 Task: Create new contact,   with mail id: 'MooreSophia@benteler.com', first name: 'Sophia', Last name: 'Moore', Job Title: Project Manager, Phone number (916) 555-3456. Change life cycle stage to  'Lead' and lead status to 'New'. Add new company to the associated contact: usc.edu and type: Other. Logged in from softage.10@softage.net
Action: Mouse moved to (91, 60)
Screenshot: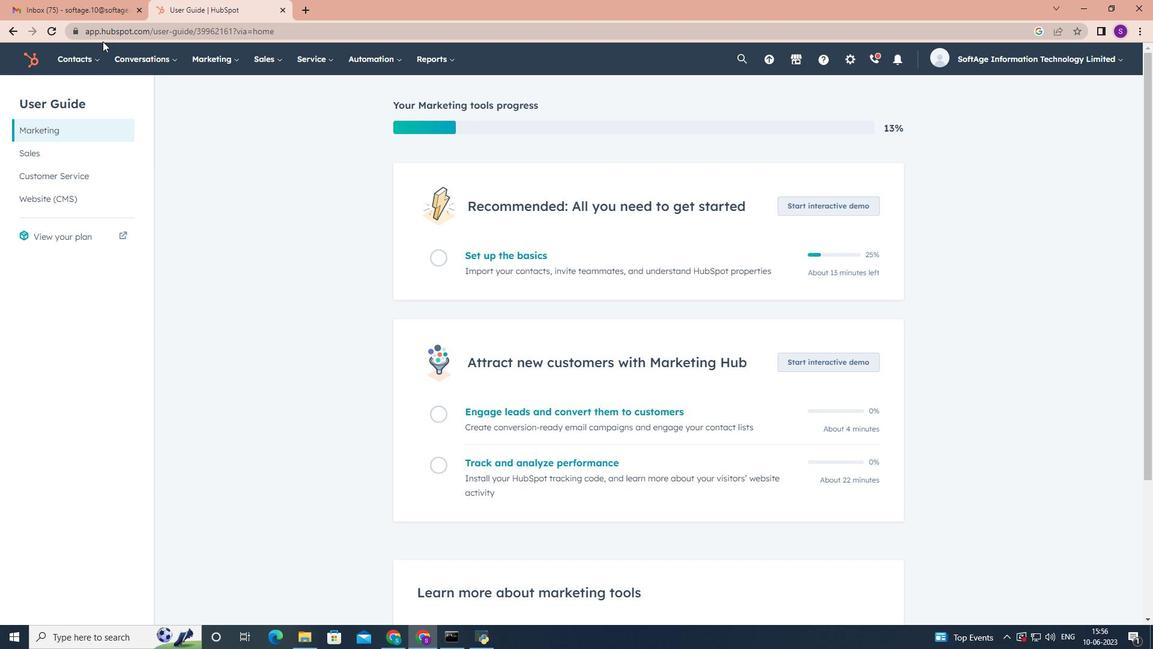 
Action: Mouse pressed left at (91, 60)
Screenshot: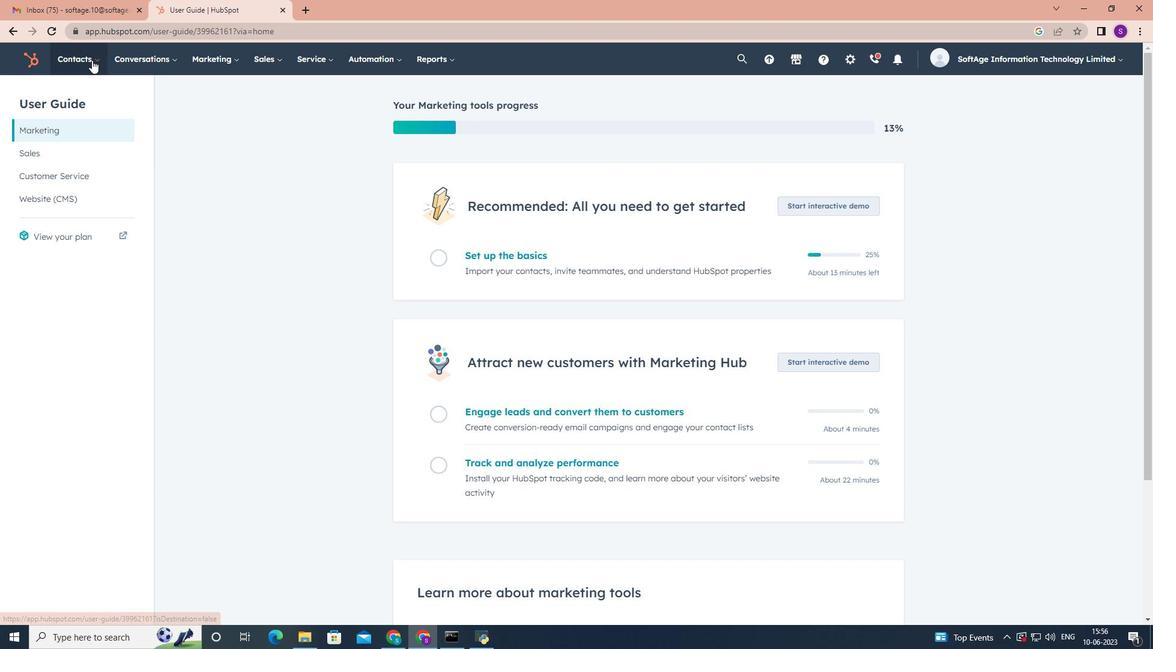 
Action: Mouse moved to (95, 87)
Screenshot: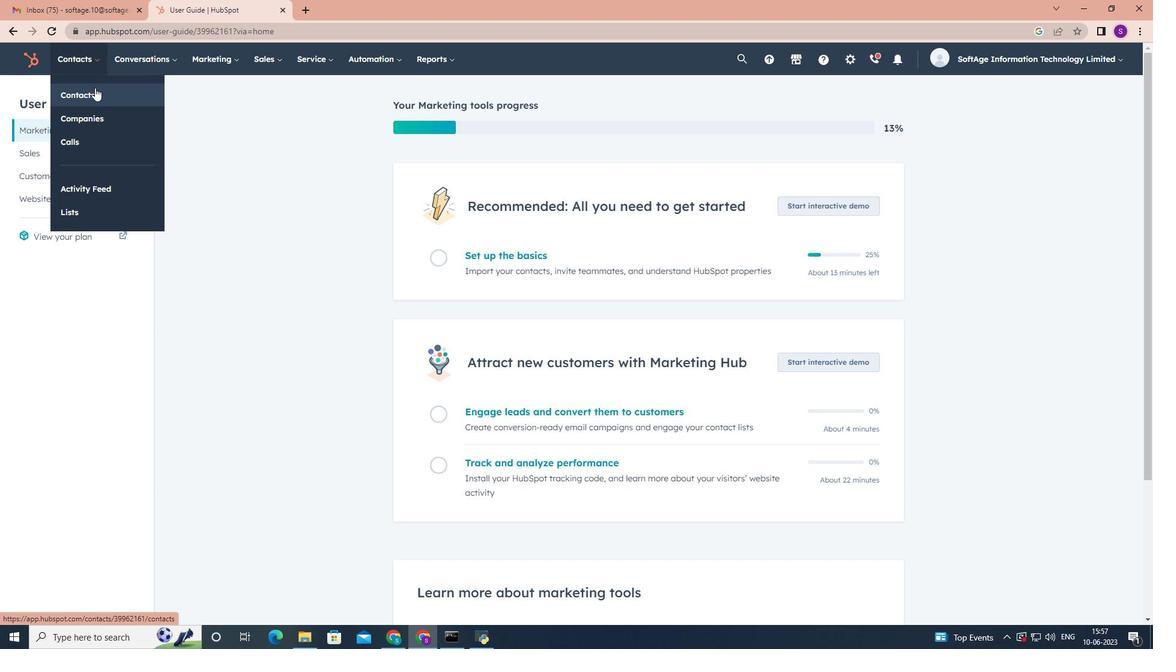 
Action: Mouse pressed left at (95, 87)
Screenshot: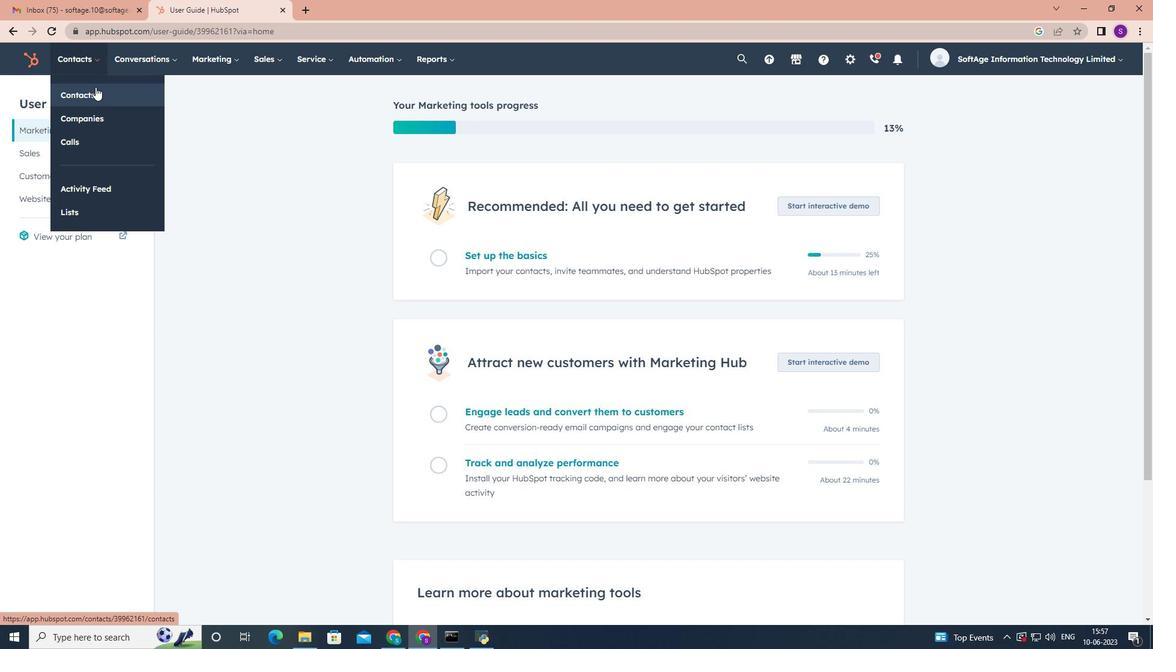 
Action: Mouse moved to (1105, 103)
Screenshot: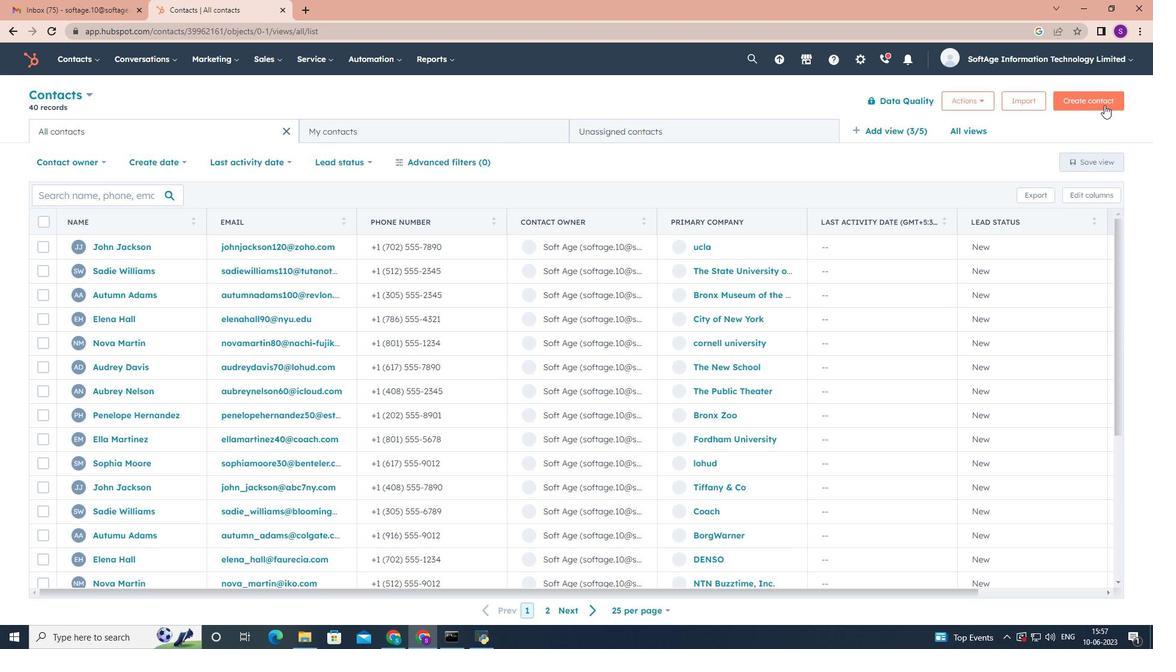 
Action: Mouse pressed left at (1105, 103)
Screenshot: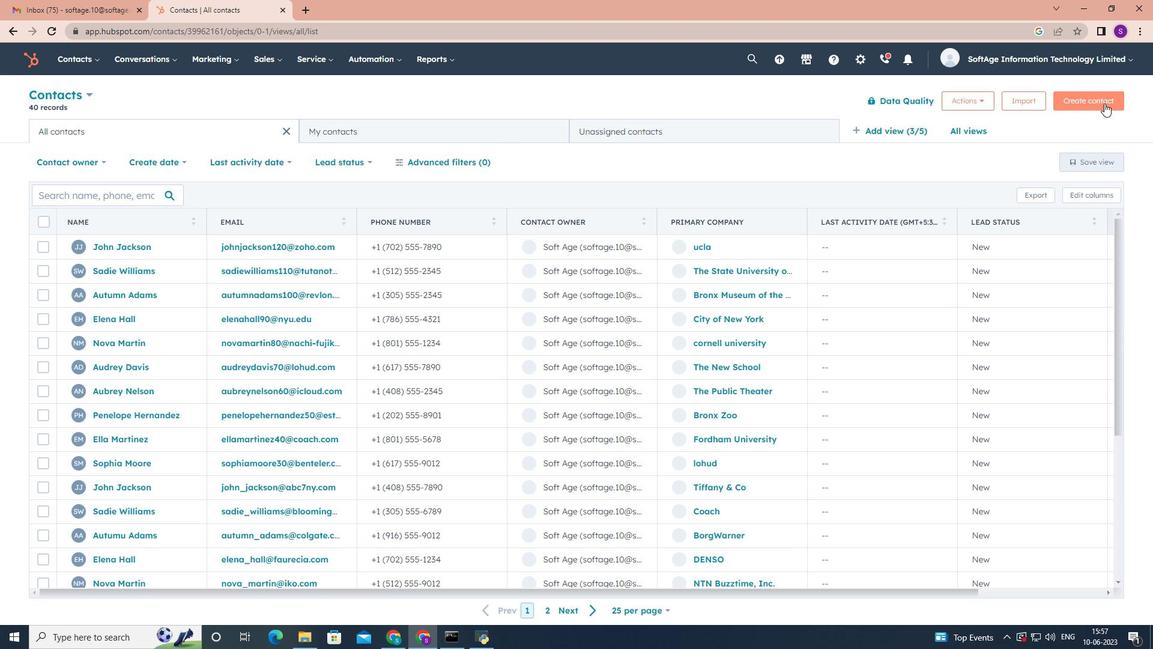 
Action: Mouse moved to (863, 155)
Screenshot: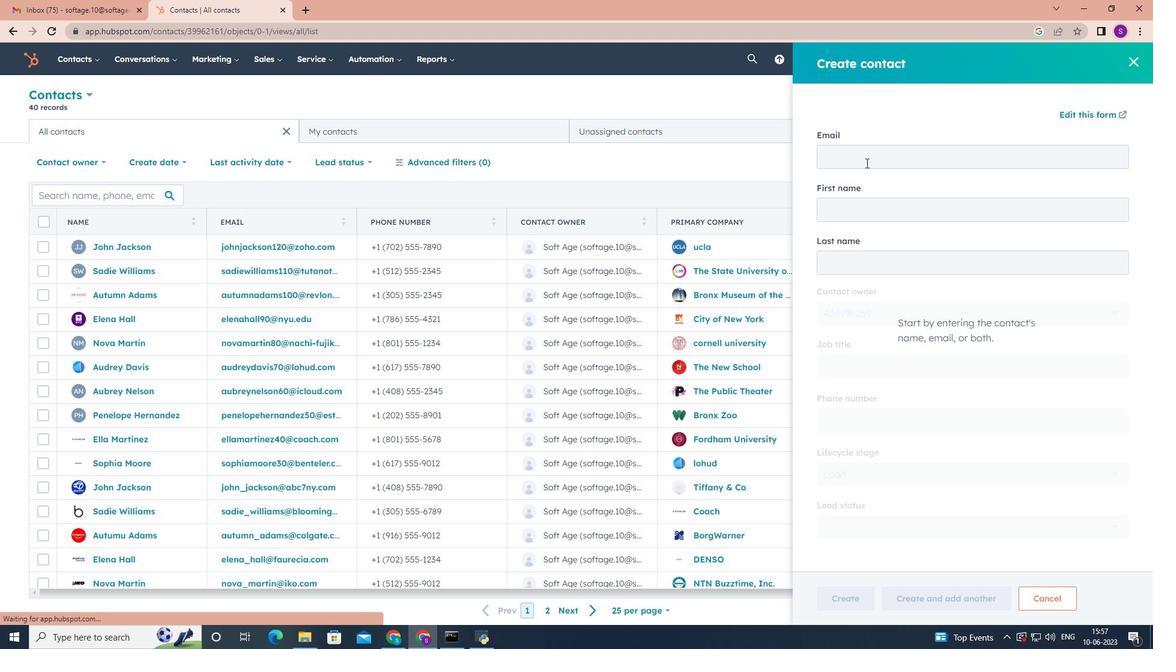 
Action: Mouse pressed left at (863, 155)
Screenshot: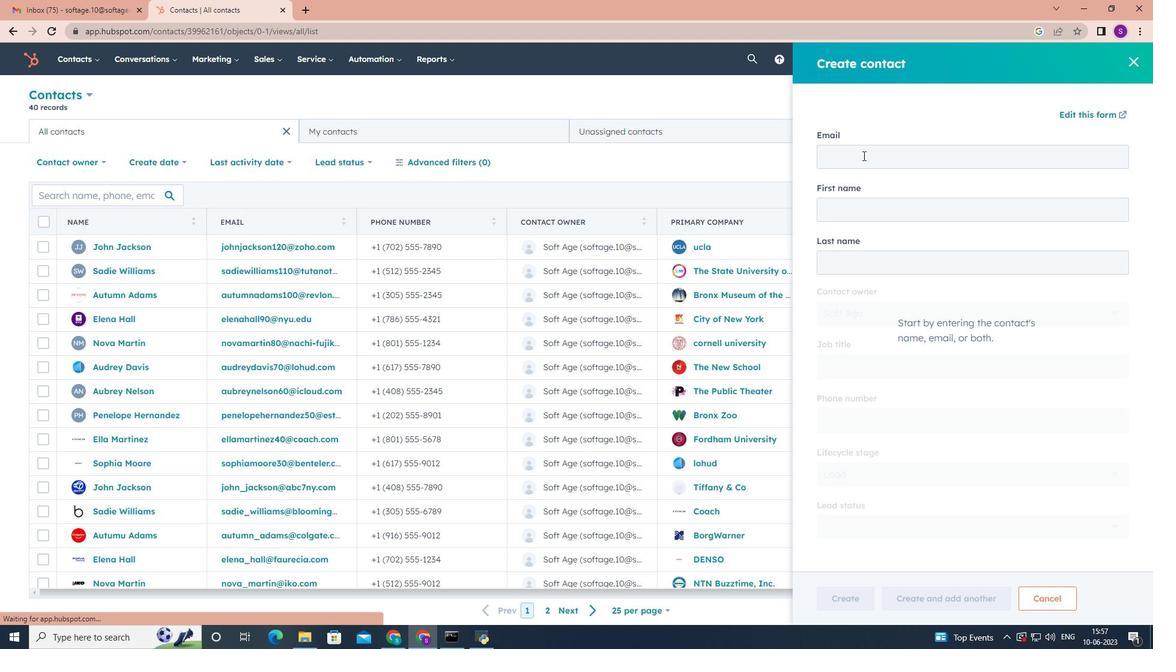 
Action: Key pressed <Key.shift>Moore<Key.shift>Sophia<Key.shift>@benteler.com<Key.tab><Key.shift>Sophia<Key.tab><Key.shift><Key.shift><Key.shift><Key.shift><Key.shift><Key.shift><Key.shift><Key.shift><Key.shift>Moore<Key.tab><Key.tab><Key.shift>Project<Key.space><Key.shift>Manager<Key.tab>9165553456<Key.tab><Key.tab><Key.tab><Key.tab>
Screenshot: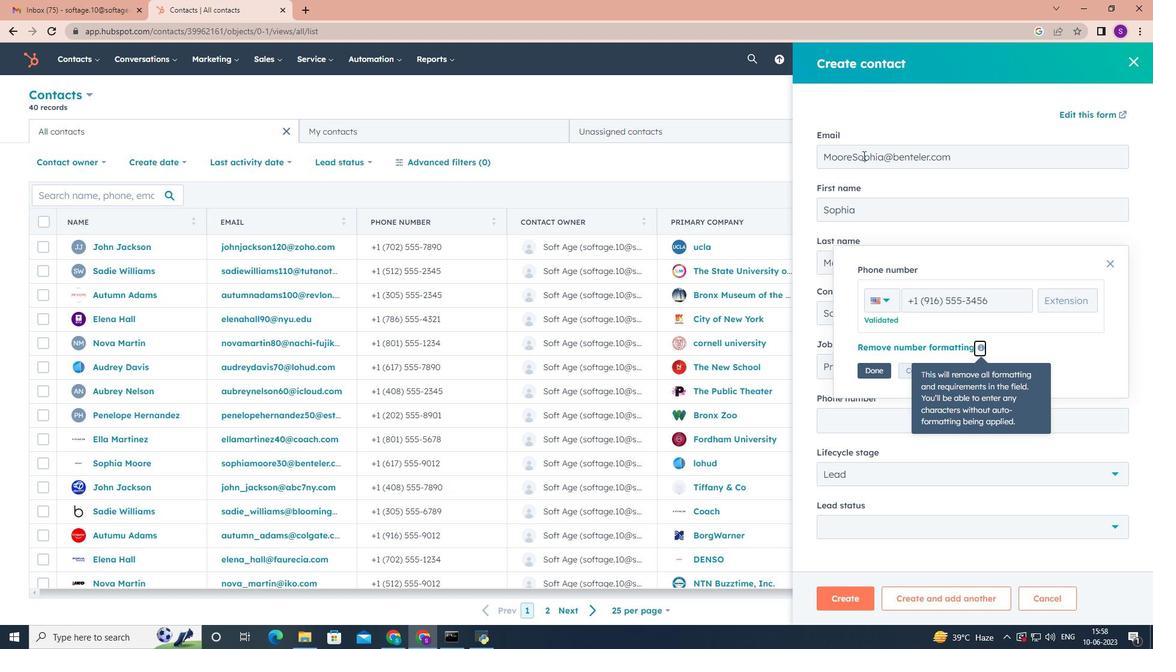 
Action: Mouse moved to (880, 371)
Screenshot: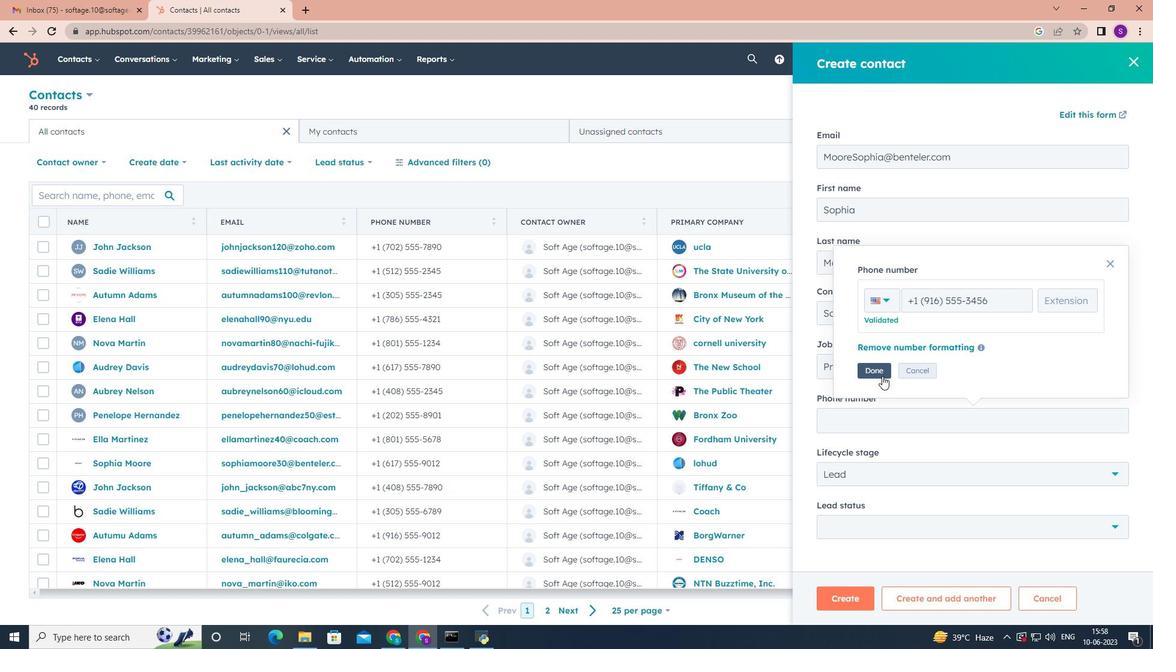 
Action: Mouse pressed left at (880, 371)
Screenshot: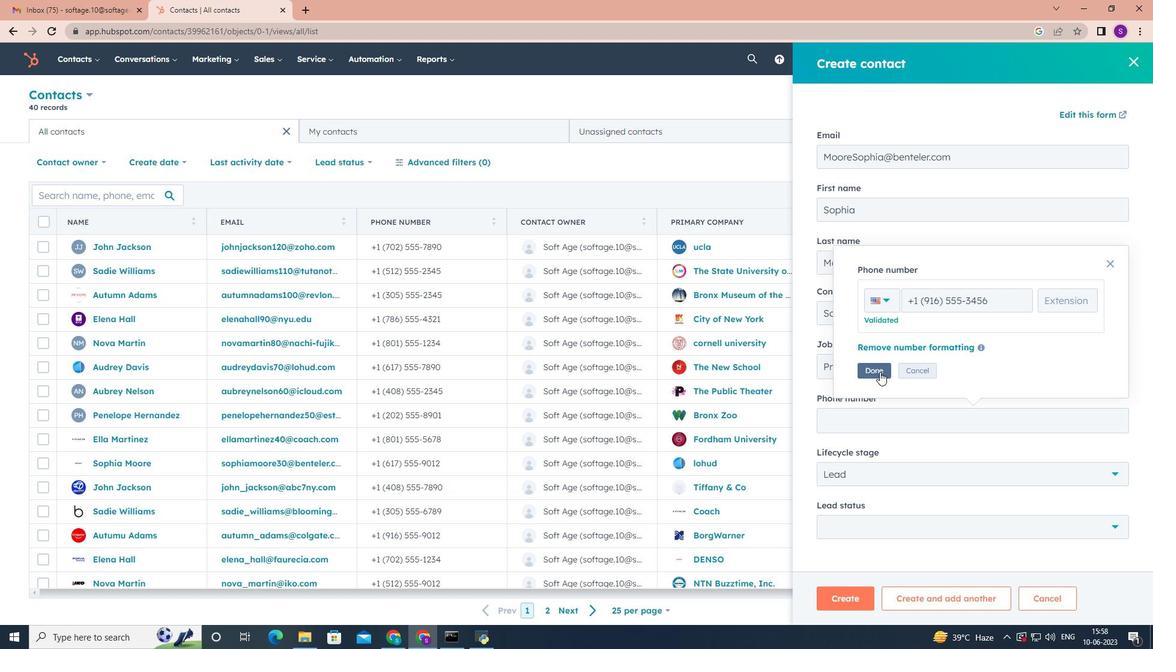 
Action: Mouse moved to (888, 371)
Screenshot: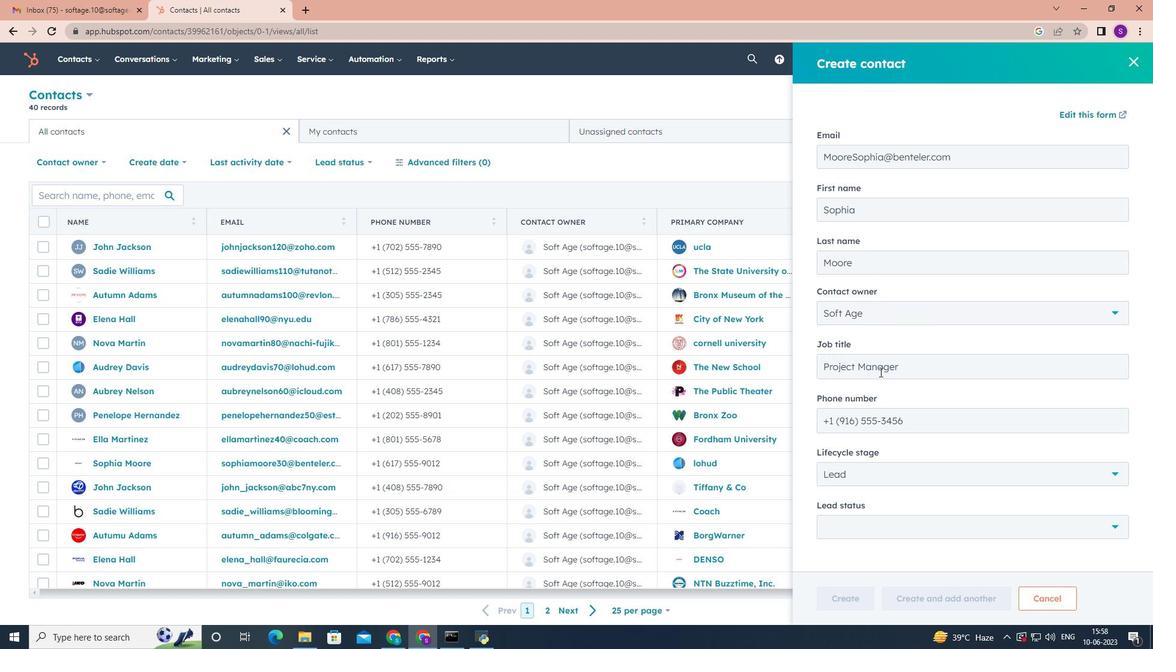 
Action: Mouse scrolled (888, 370) with delta (0, 0)
Screenshot: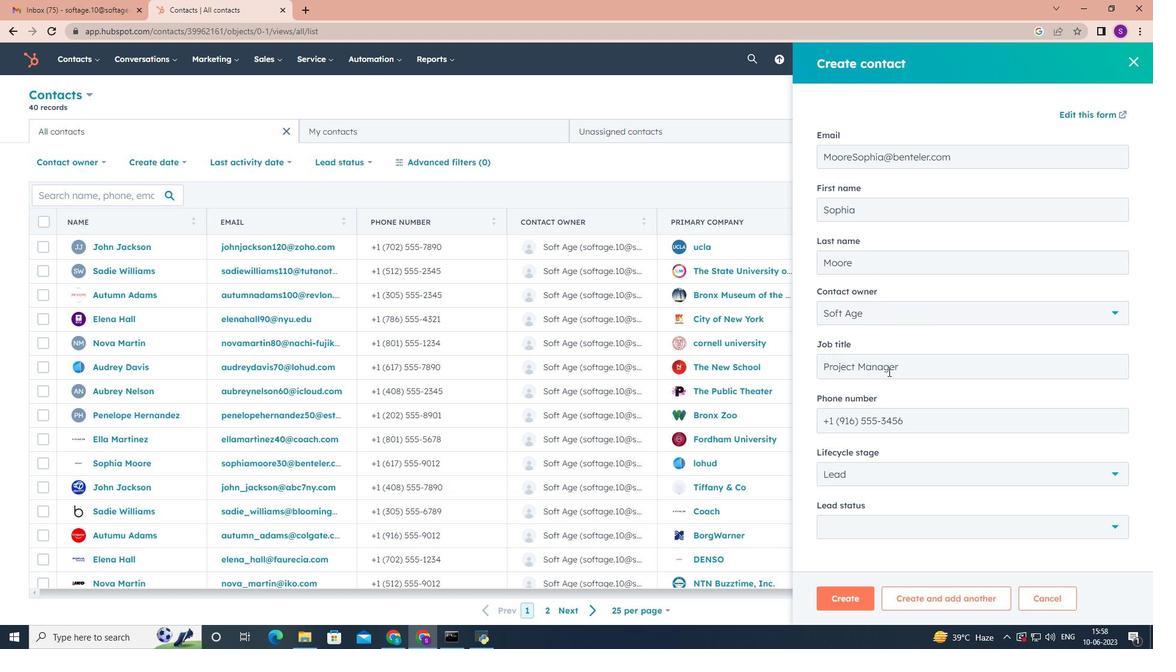 
Action: Mouse scrolled (888, 370) with delta (0, 0)
Screenshot: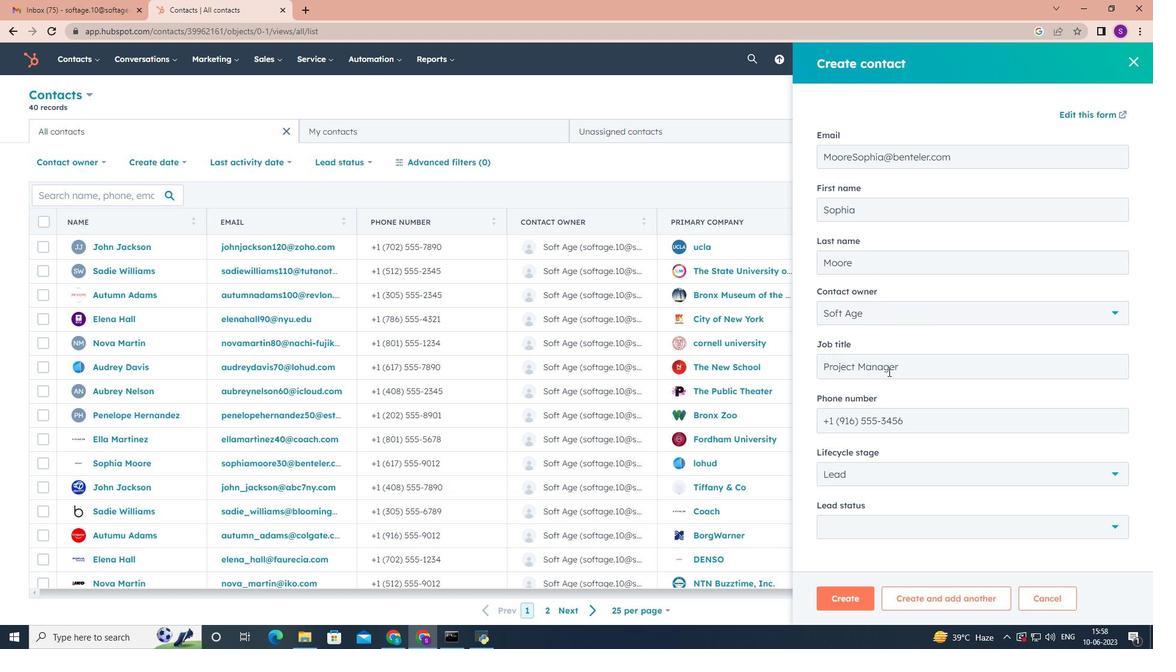 
Action: Mouse scrolled (888, 370) with delta (0, 0)
Screenshot: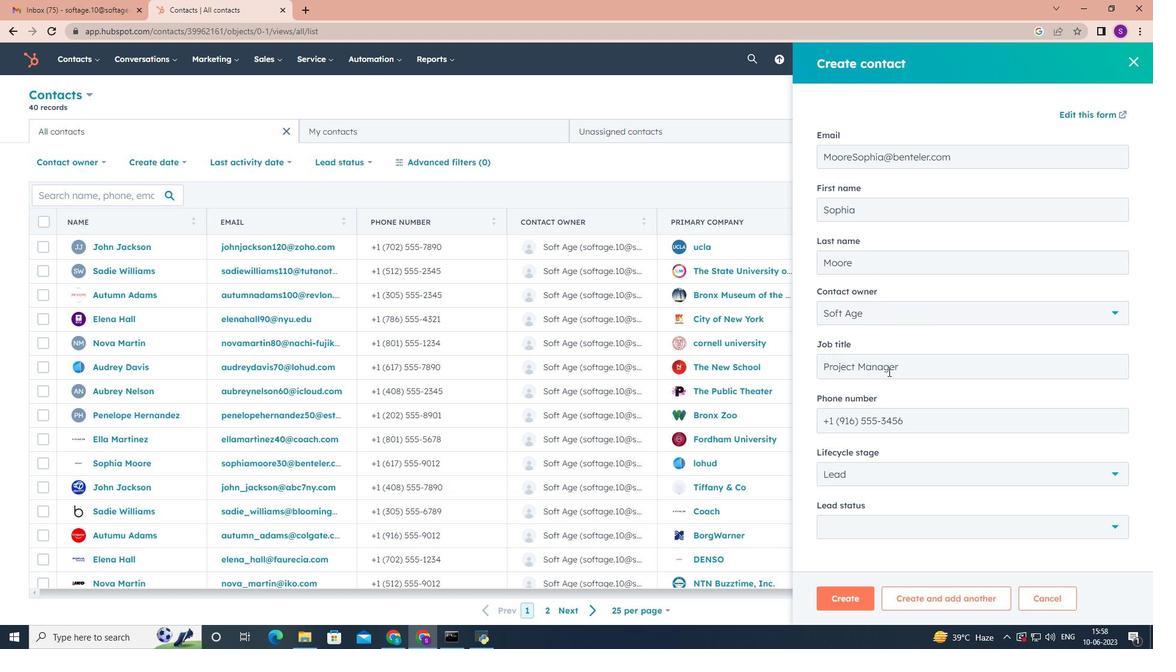
Action: Mouse moved to (1084, 485)
Screenshot: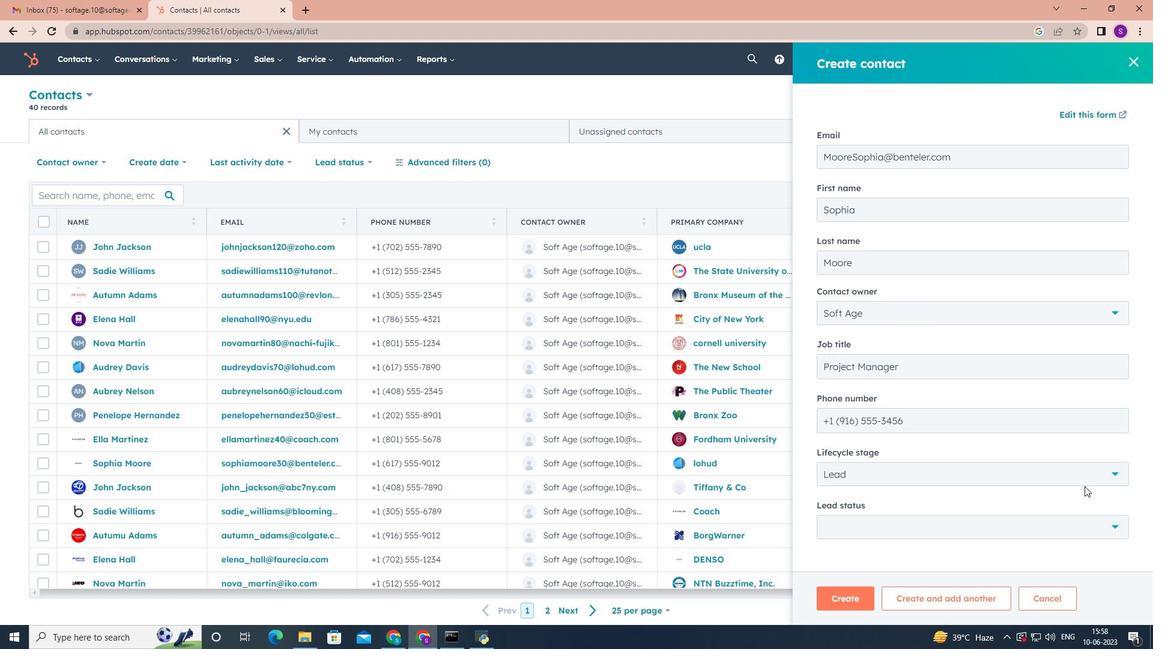 
Action: Mouse pressed left at (1084, 485)
Screenshot: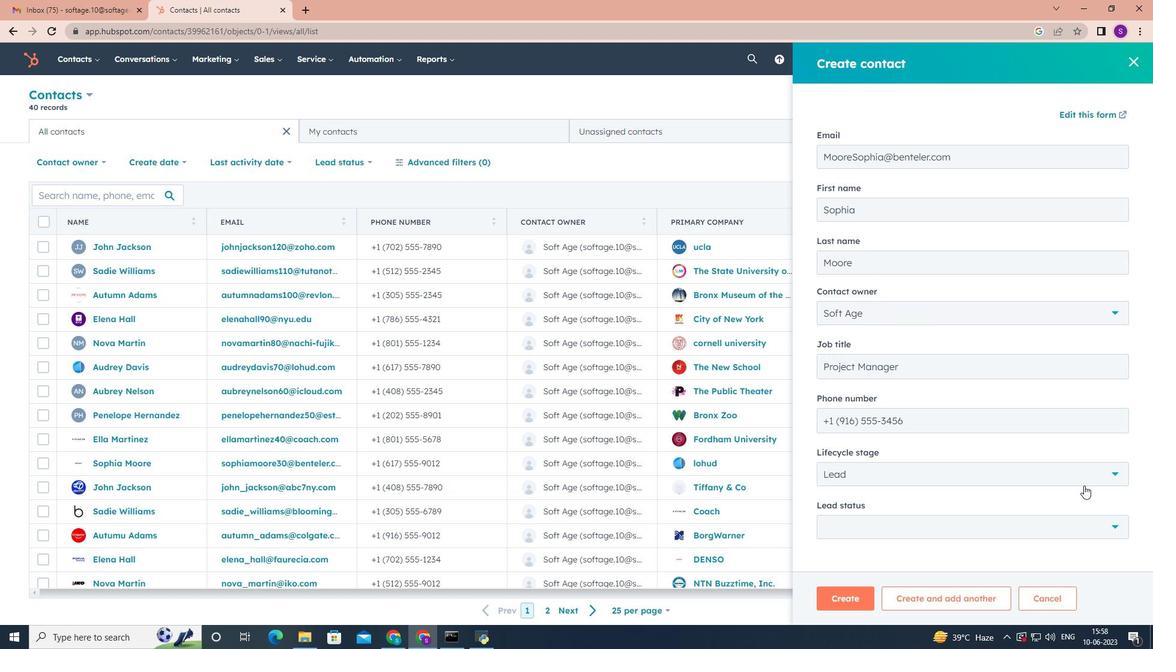 
Action: Mouse moved to (876, 369)
Screenshot: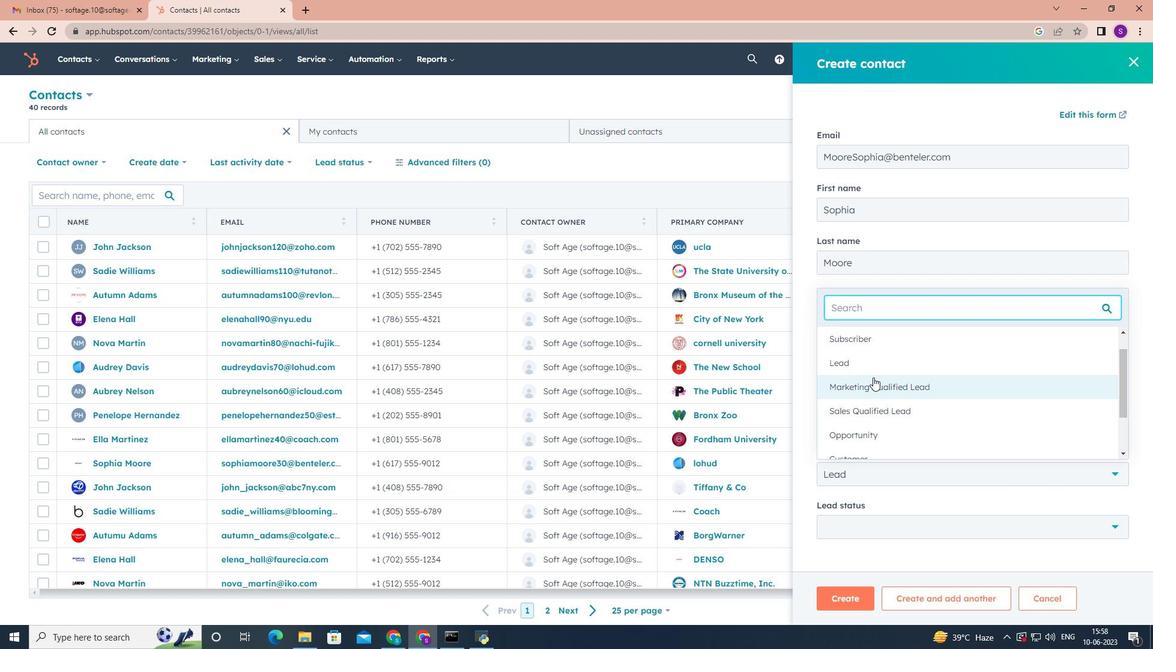 
Action: Mouse pressed left at (876, 369)
Screenshot: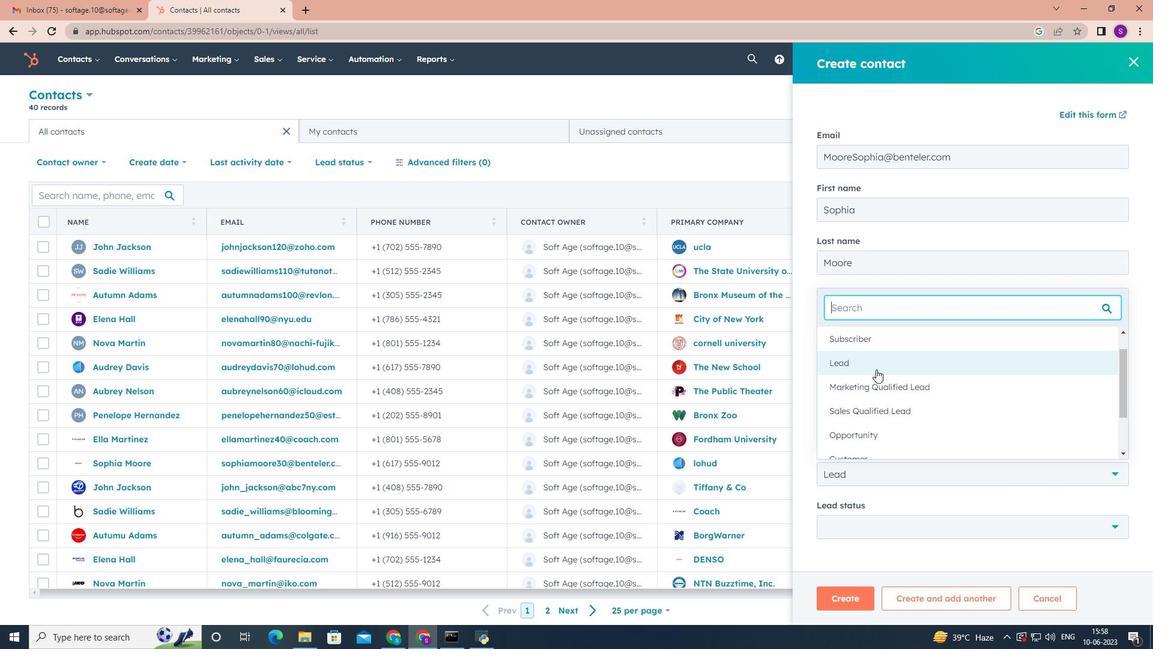 
Action: Mouse moved to (1114, 531)
Screenshot: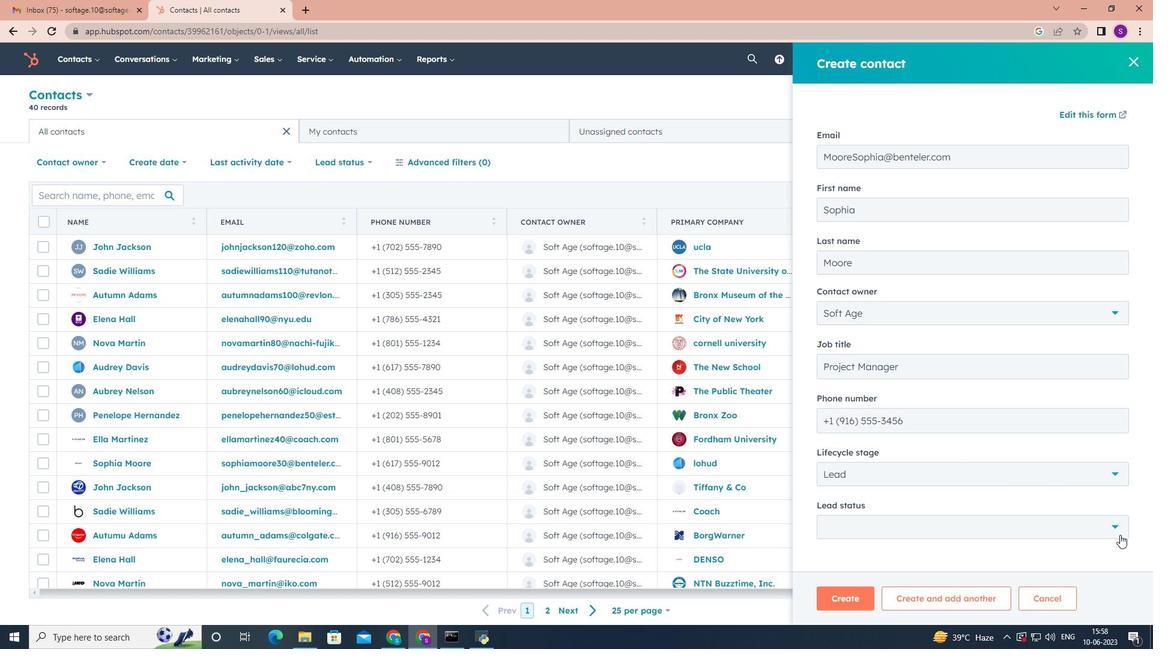 
Action: Mouse pressed left at (1114, 531)
Screenshot: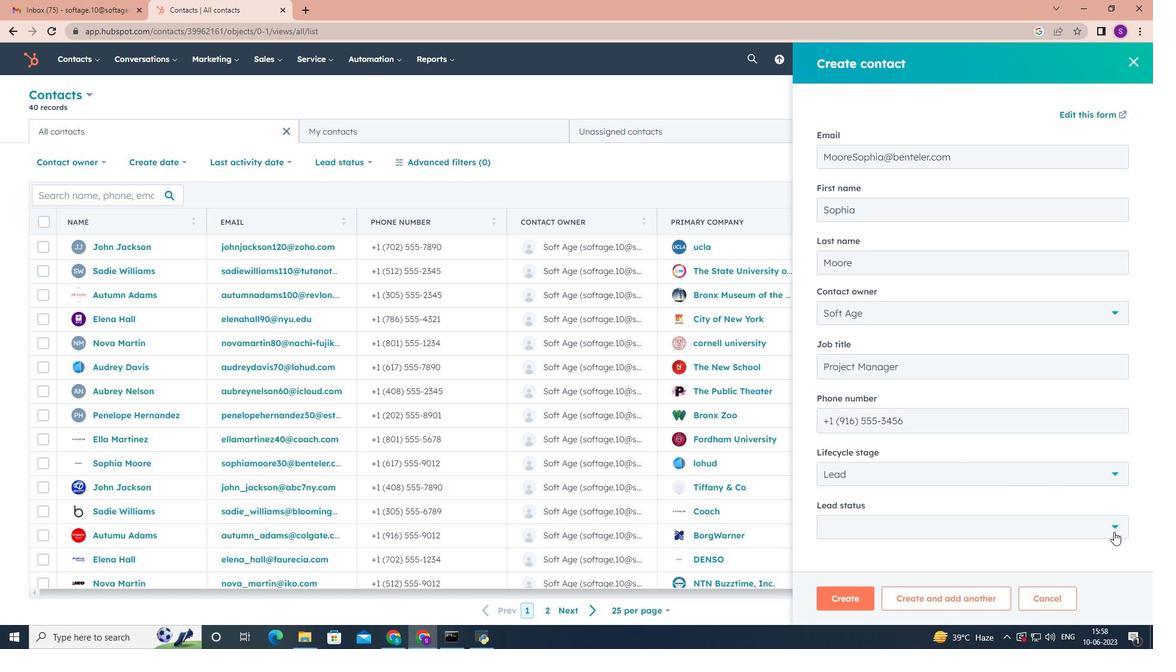 
Action: Mouse moved to (920, 419)
Screenshot: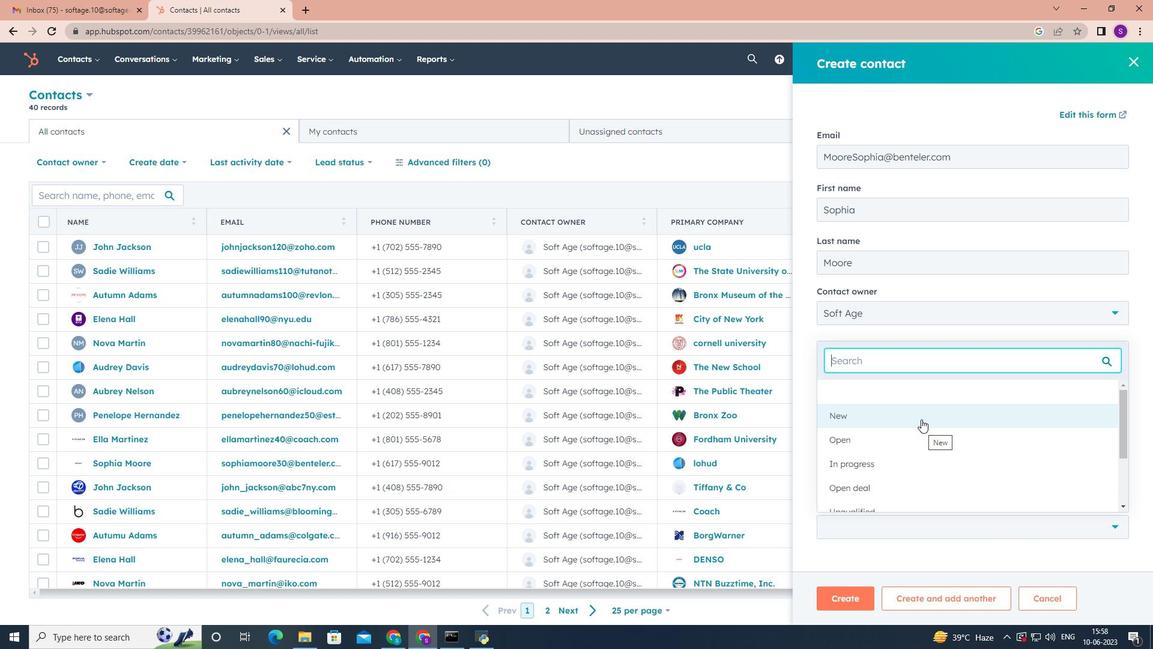
Action: Mouse pressed left at (920, 419)
Screenshot: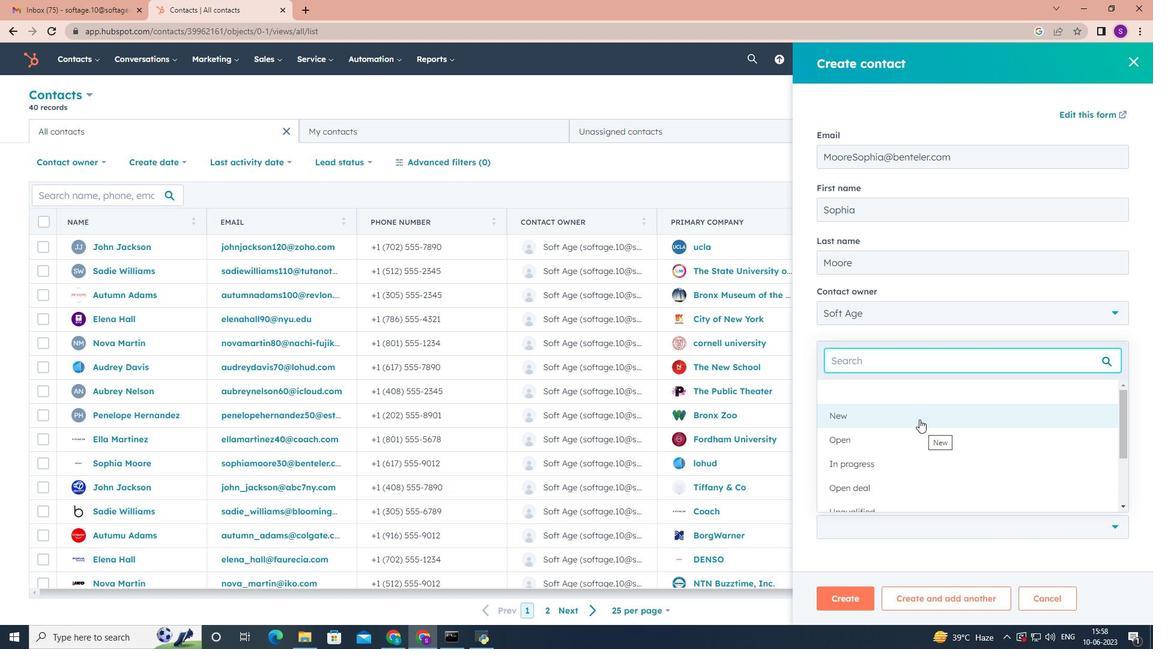 
Action: Mouse moved to (927, 444)
Screenshot: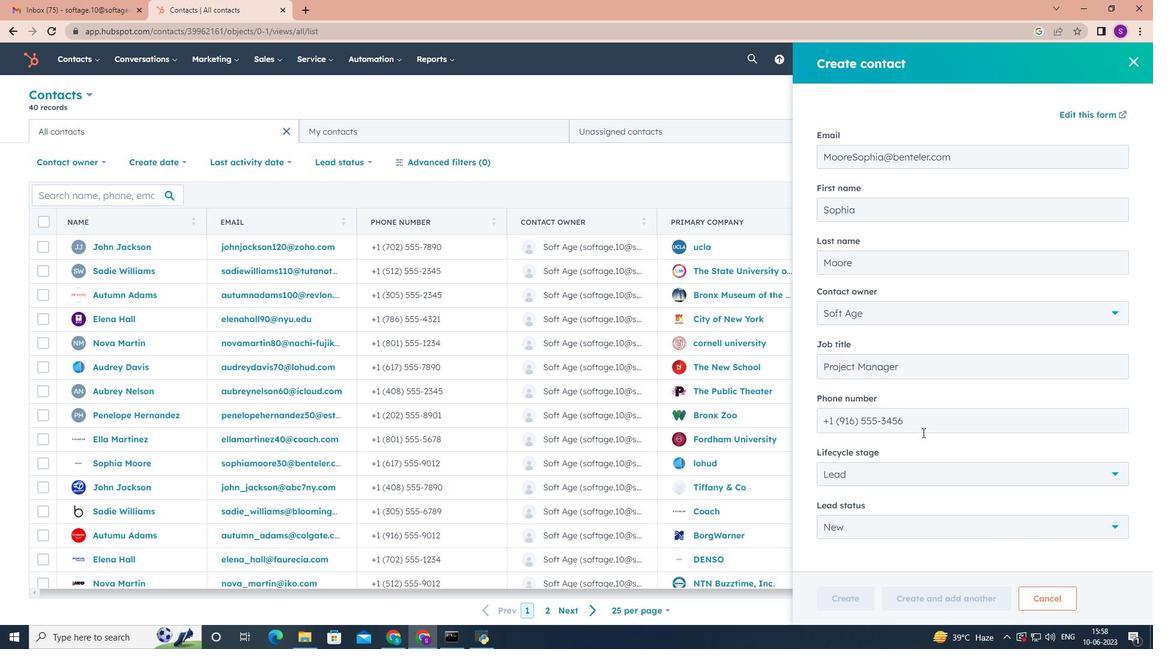 
Action: Mouse scrolled (927, 444) with delta (0, 0)
Screenshot: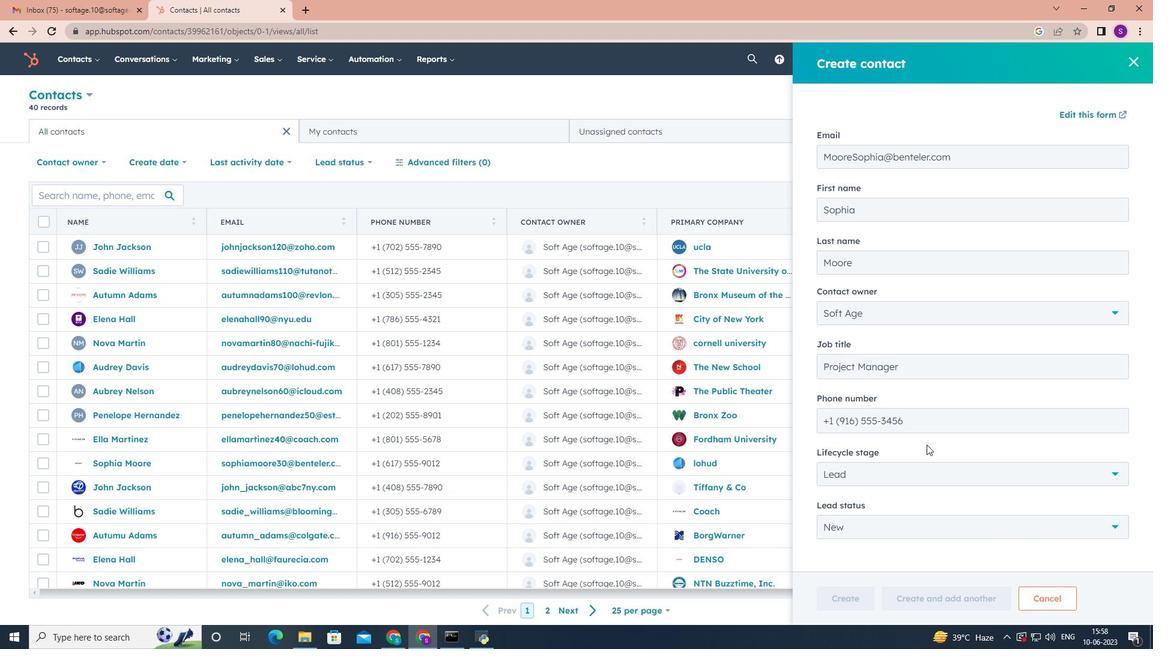 
Action: Mouse scrolled (927, 444) with delta (0, 0)
Screenshot: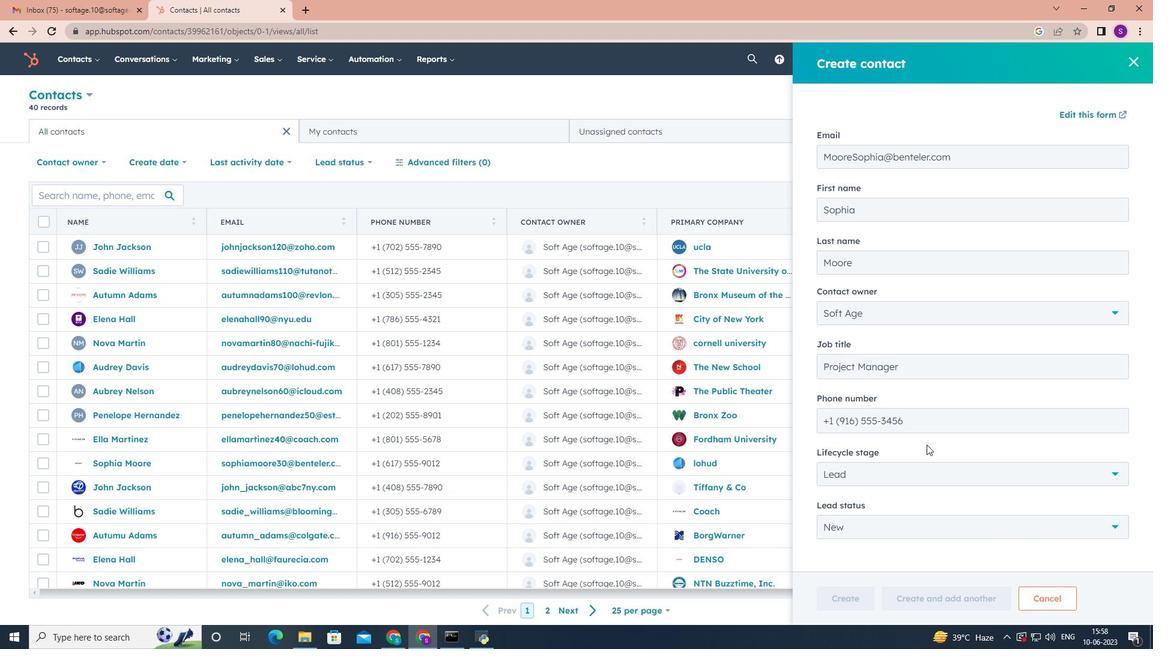 
Action: Mouse scrolled (927, 444) with delta (0, 0)
Screenshot: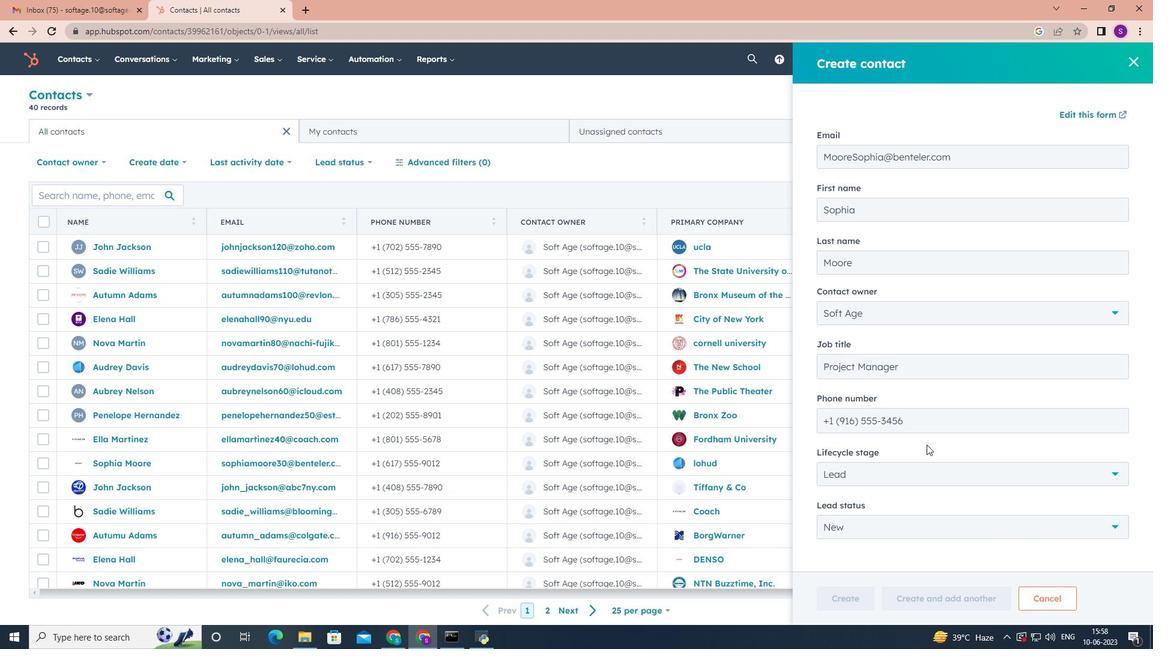 
Action: Mouse scrolled (927, 444) with delta (0, 0)
Screenshot: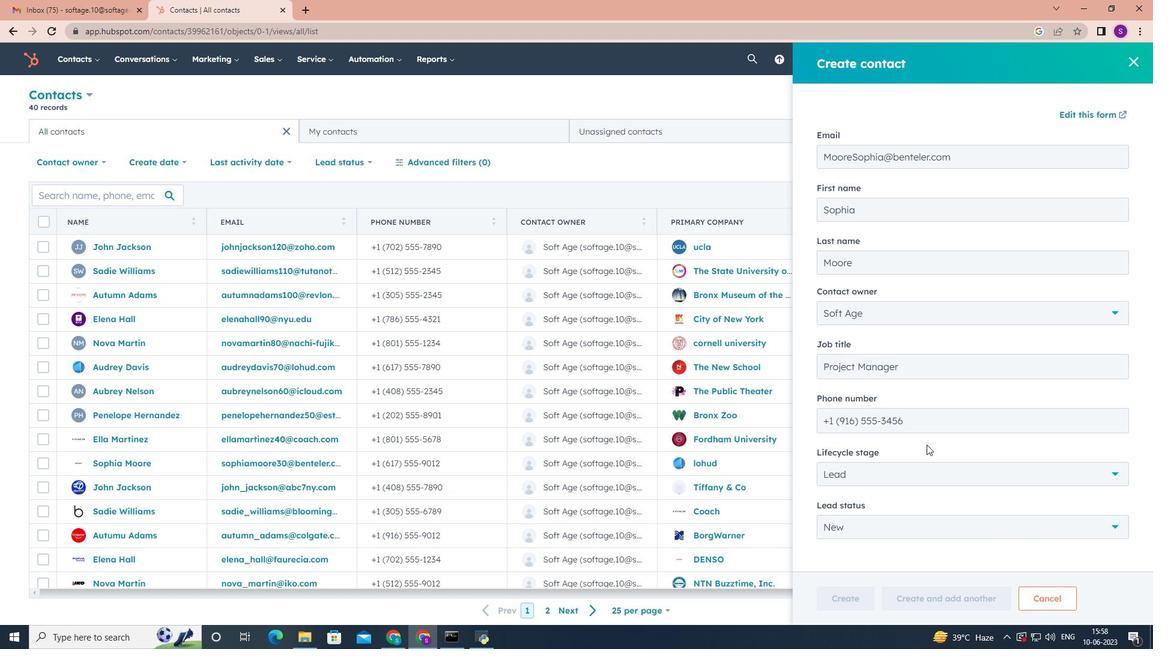 
Action: Mouse scrolled (927, 444) with delta (0, 0)
Screenshot: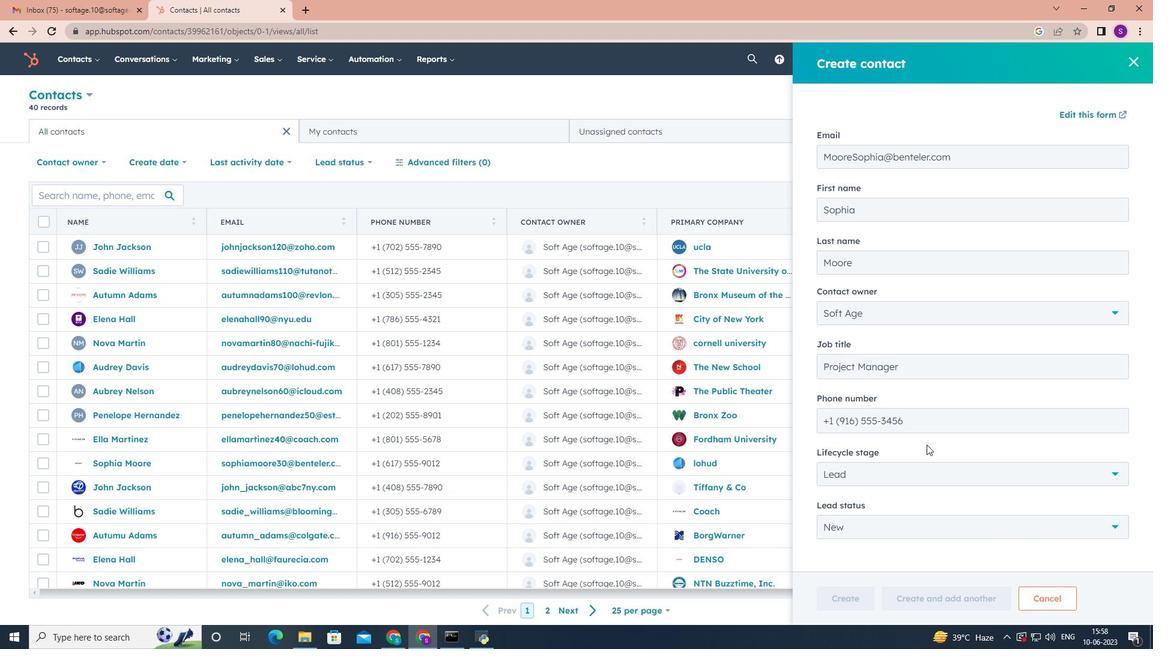 
Action: Mouse scrolled (927, 444) with delta (0, 0)
Screenshot: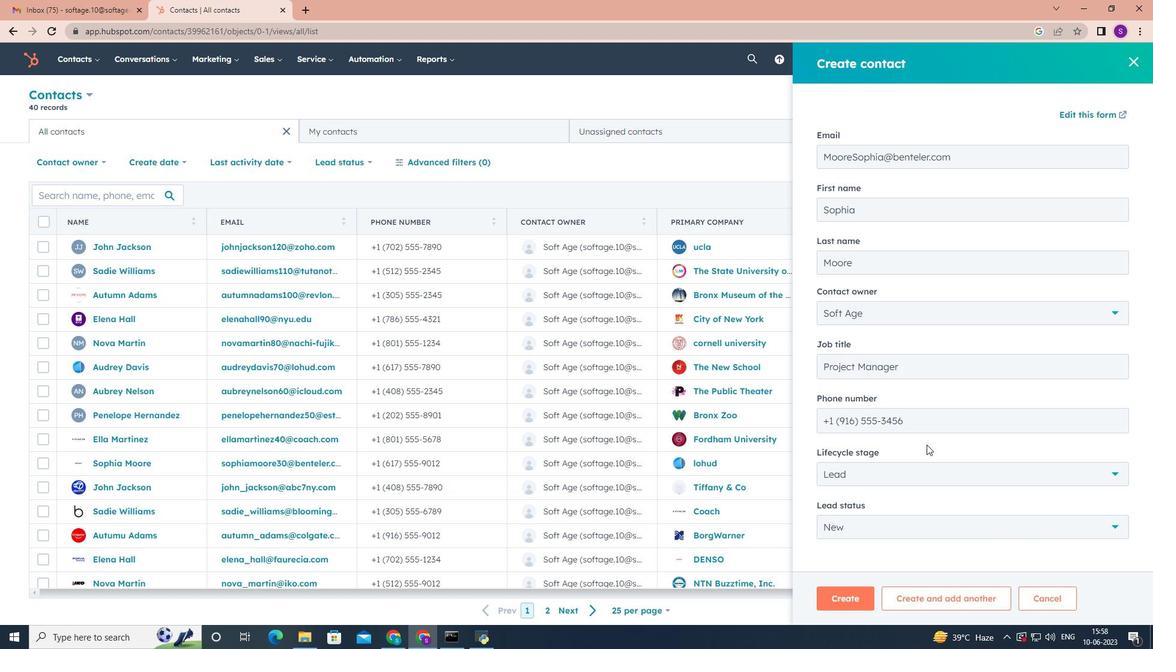 
Action: Mouse scrolled (927, 444) with delta (0, 0)
Screenshot: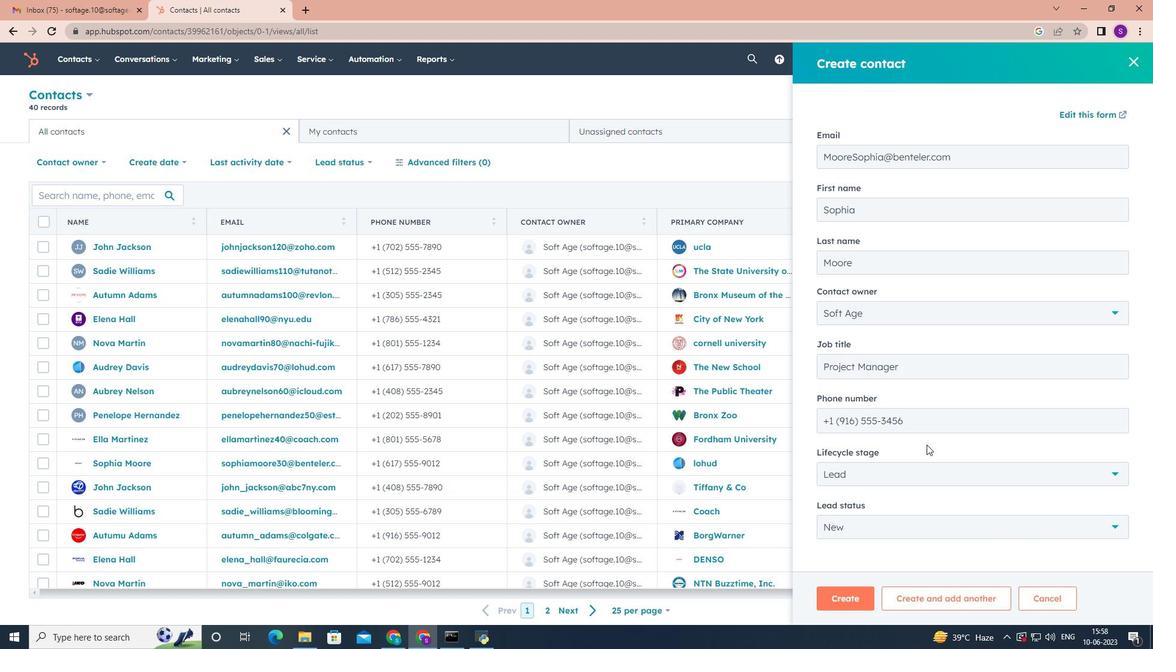 
Action: Mouse moved to (927, 448)
Screenshot: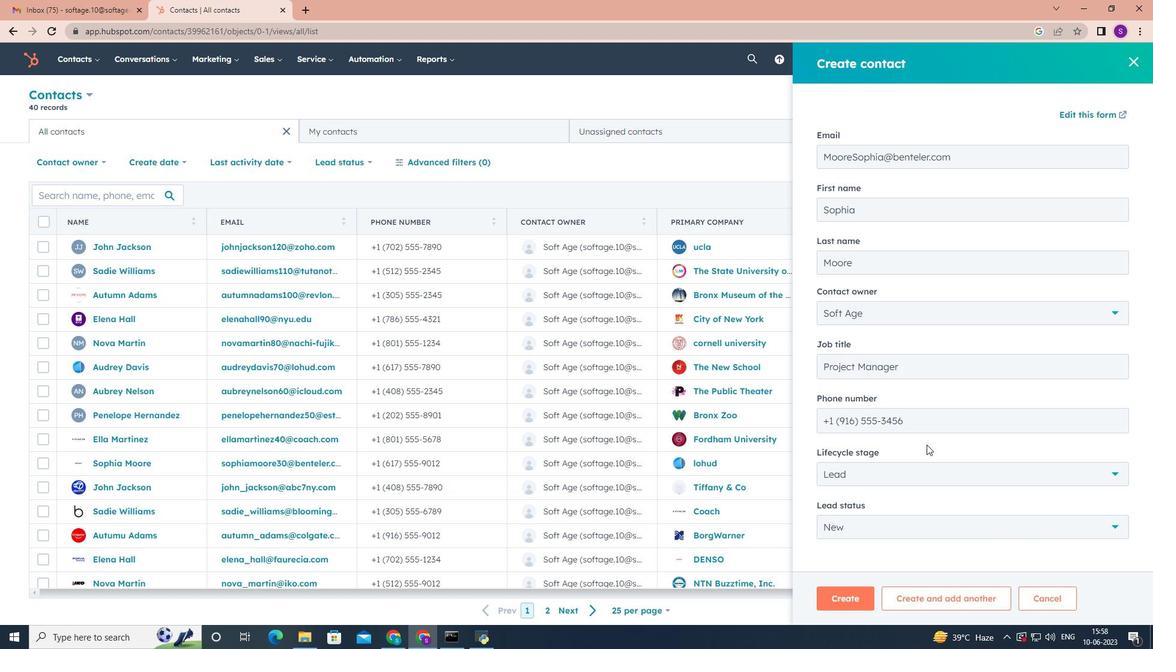 
Action: Mouse scrolled (927, 447) with delta (0, 0)
Screenshot: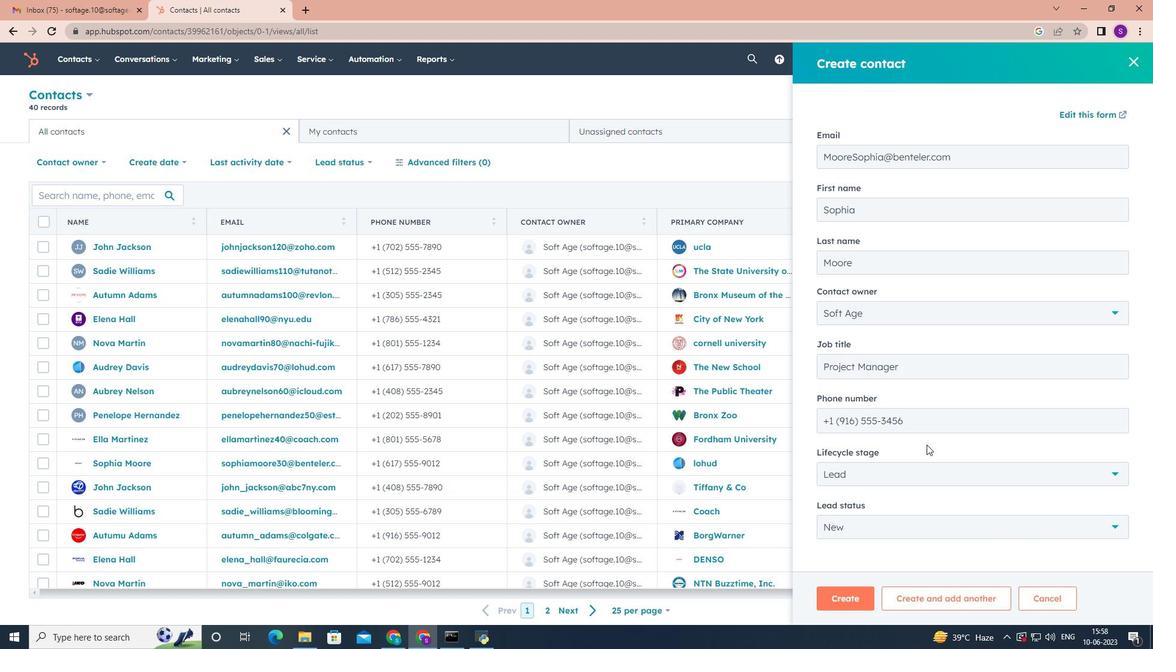 
Action: Mouse moved to (928, 451)
Screenshot: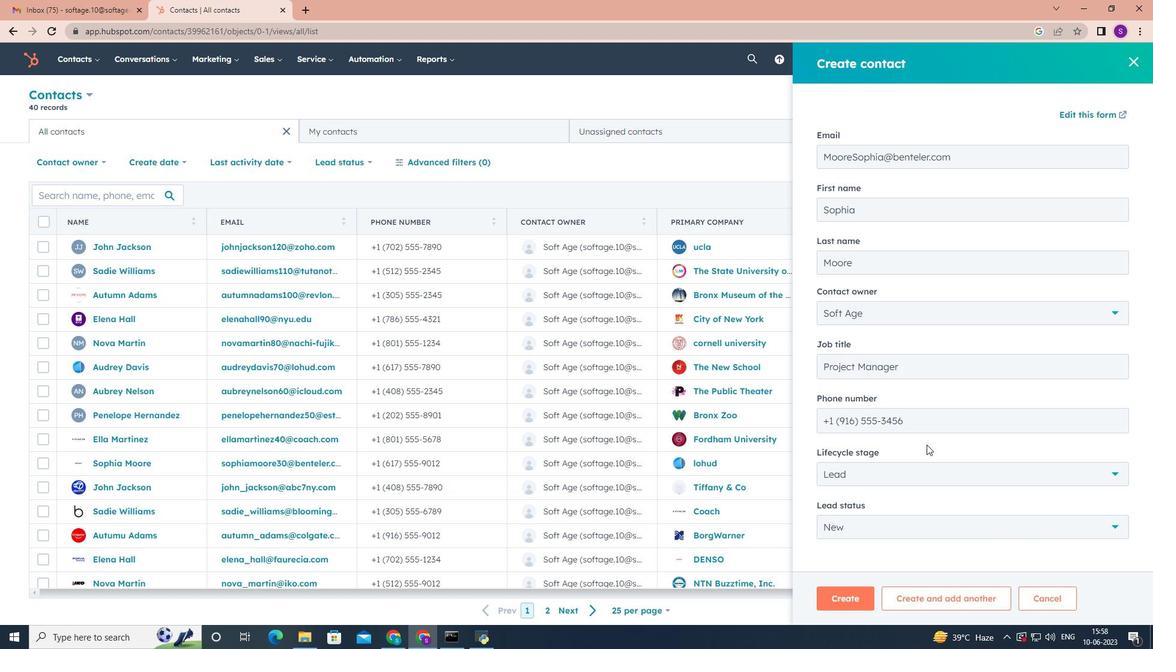 
Action: Mouse scrolled (928, 451) with delta (0, 0)
Screenshot: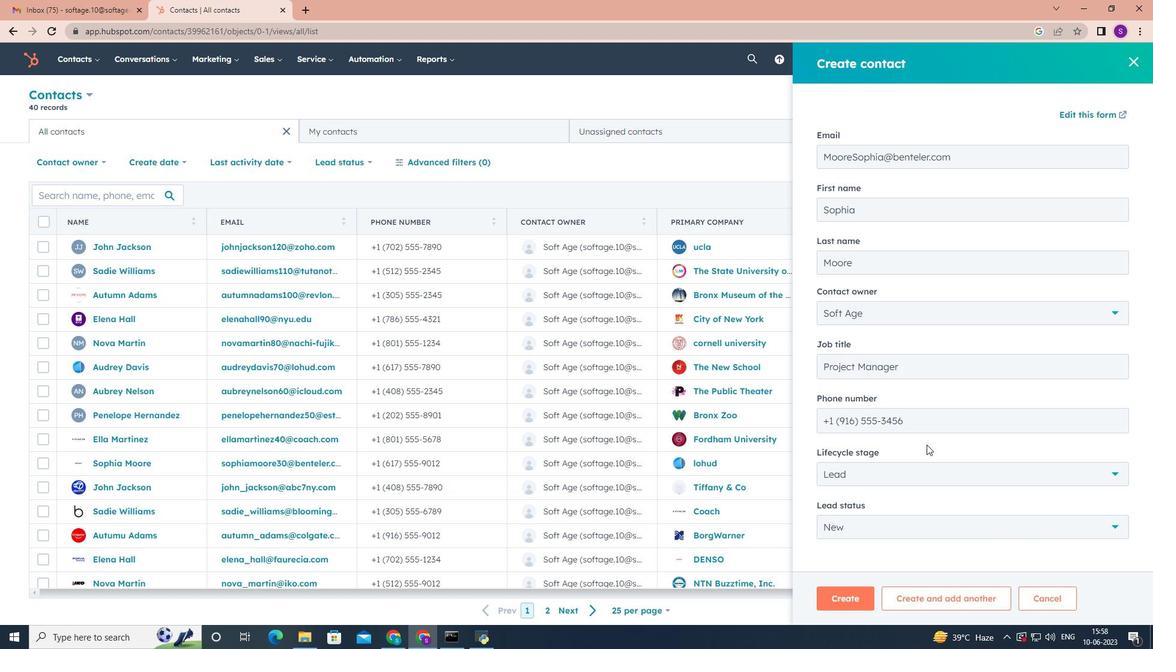 
Action: Mouse moved to (851, 608)
Screenshot: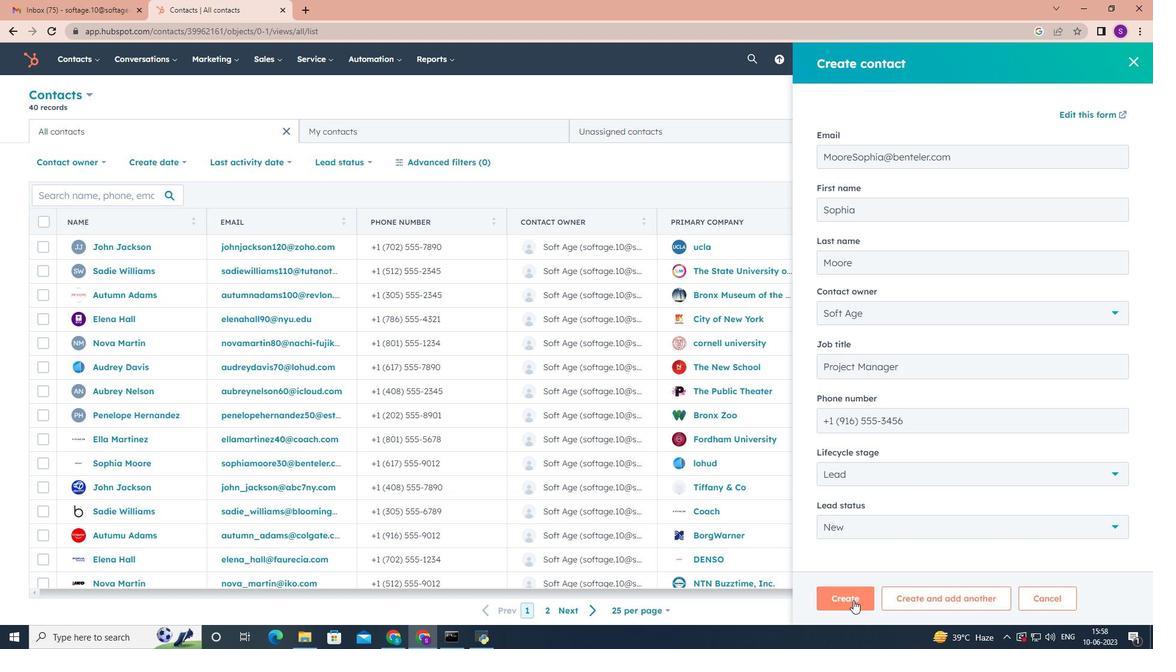 
Action: Mouse pressed left at (851, 608)
Screenshot: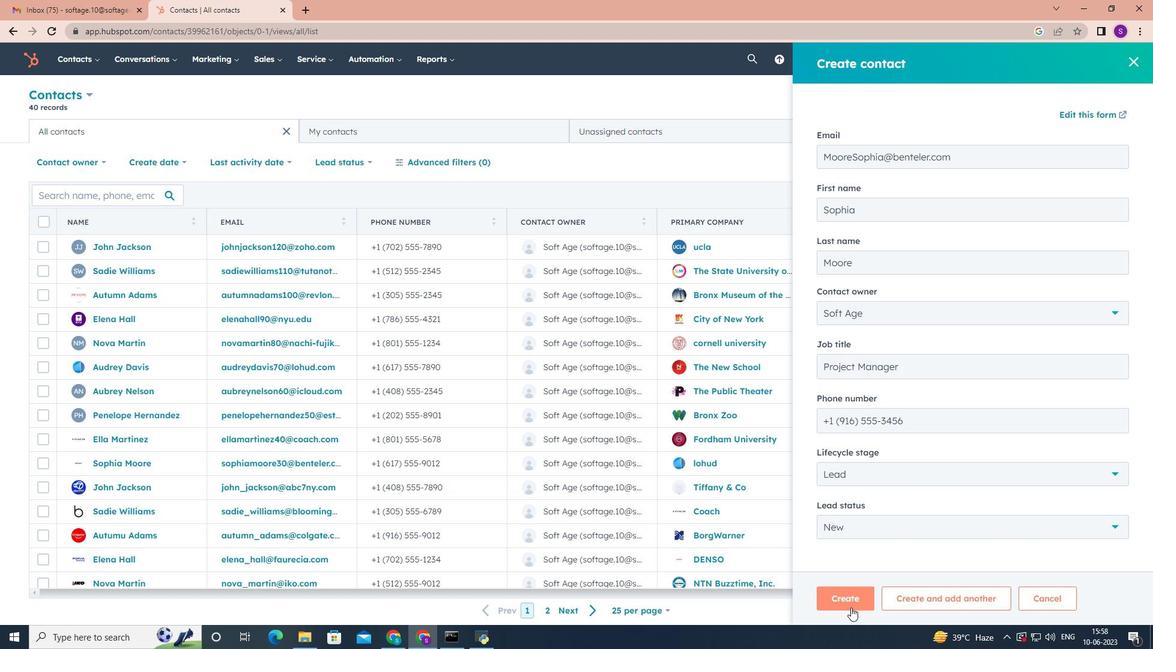 
Action: Mouse moved to (807, 388)
Screenshot: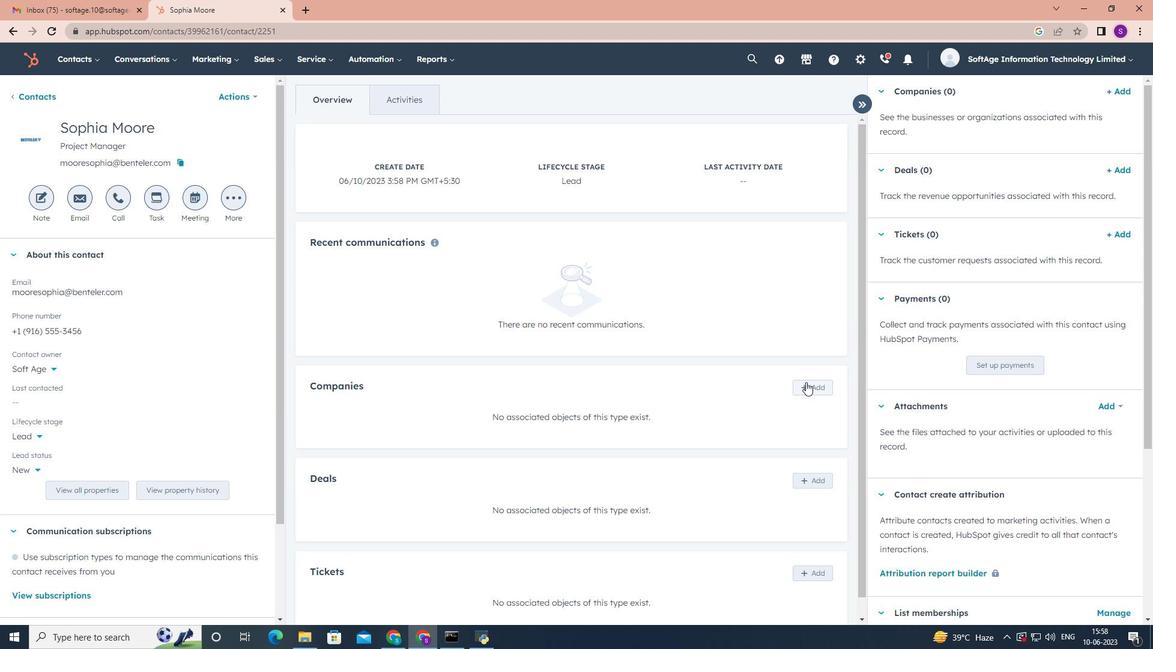 
Action: Mouse pressed left at (807, 388)
Screenshot: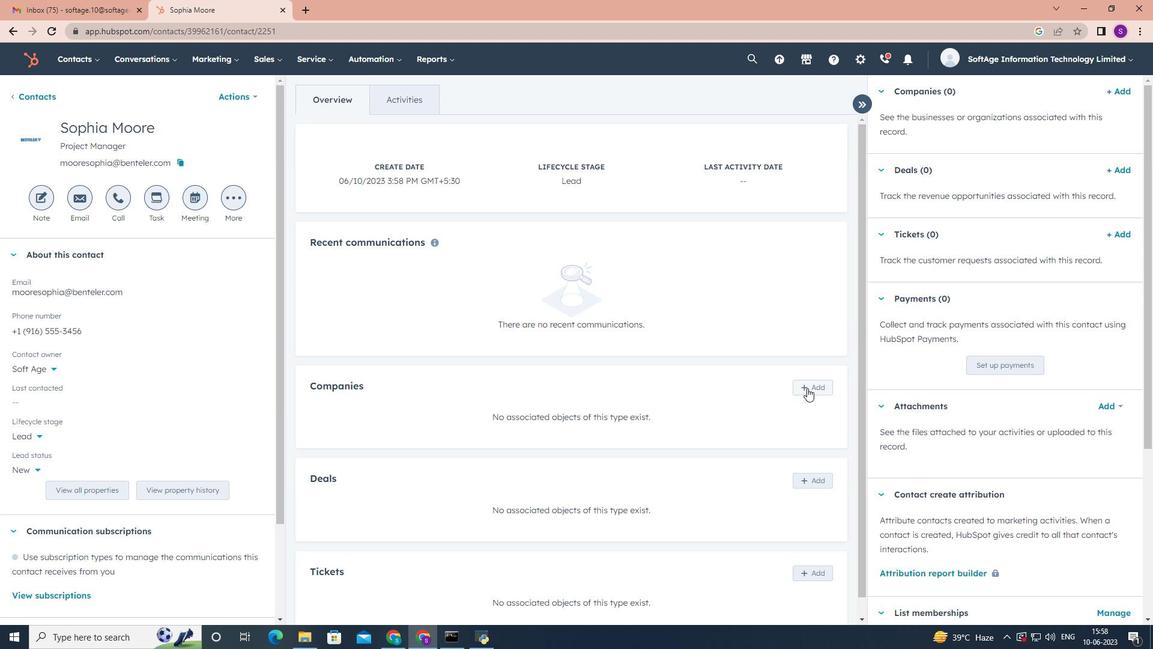 
Action: Mouse moved to (924, 123)
Screenshot: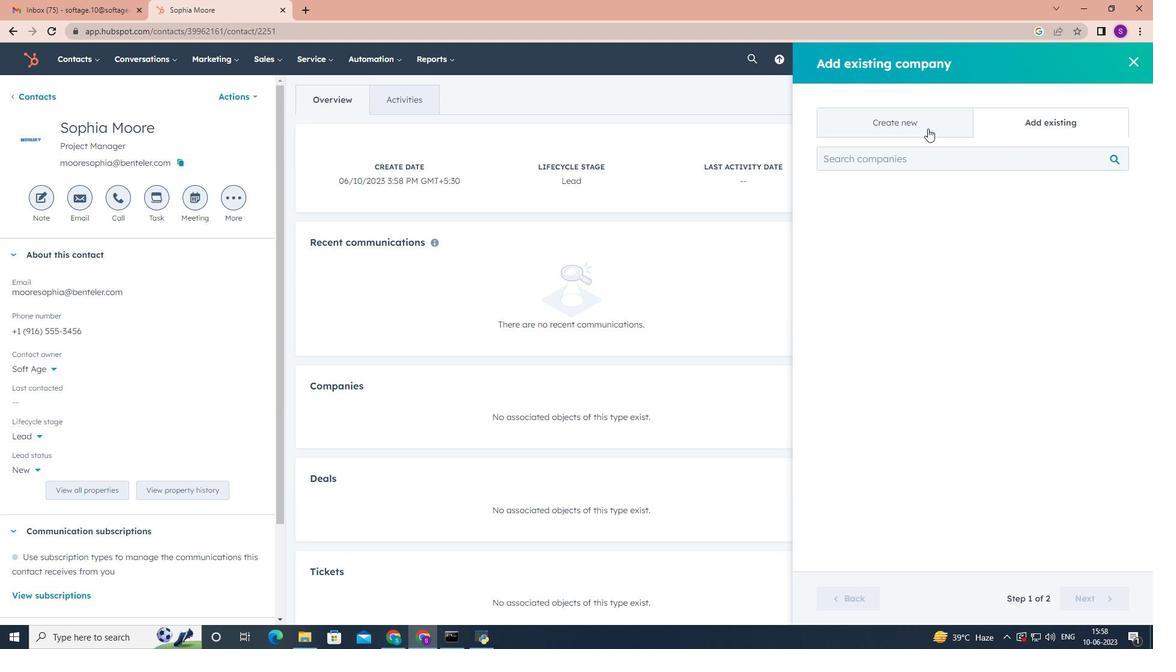 
Action: Mouse pressed left at (924, 123)
Screenshot: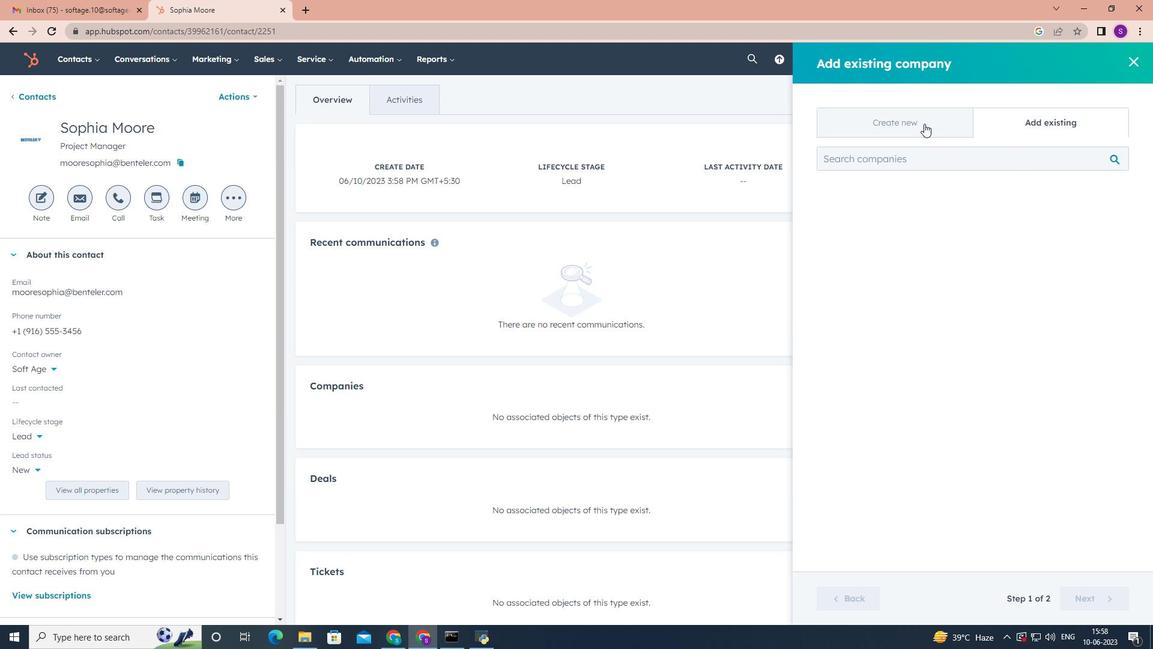 
Action: Mouse moved to (932, 189)
Screenshot: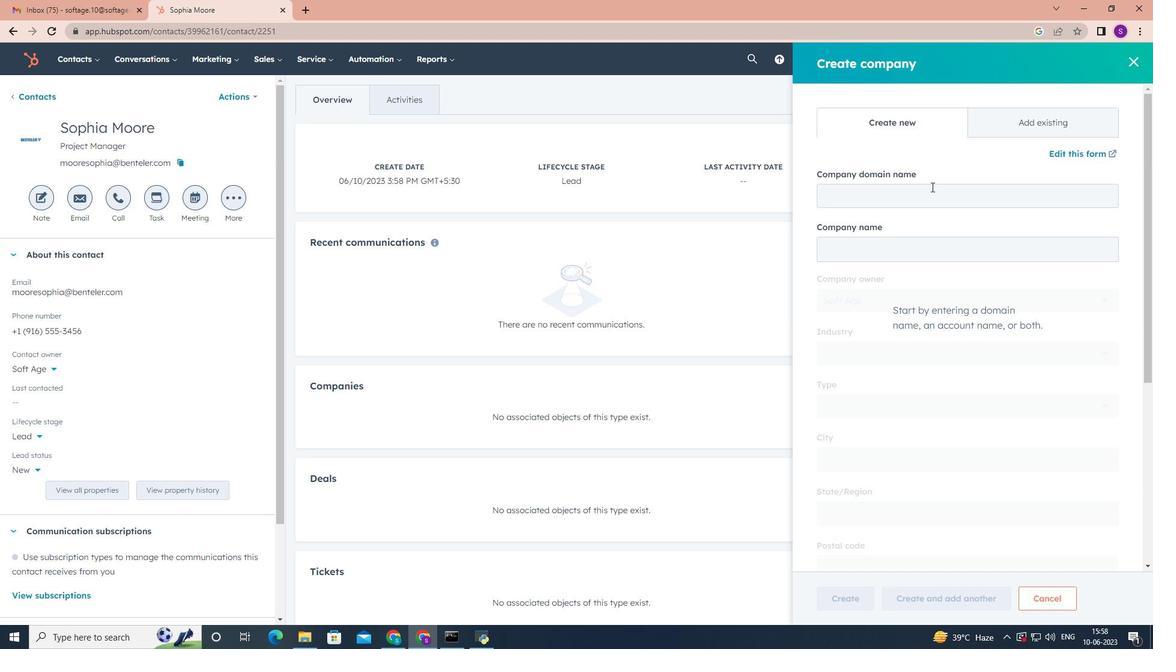 
Action: Mouse pressed left at (932, 189)
Screenshot: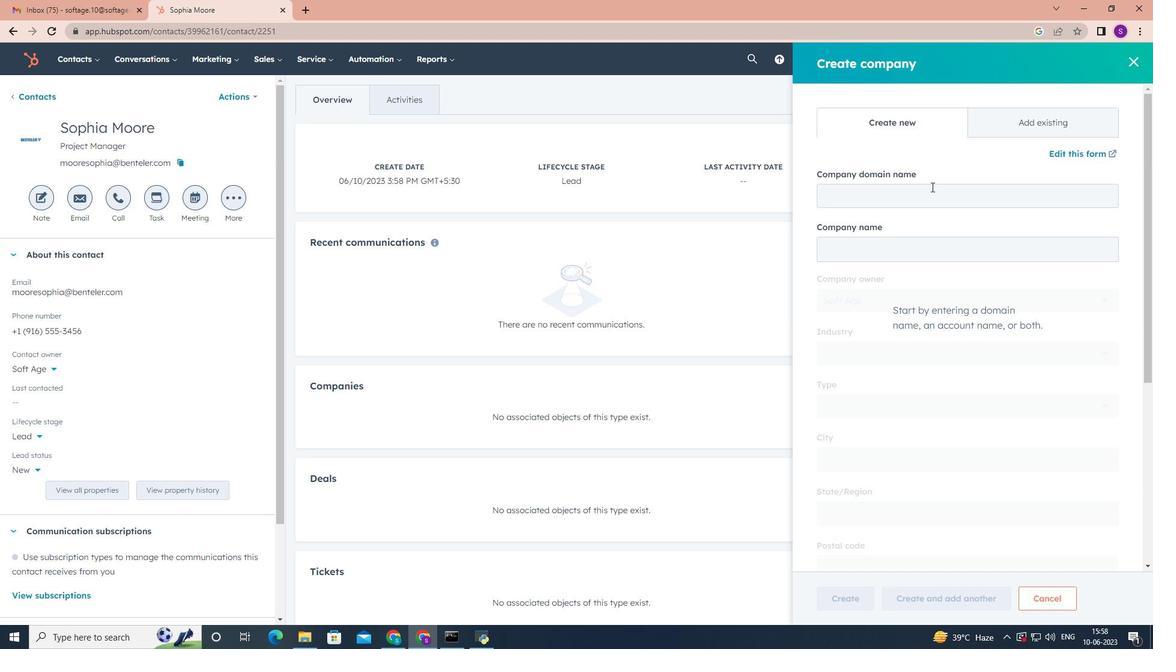 
Action: Key pressed <Key.shift><Key.shift><Key.shift><Key.shift><Key.shift><Key.shift><Key.shift><Key.shift><Key.shift><Key.shift><Key.shift><Key.shift><Key.shift><Key.shift><Key.shift><Key.shift><Key.shift><Key.shift><Key.shift><Key.shift><Key.shift><Key.shift><Key.shift><Key.shift><Key.shift><Key.shift><Key.shift><Key.shift><Key.shift><Key.shift><Key.shift><Key.shift><Key.shift><Key.shift><Key.shift><Key.shift><Key.shift><Key.shift><Key.shift><Key.shift><Key.shift><Key.shift><Key.shift><Key.shift><Key.shift><Key.shift><Key.shift><Key.shift><Key.shift><Key.shift><Key.shift><Key.shift><Key.shift><Key.shift><Key.shift><Key.shift><Key.shift><Key.shift><Key.shift><Key.shift><Key.shift><Key.shift><Key.shift><Key.shift><Key.shift><Key.shift><Key.shift>usc.edu
Screenshot: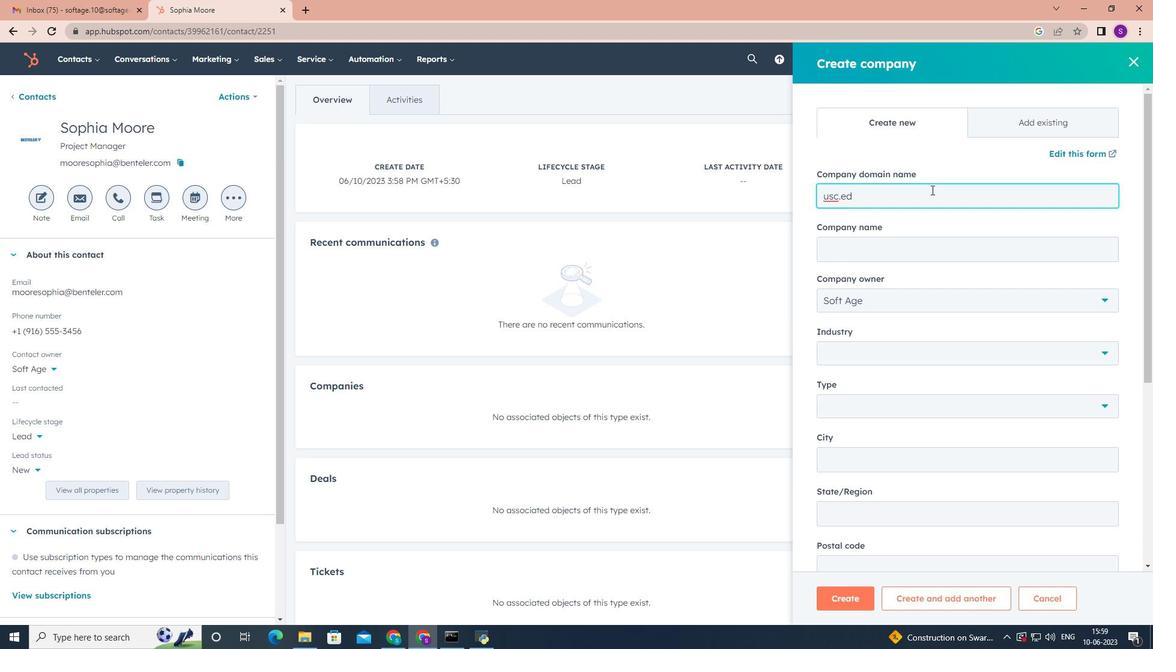 
Action: Mouse scrolled (932, 189) with delta (0, 0)
Screenshot: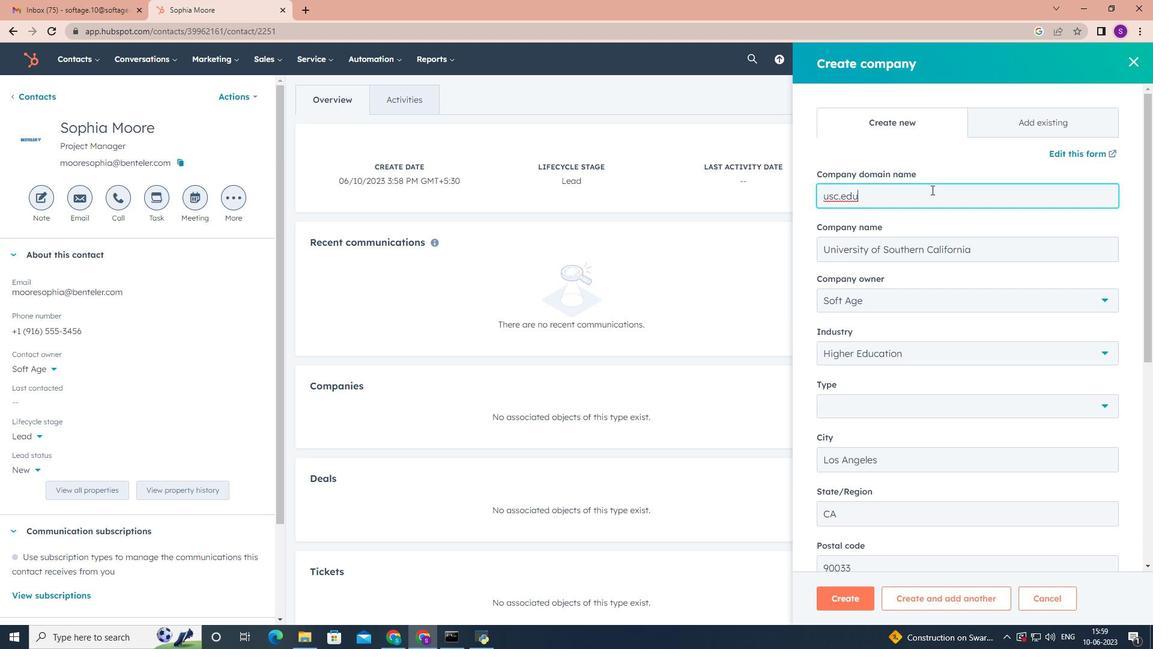 
Action: Mouse scrolled (932, 189) with delta (0, 0)
Screenshot: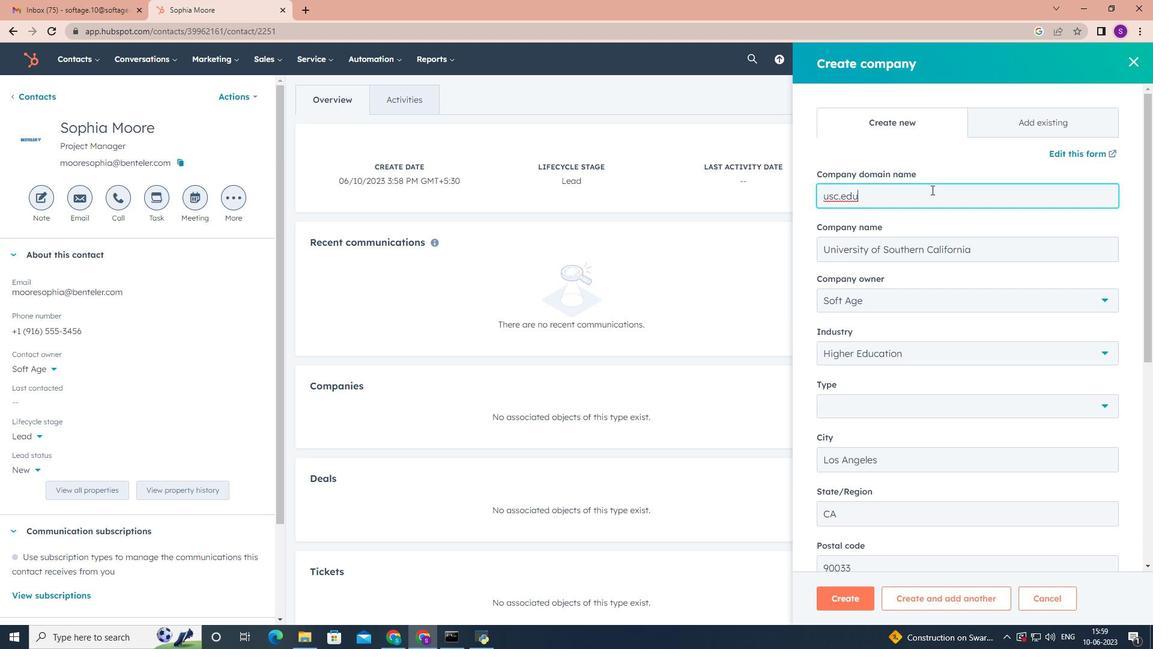 
Action: Mouse scrolled (932, 189) with delta (0, 0)
Screenshot: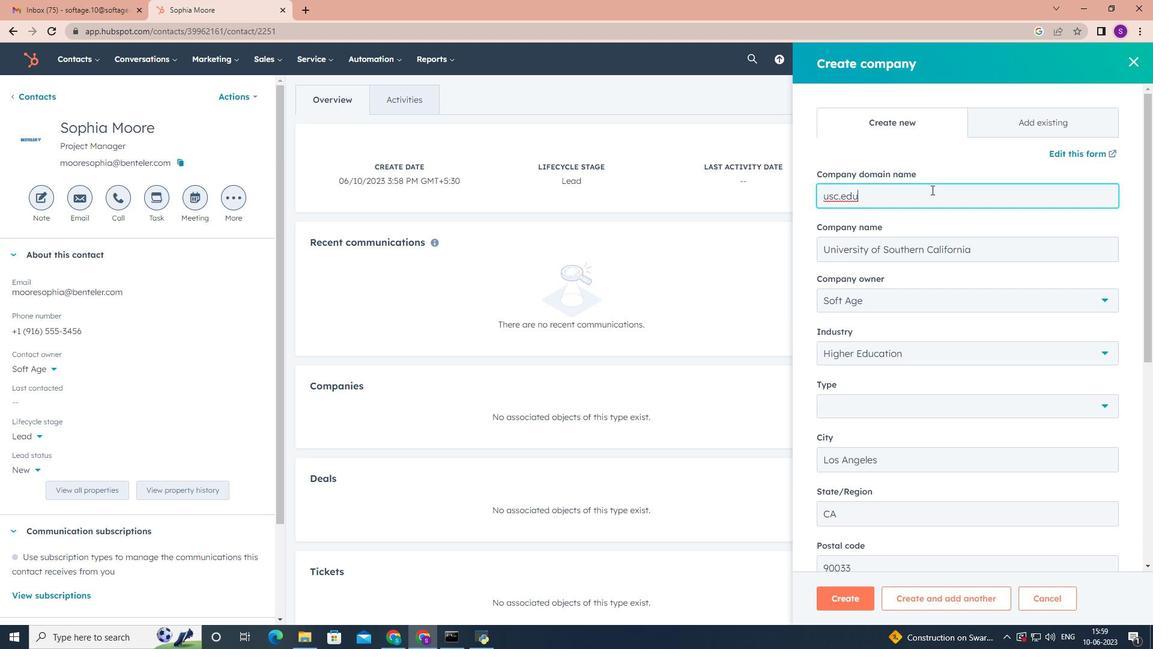 
Action: Mouse scrolled (932, 189) with delta (0, 0)
Screenshot: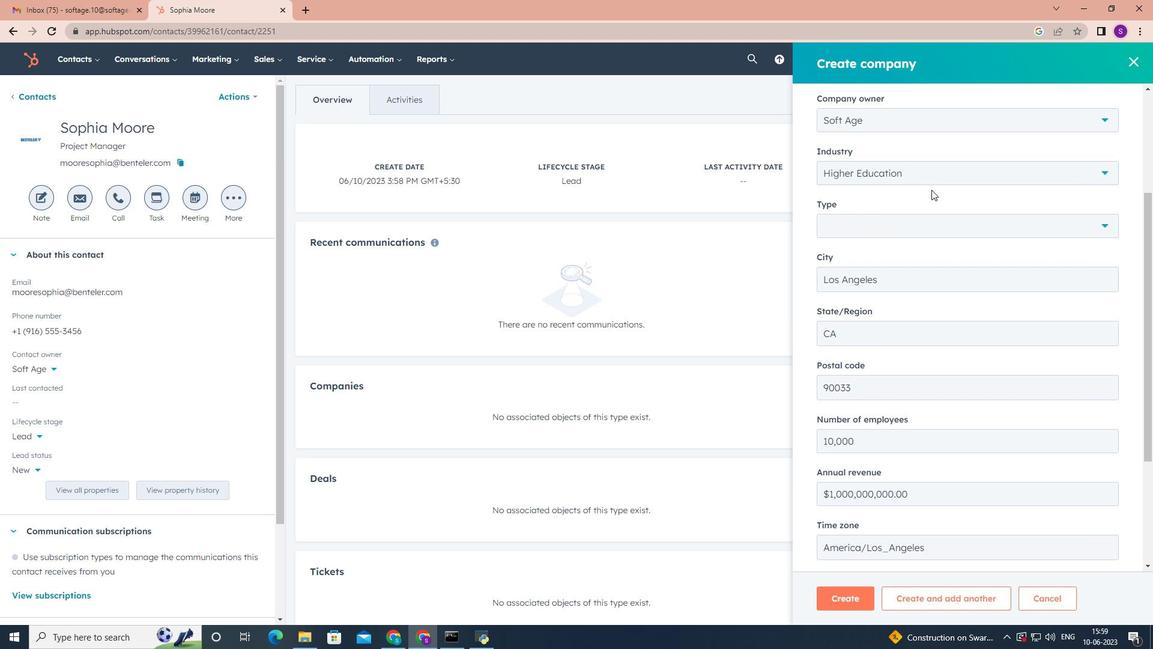 
Action: Mouse scrolled (932, 189) with delta (0, 0)
Screenshot: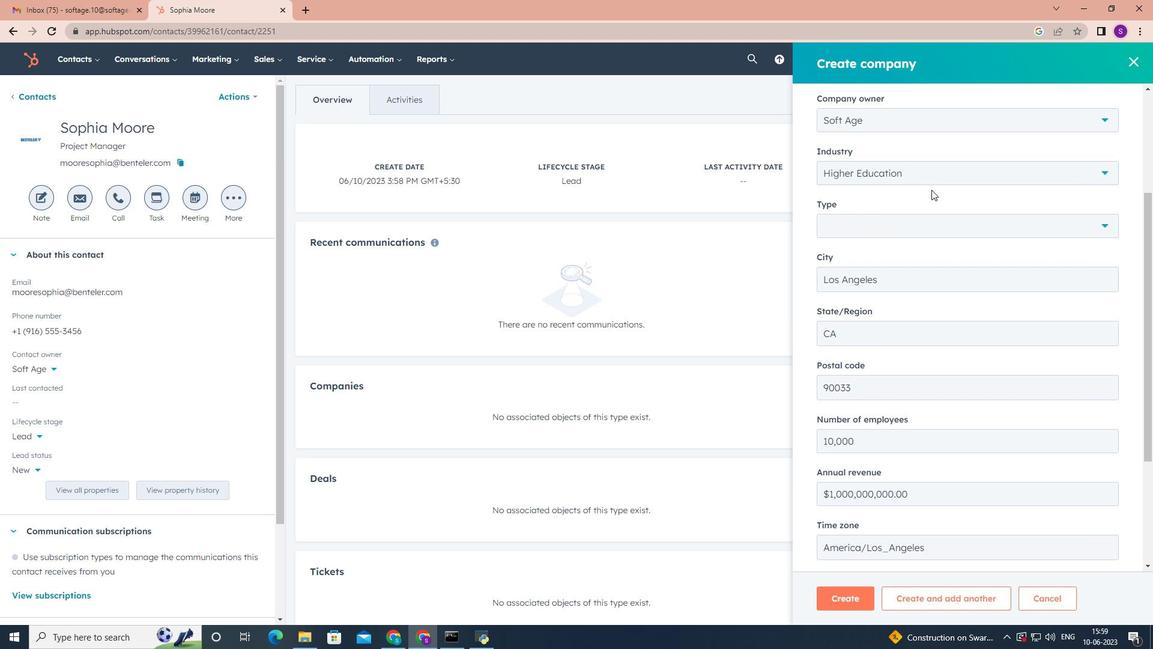 
Action: Mouse scrolled (932, 189) with delta (0, 0)
Screenshot: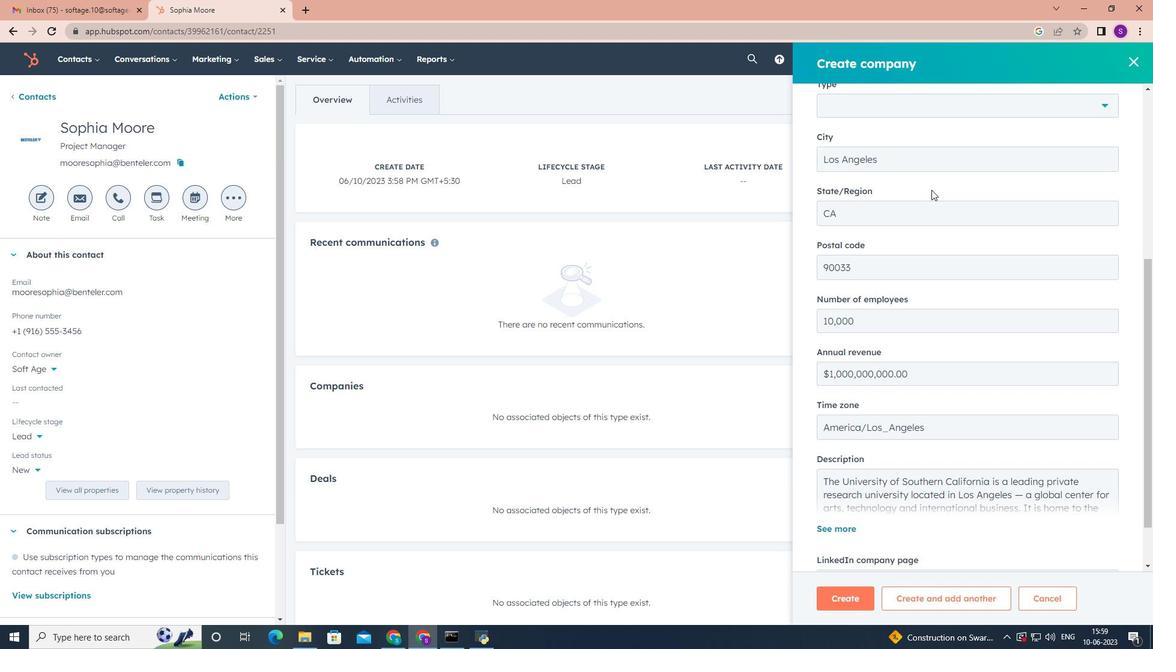 
Action: Mouse scrolled (932, 189) with delta (0, 0)
Screenshot: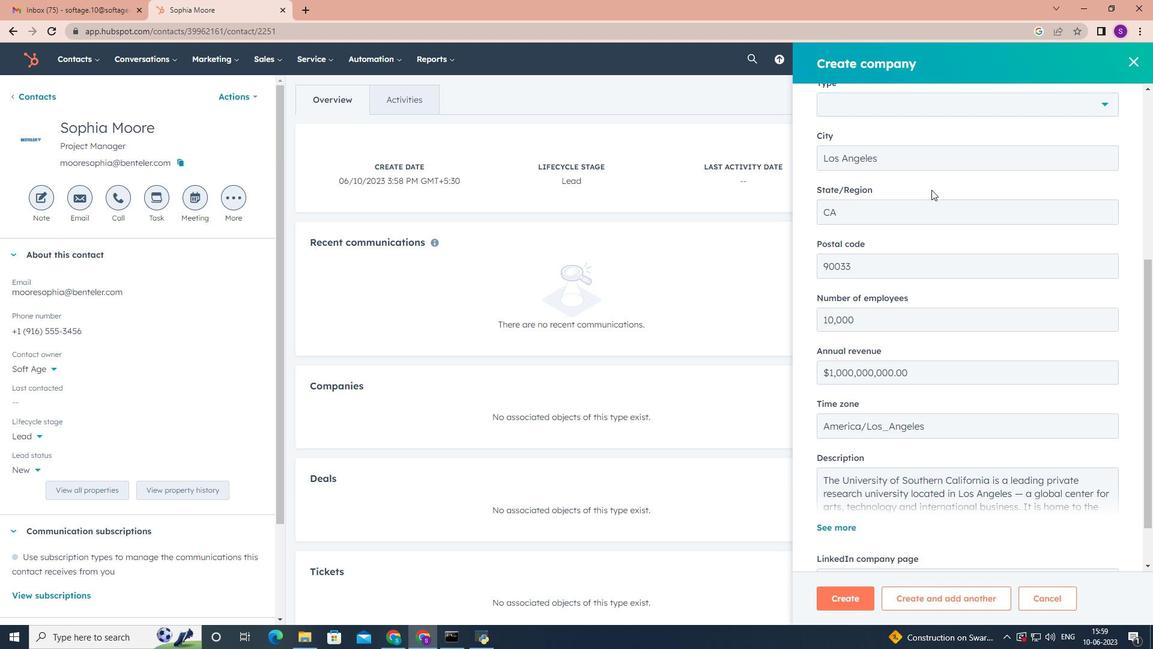 
Action: Mouse scrolled (932, 189) with delta (0, 0)
Screenshot: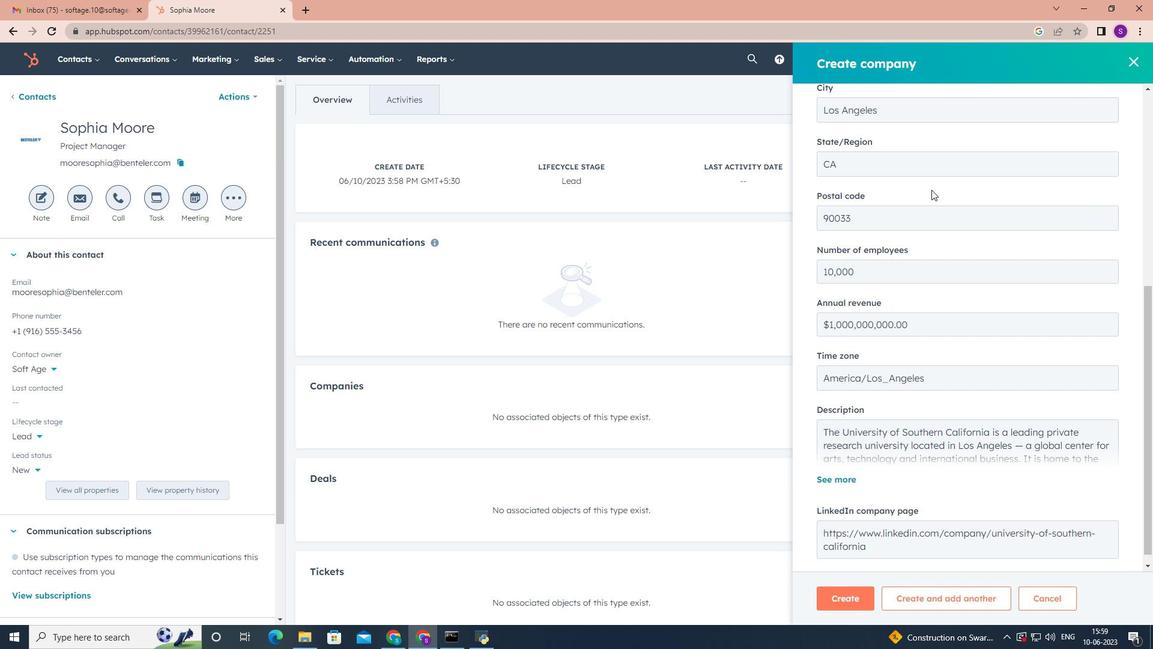 
Action: Mouse scrolled (932, 189) with delta (0, 0)
Screenshot: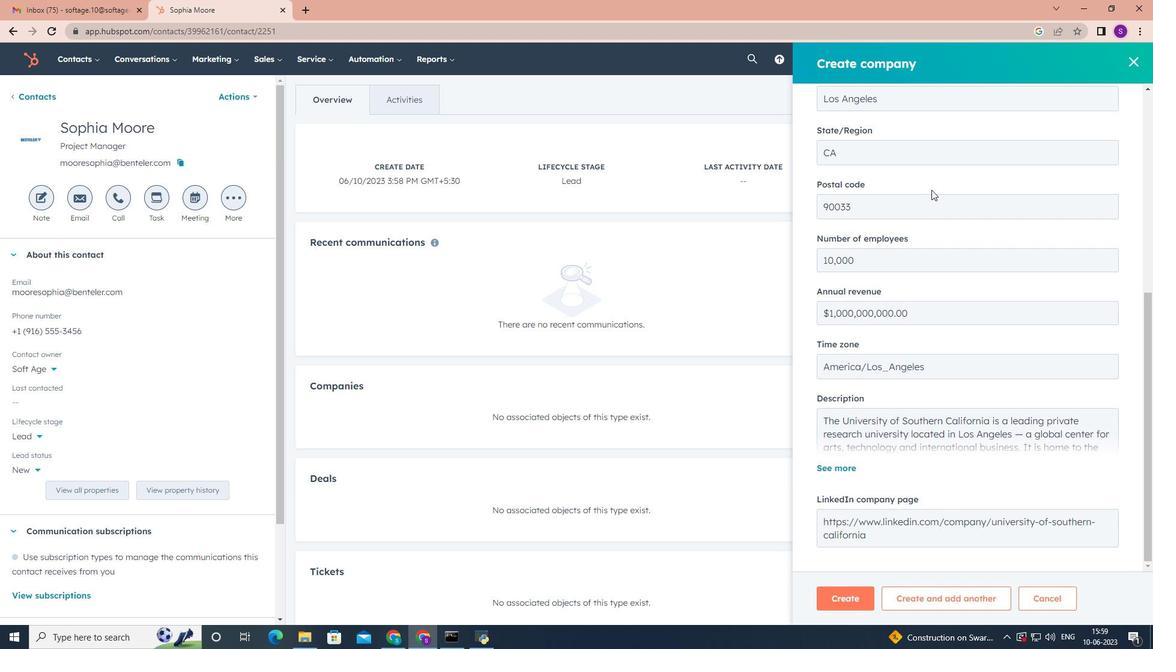 
Action: Mouse scrolled (932, 189) with delta (0, 0)
Screenshot: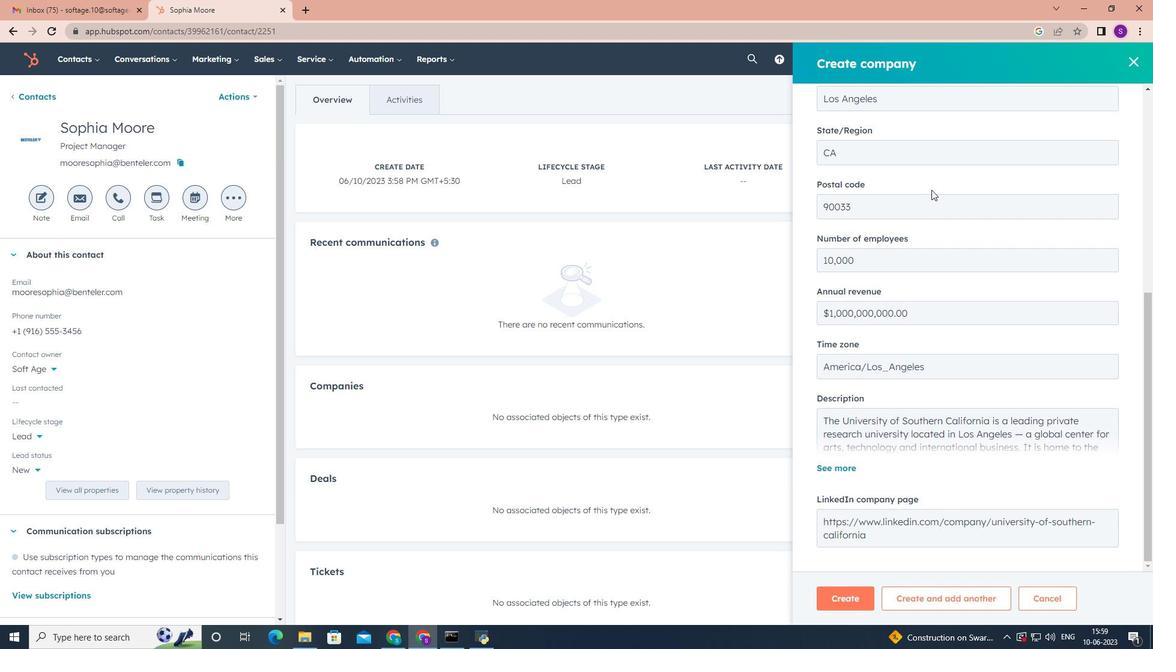 
Action: Mouse scrolled (932, 189) with delta (0, 0)
Screenshot: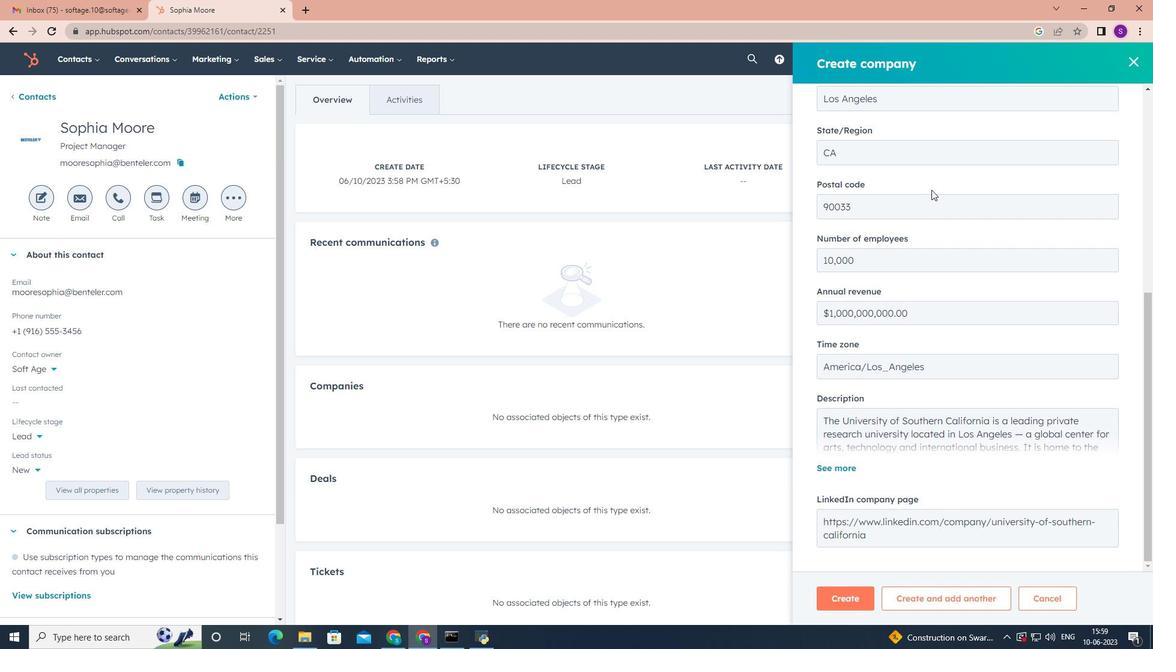 
Action: Mouse scrolled (932, 189) with delta (0, 0)
Screenshot: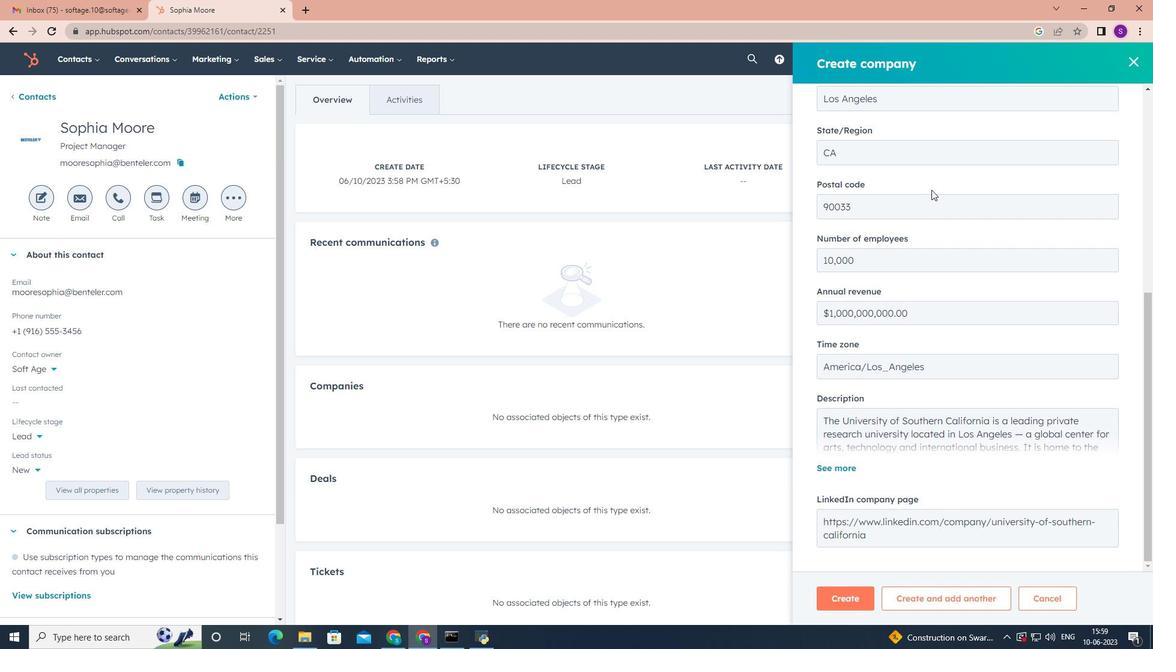 
Action: Mouse scrolled (932, 189) with delta (0, 0)
Screenshot: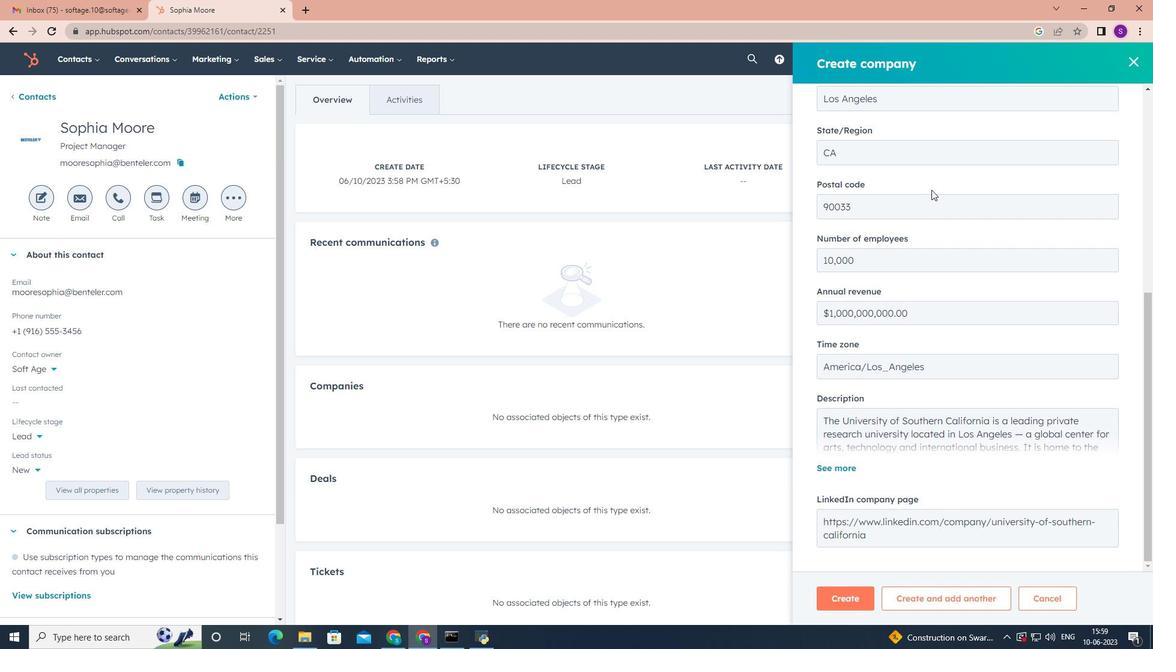 
Action: Mouse scrolled (932, 190) with delta (0, 0)
Screenshot: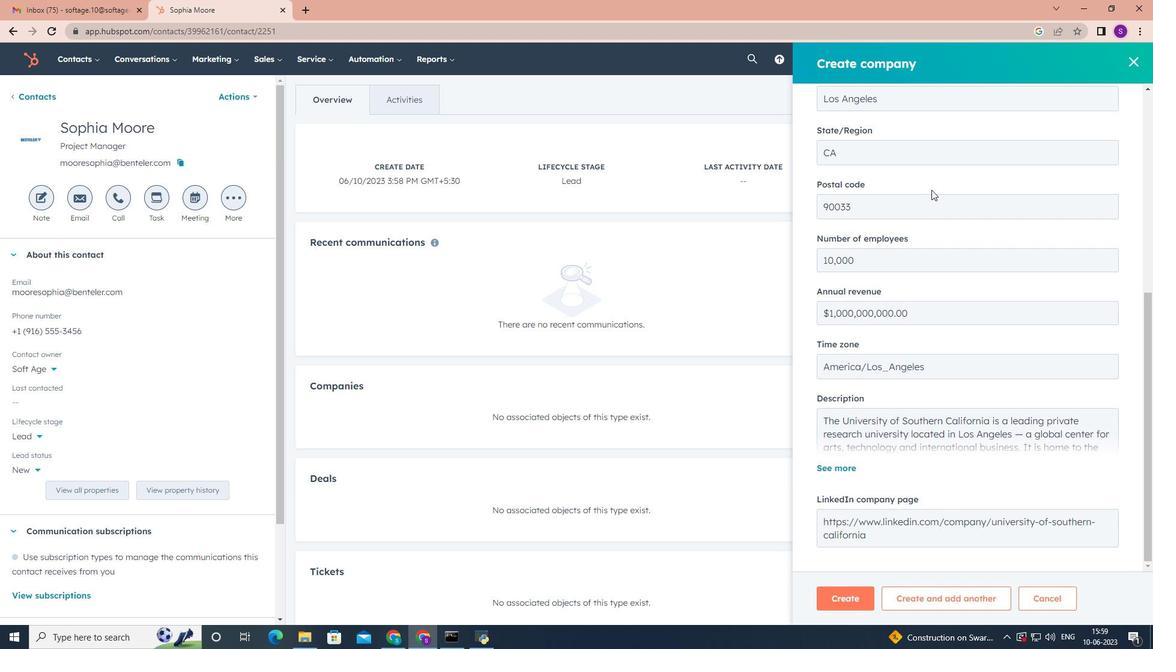 
Action: Mouse scrolled (932, 190) with delta (0, 0)
Screenshot: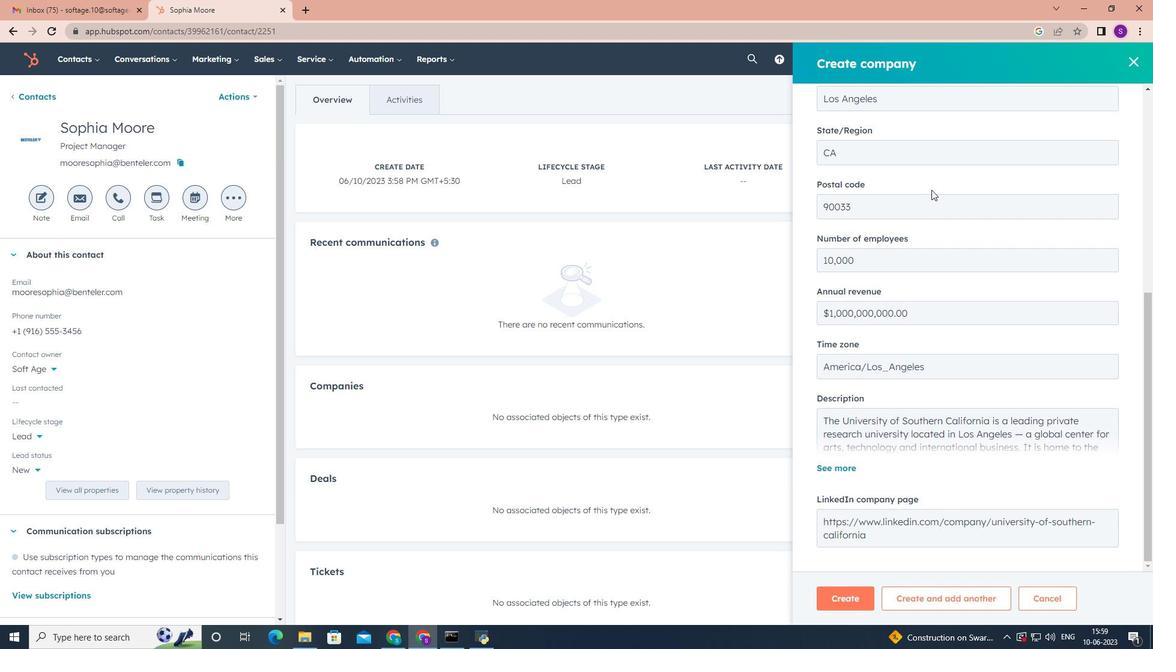 
Action: Mouse moved to (1096, 165)
Screenshot: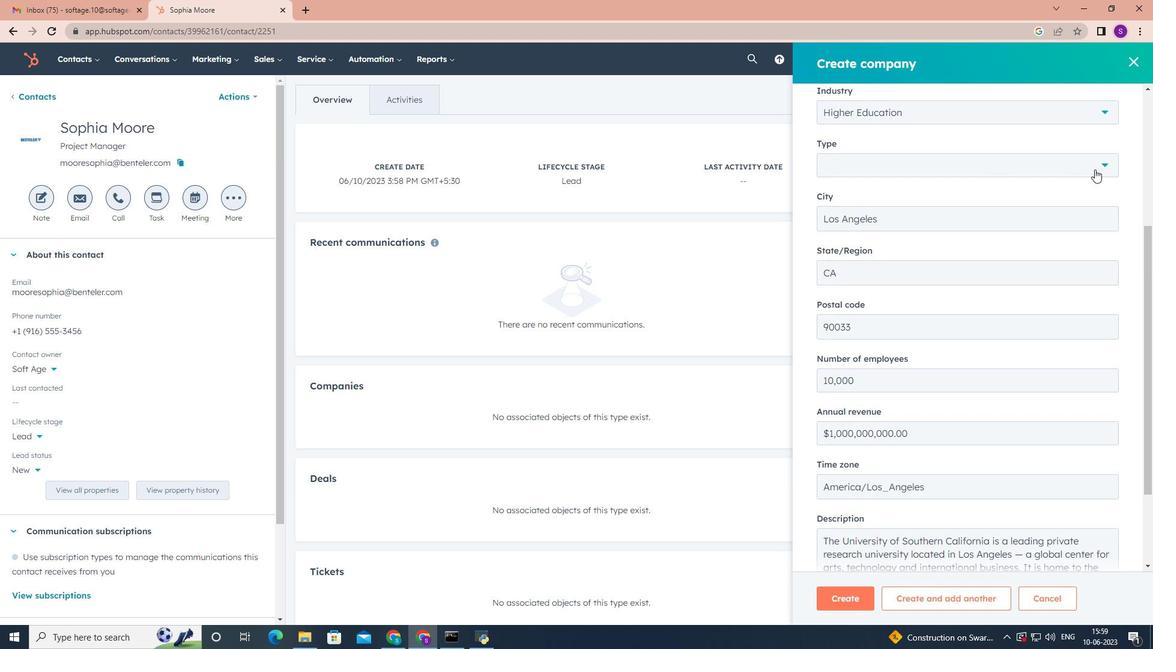 
Action: Mouse pressed left at (1096, 165)
Screenshot: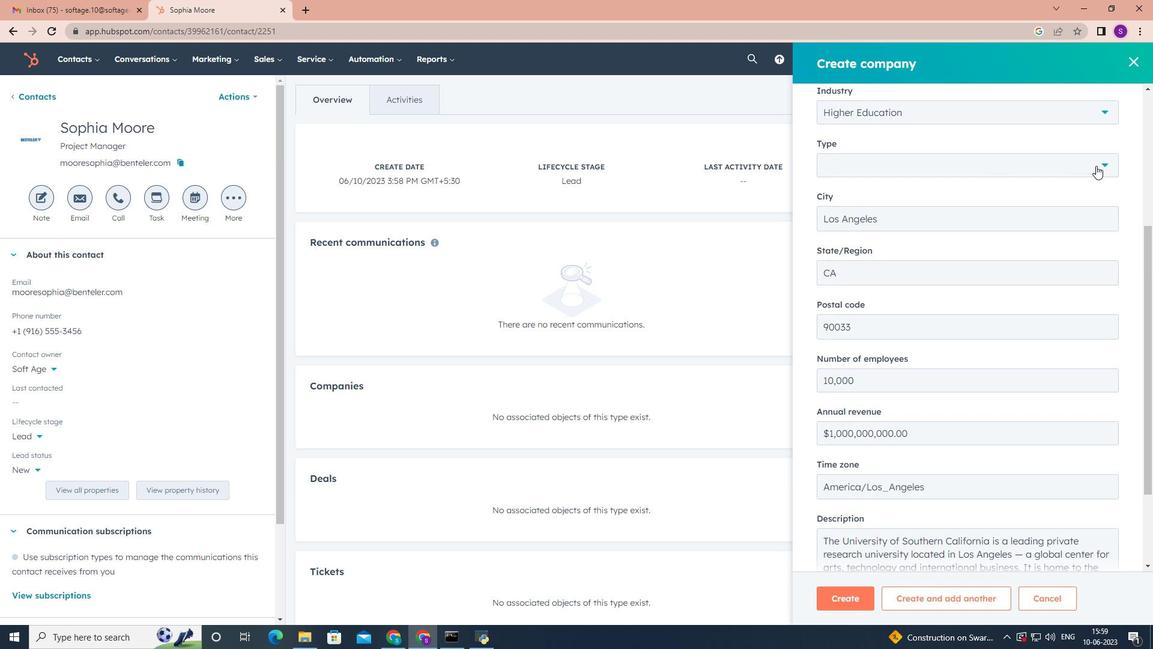 
Action: Mouse moved to (912, 215)
Screenshot: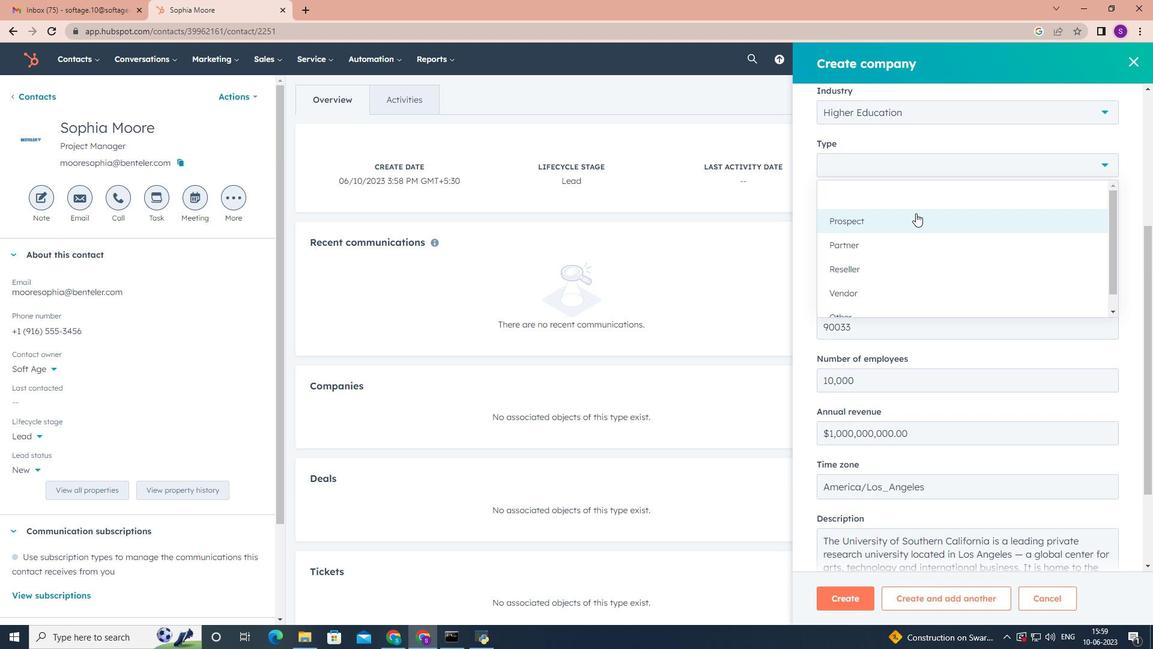 
Action: Mouse scrolled (912, 215) with delta (0, 0)
Screenshot: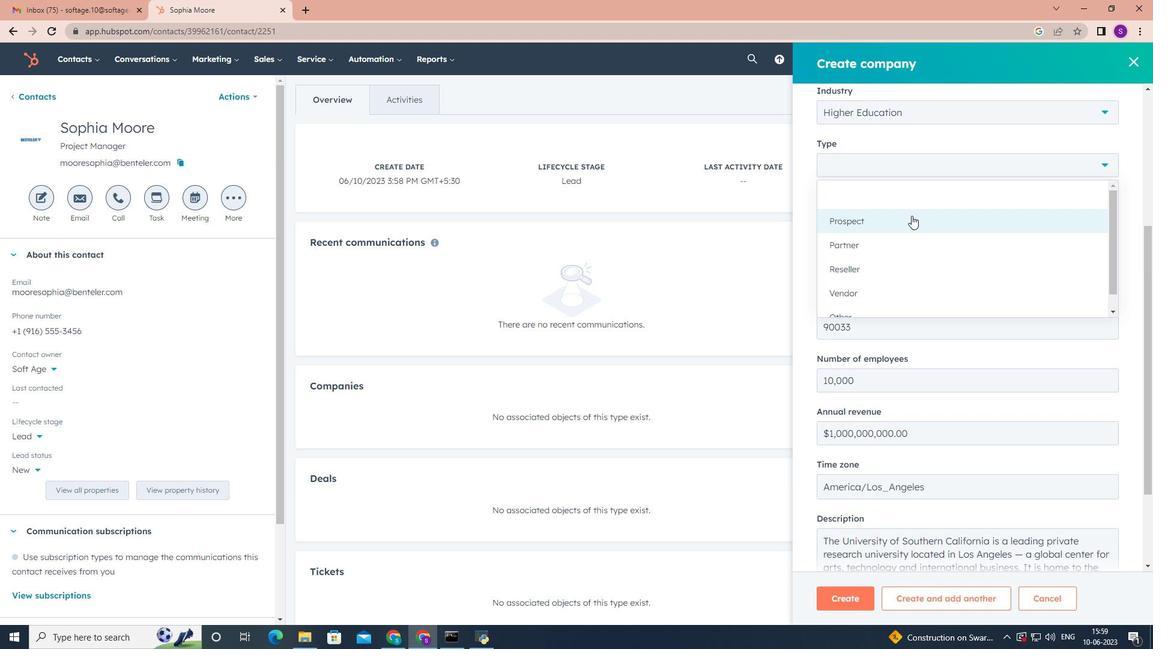 
Action: Mouse scrolled (912, 215) with delta (0, 0)
Screenshot: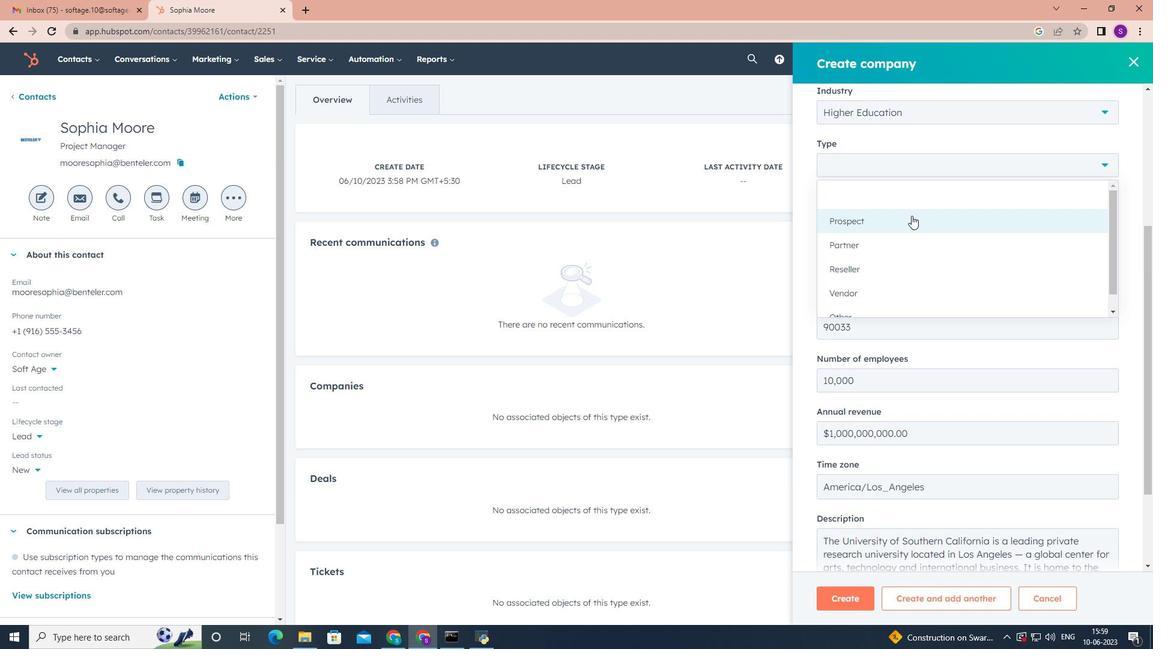 
Action: Mouse scrolled (912, 215) with delta (0, 0)
Screenshot: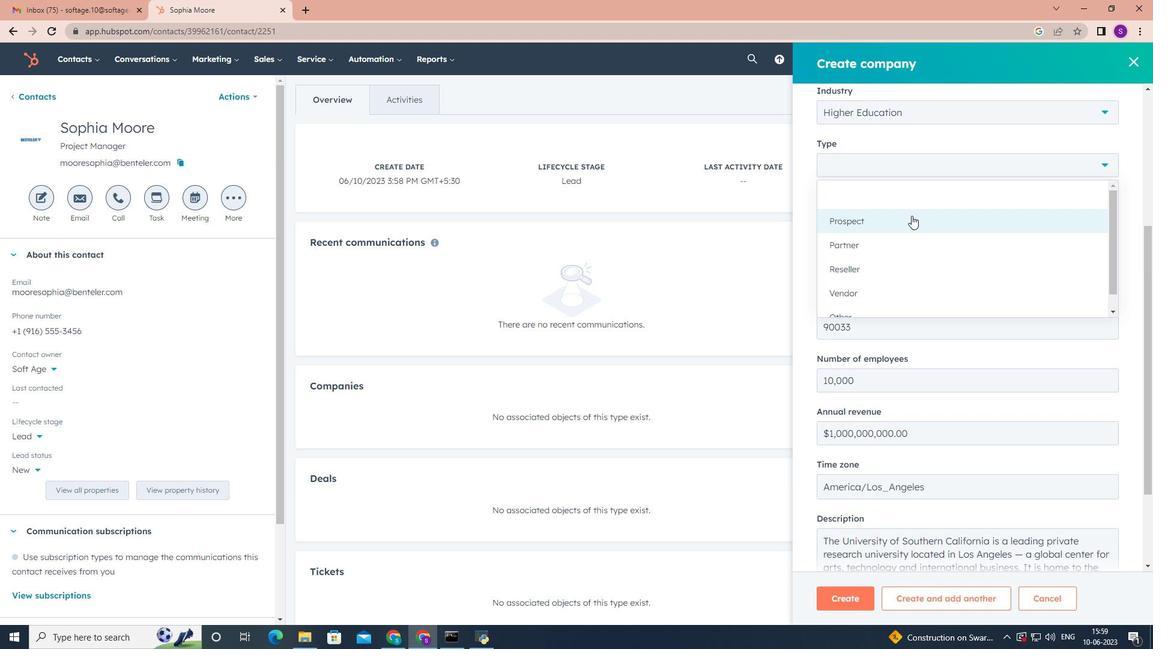 
Action: Mouse scrolled (912, 215) with delta (0, 0)
Screenshot: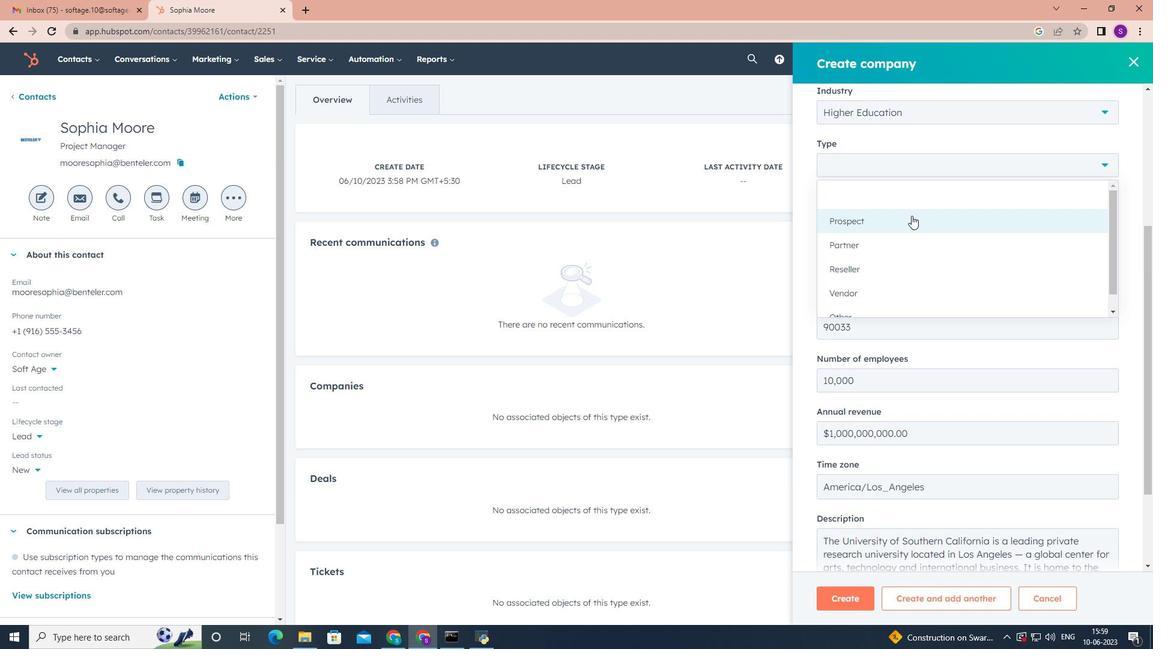 
Action: Mouse scrolled (912, 215) with delta (0, 0)
Screenshot: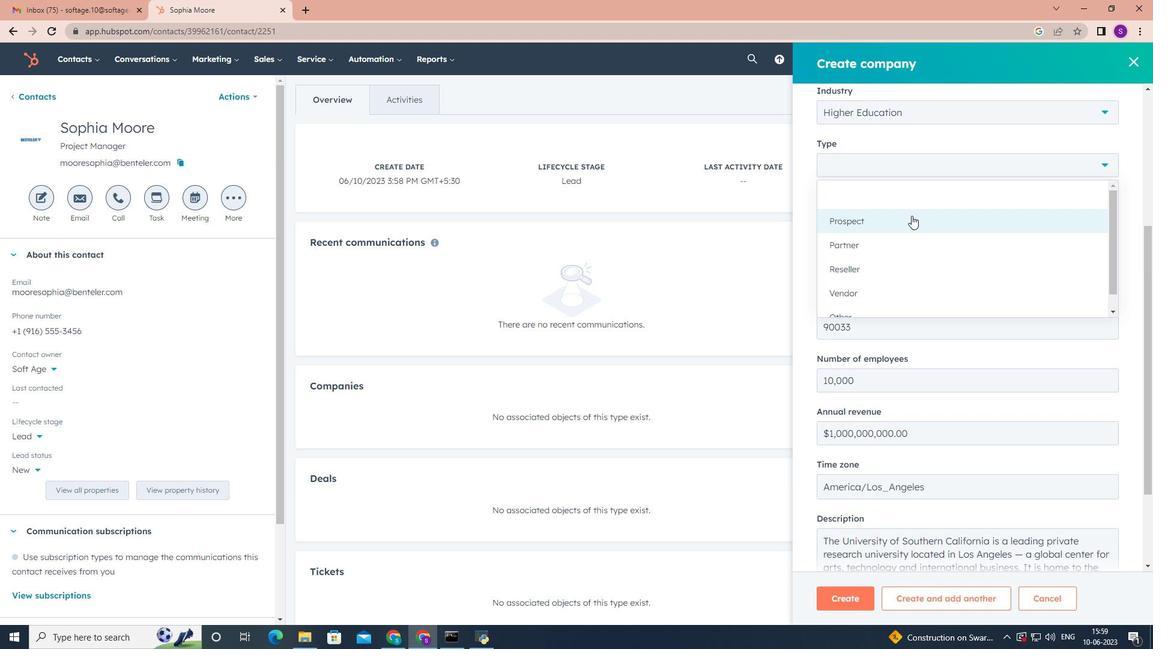 
Action: Mouse moved to (911, 225)
Screenshot: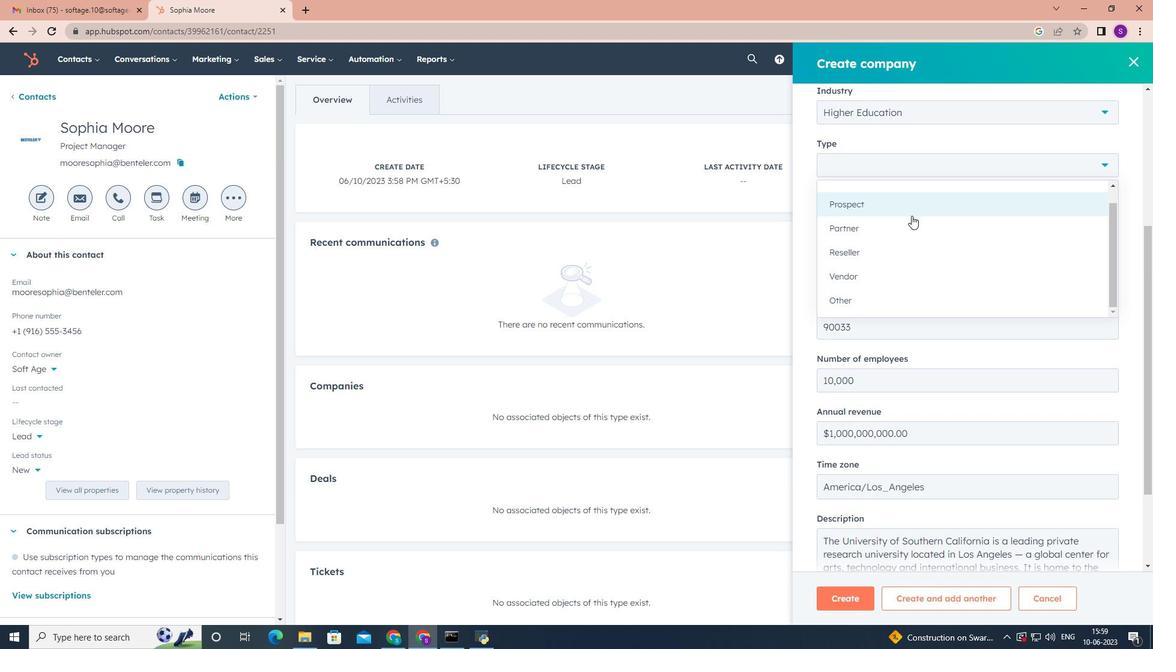 
Action: Mouse scrolled (912, 219) with delta (0, 0)
Screenshot: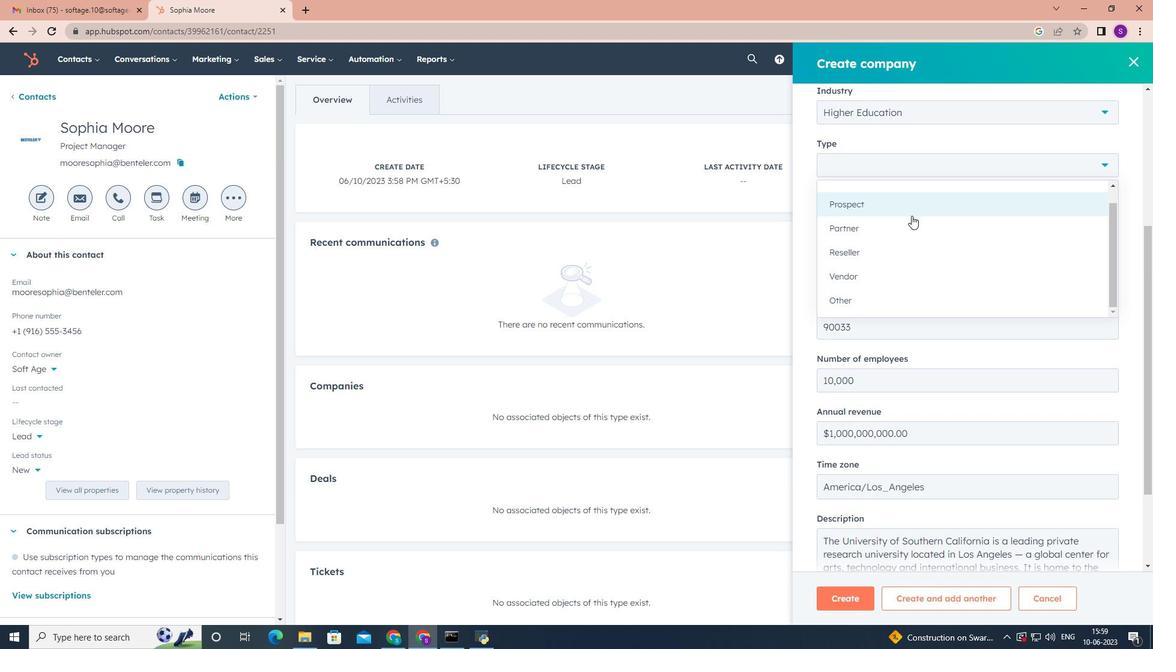 
Action: Mouse moved to (908, 248)
Screenshot: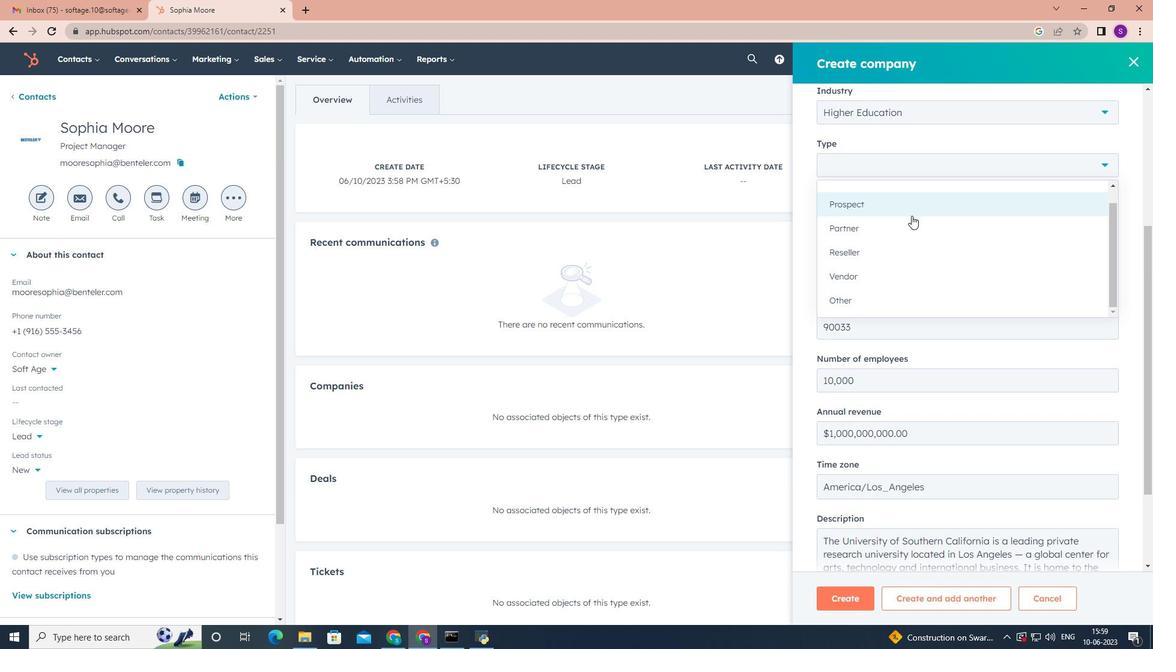 
Action: Mouse scrolled (909, 237) with delta (0, 0)
Screenshot: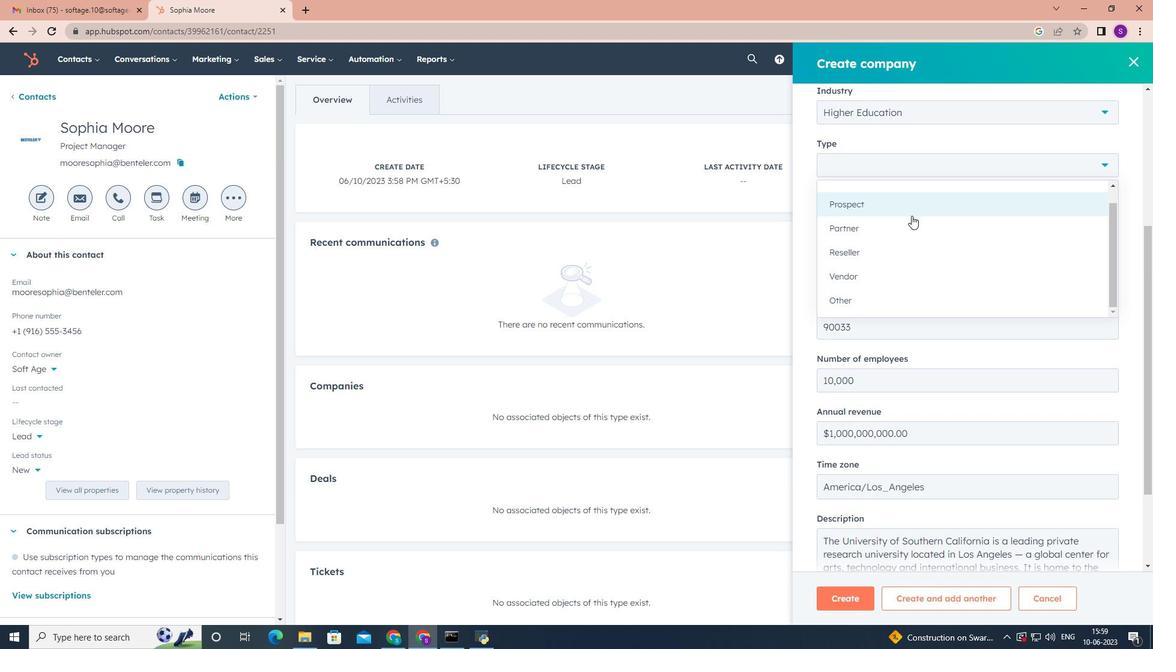
Action: Mouse moved to (892, 305)
Screenshot: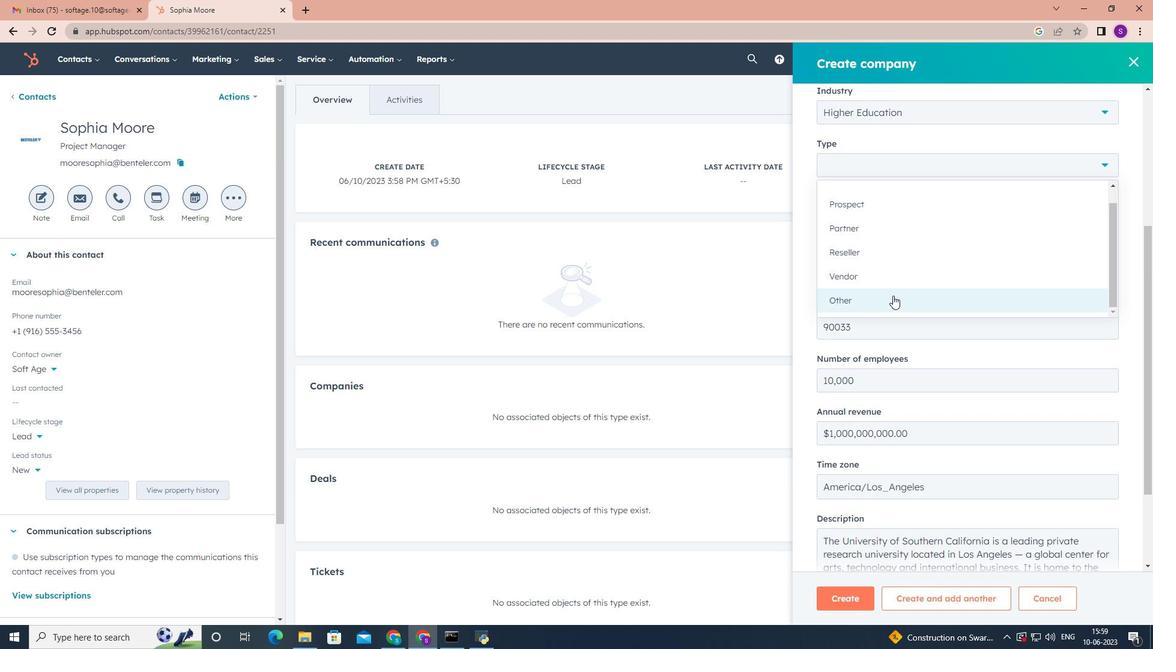 
Action: Mouse pressed left at (892, 305)
Screenshot: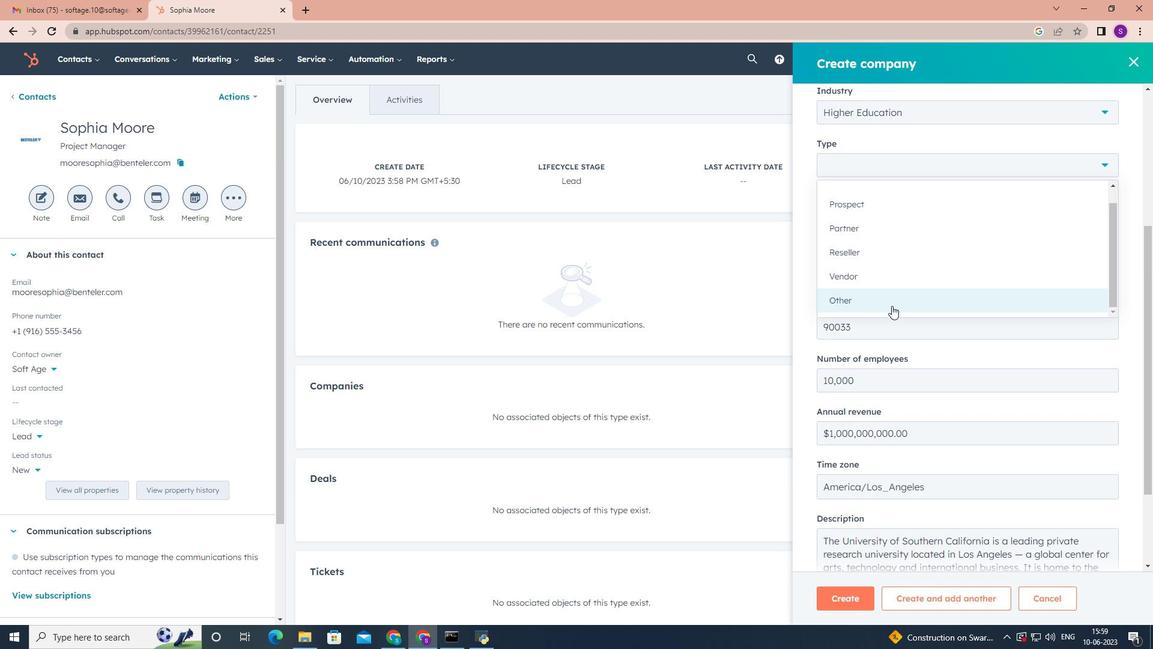 
Action: Mouse moved to (897, 228)
Screenshot: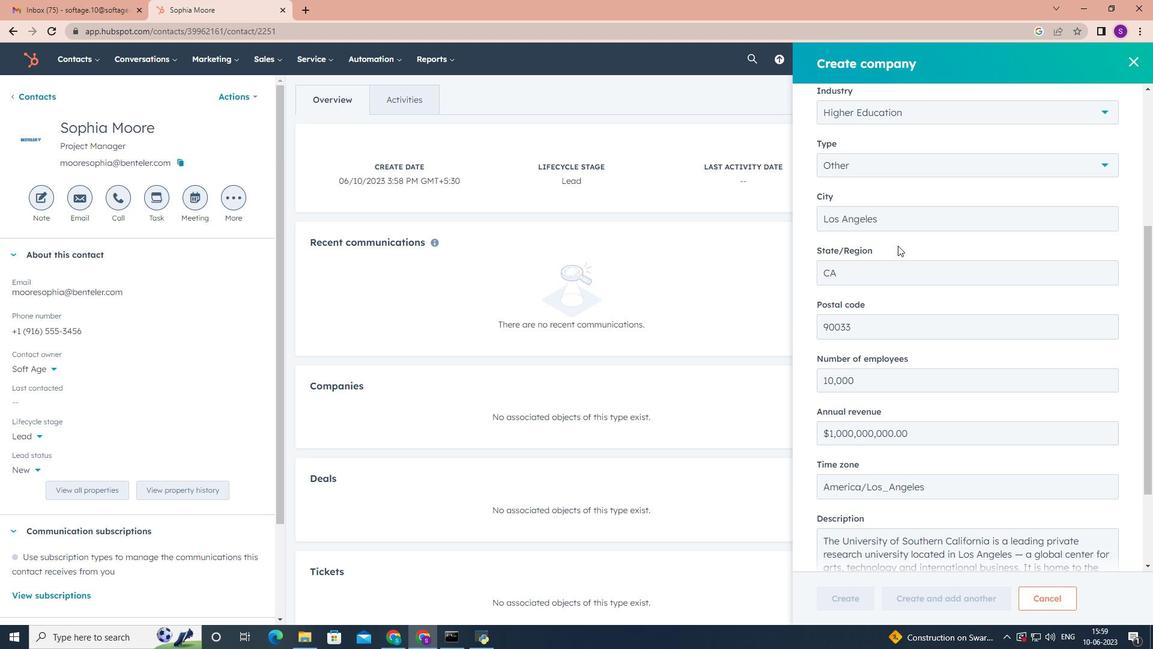 
Action: Mouse scrolled (897, 227) with delta (0, 0)
Screenshot: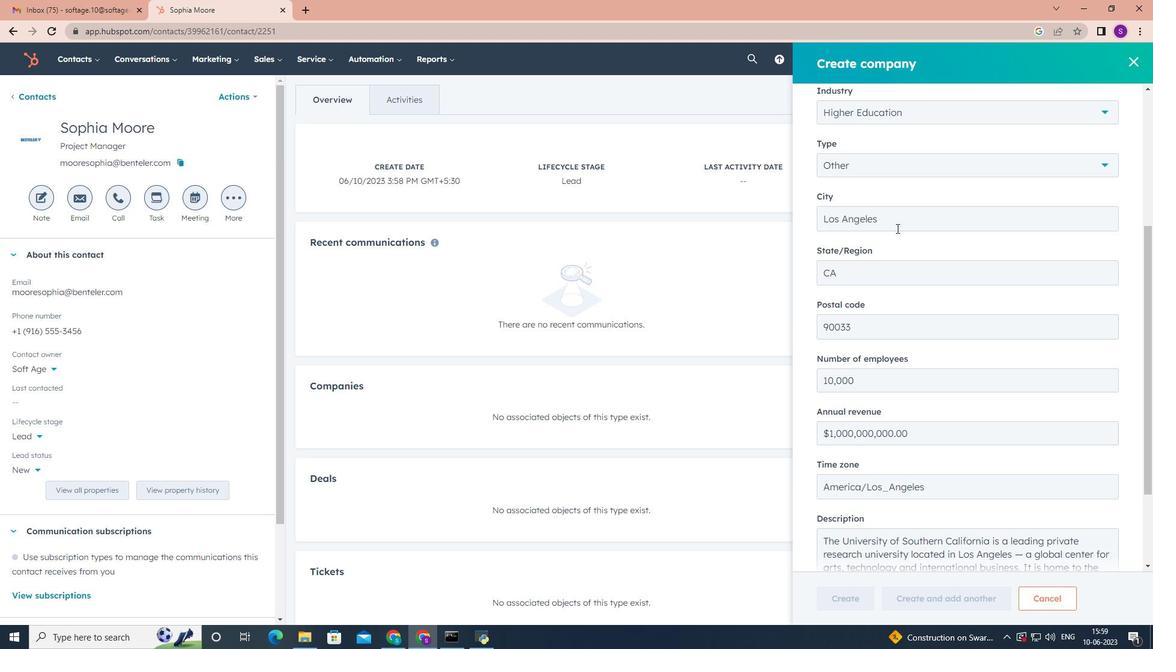 
Action: Mouse scrolled (897, 227) with delta (0, 0)
Screenshot: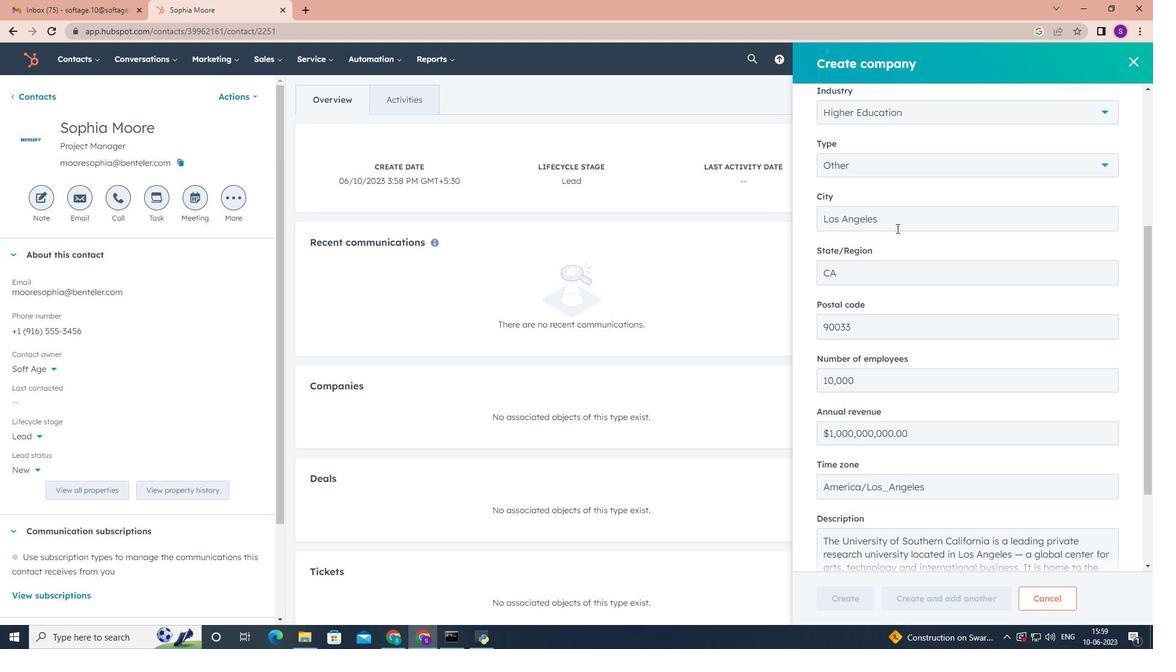 
Action: Mouse scrolled (897, 227) with delta (0, 0)
Screenshot: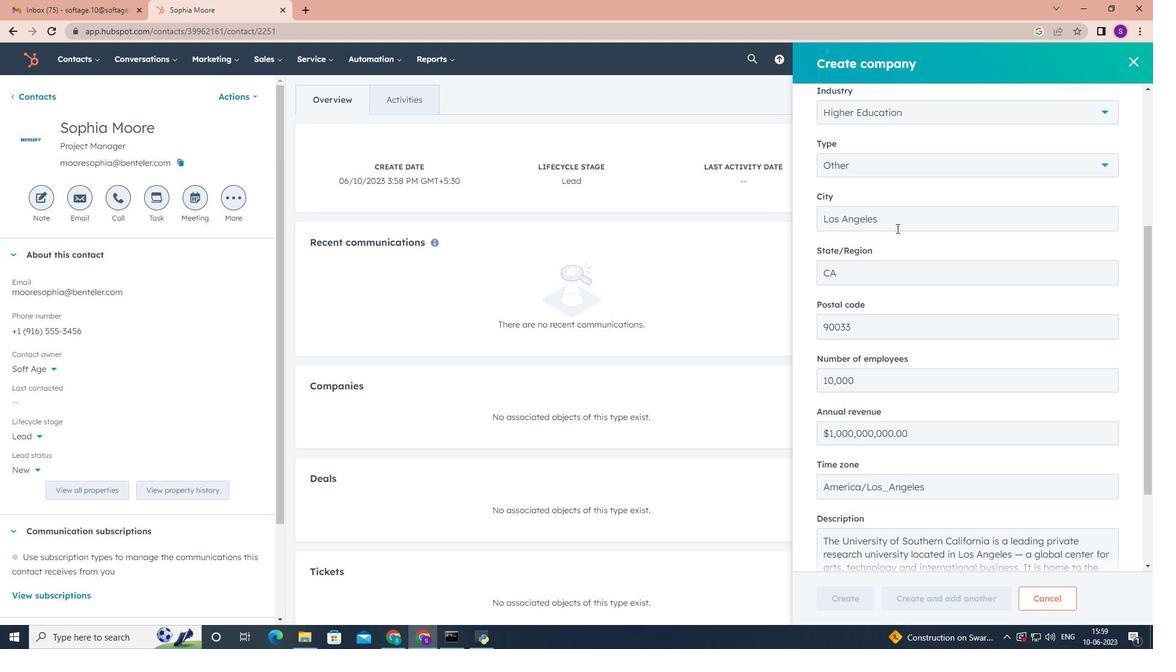 
Action: Mouse scrolled (897, 227) with delta (0, 0)
Screenshot: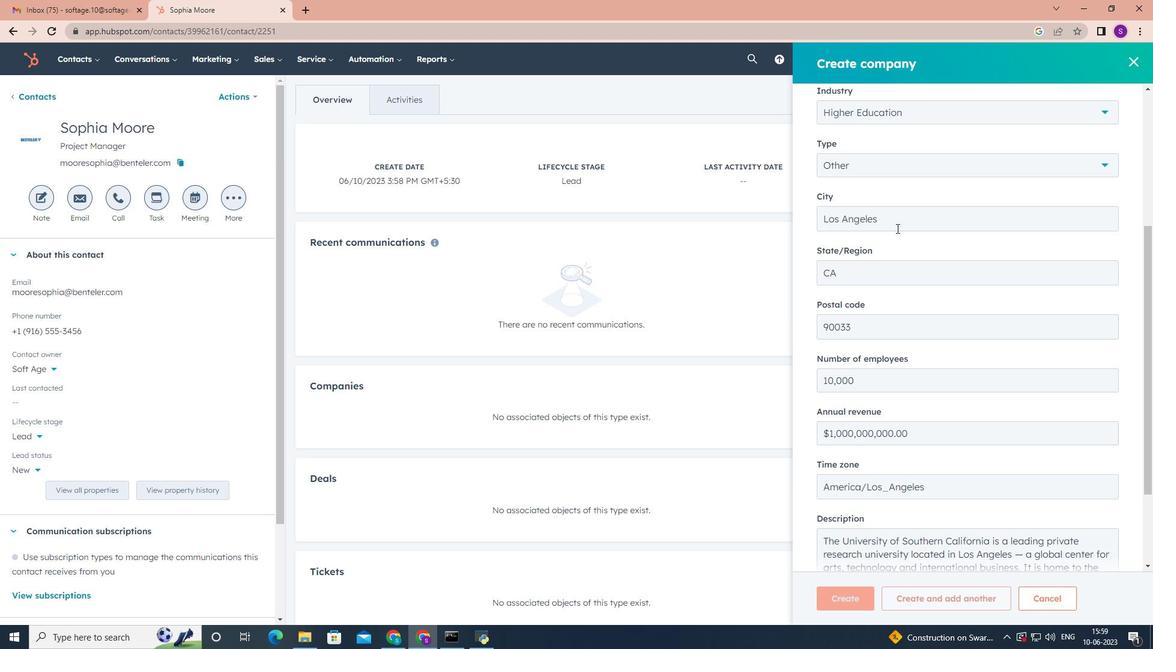 
Action: Mouse scrolled (897, 227) with delta (0, 0)
Screenshot: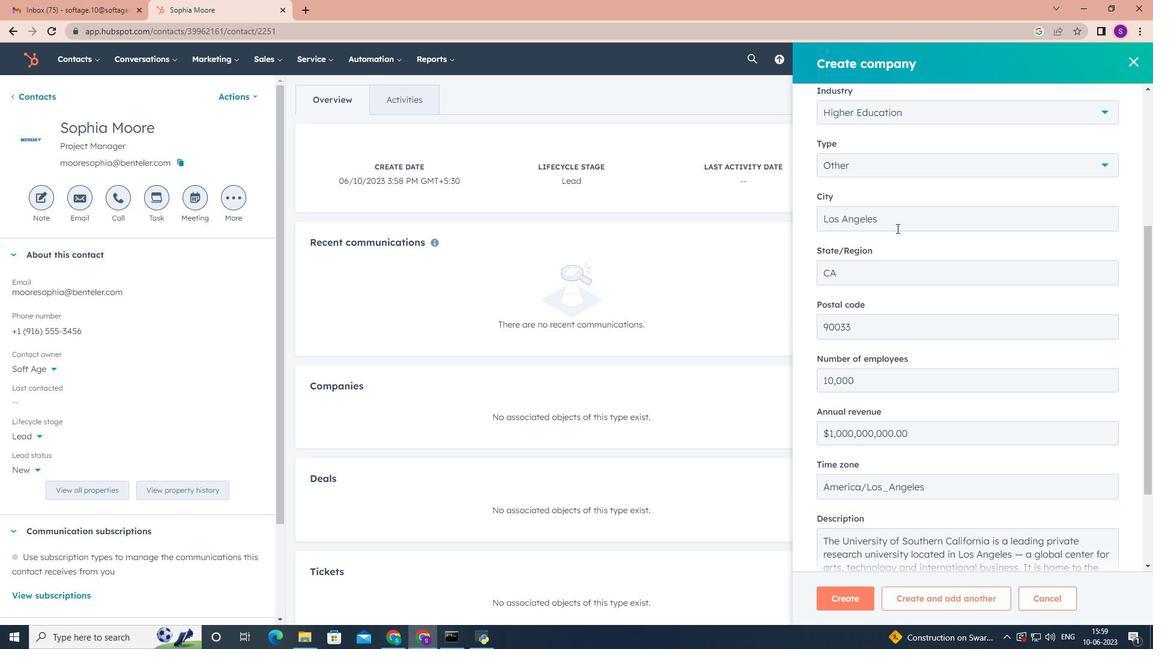
Action: Mouse moved to (902, 227)
Screenshot: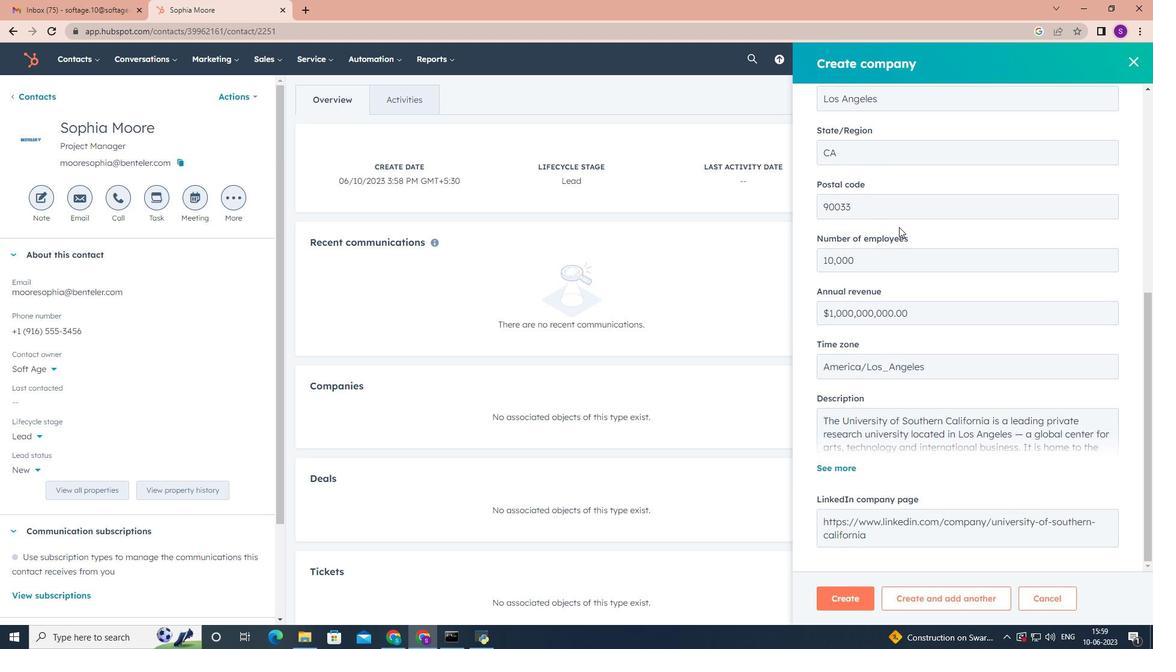 
Action: Mouse scrolled (902, 227) with delta (0, 0)
Screenshot: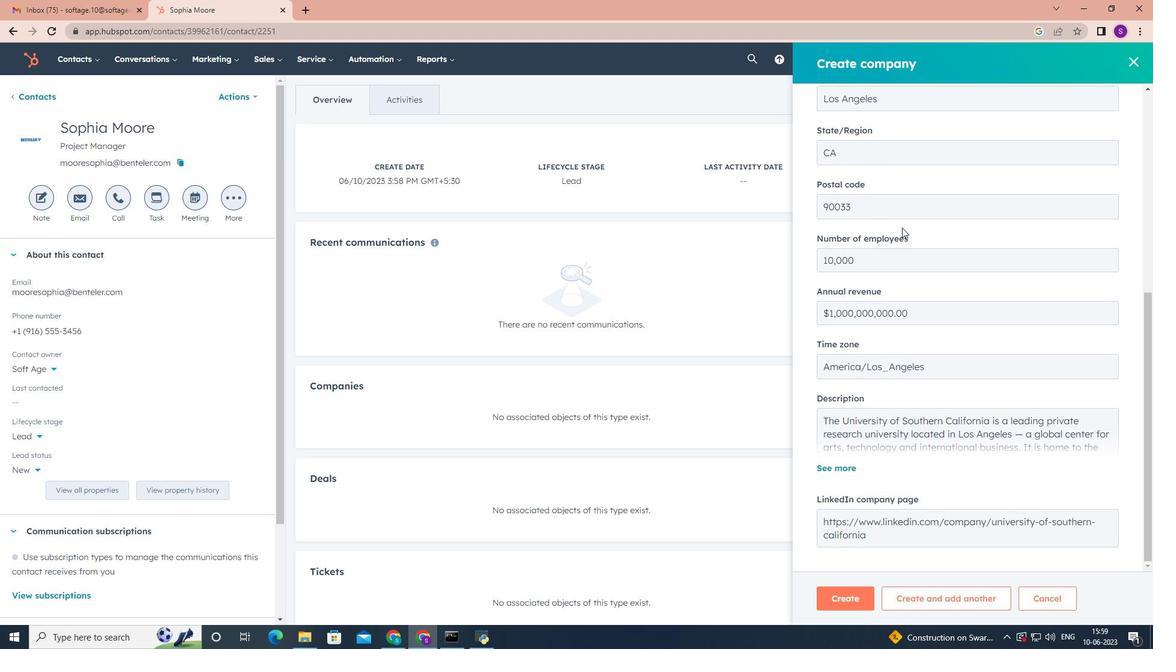 
Action: Mouse scrolled (902, 228) with delta (0, 0)
Screenshot: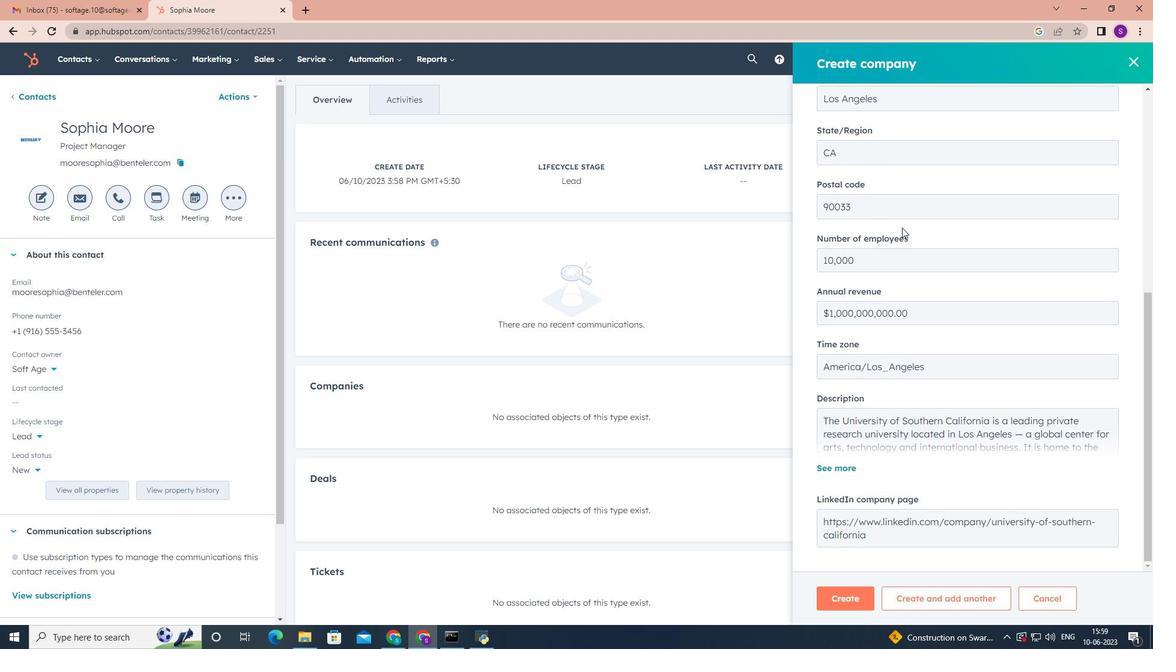 
Action: Mouse scrolled (902, 227) with delta (0, 0)
Screenshot: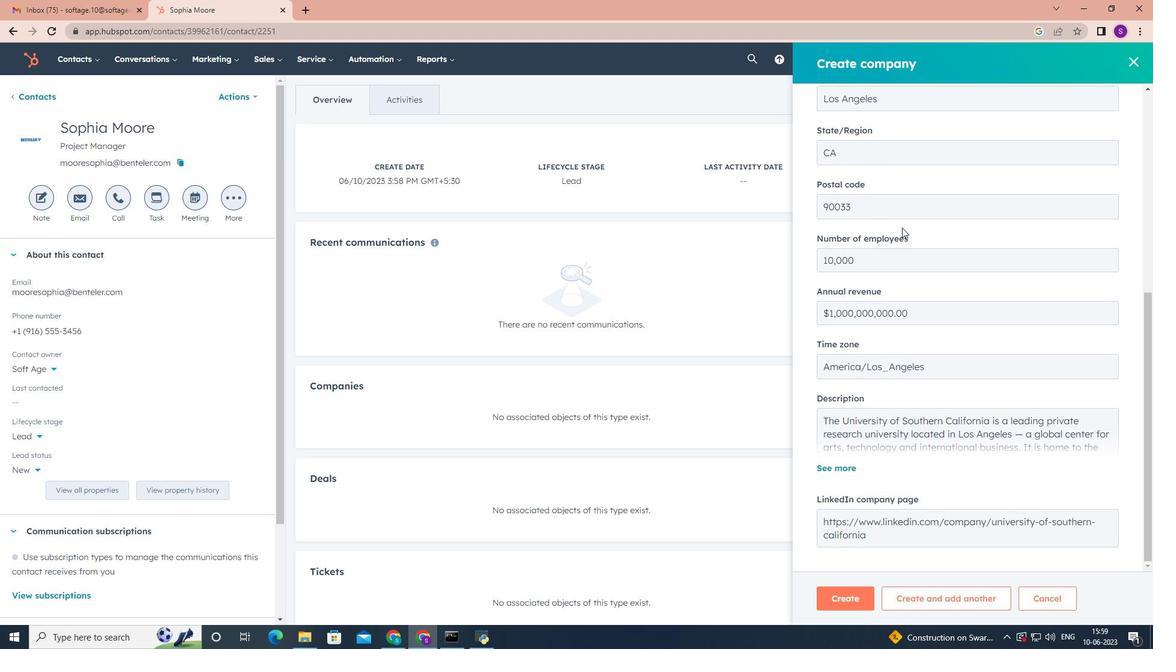 
Action: Mouse scrolled (902, 227) with delta (0, 0)
Screenshot: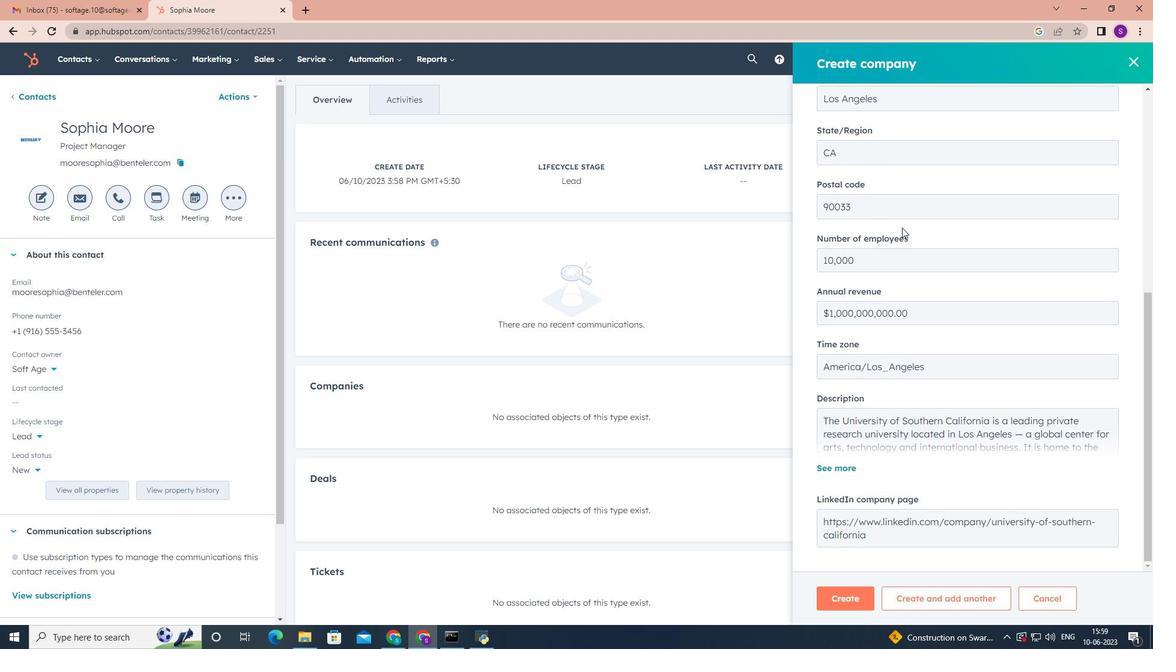 
Action: Mouse scrolled (902, 227) with delta (0, 0)
Screenshot: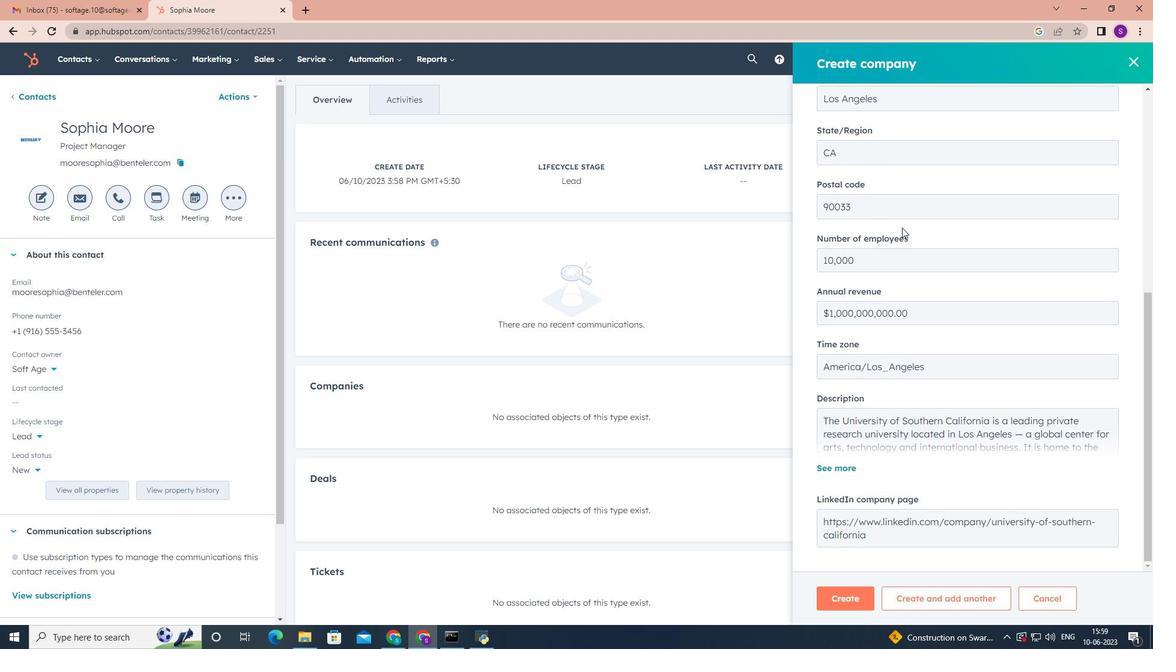 
Action: Mouse moved to (890, 298)
Screenshot: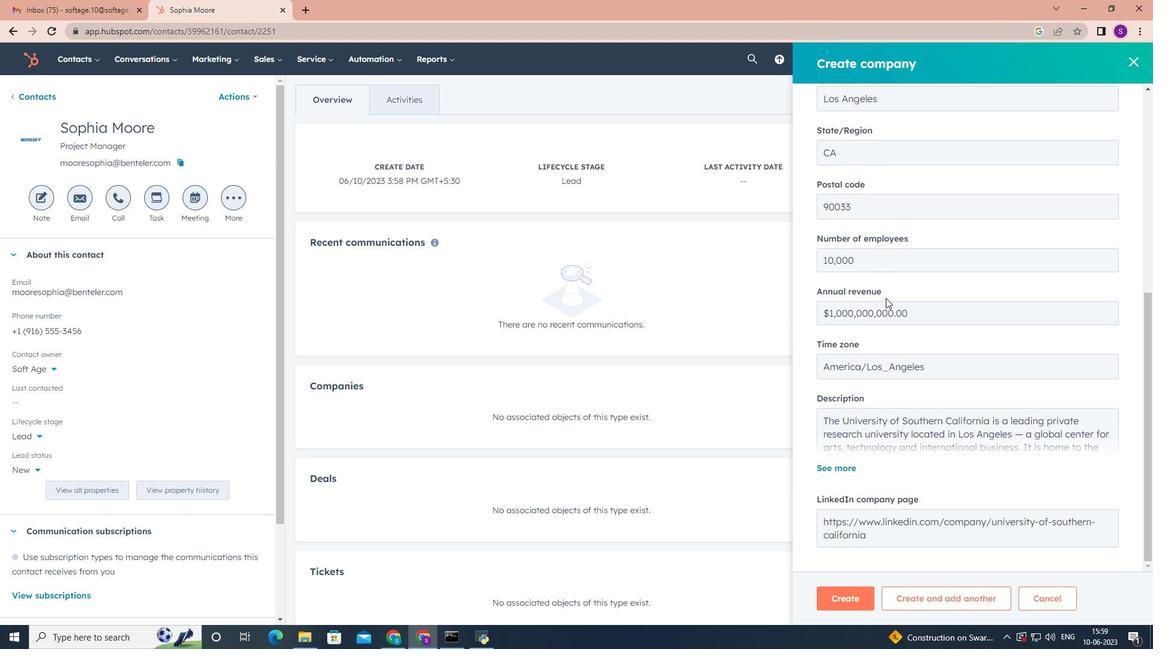
Action: Mouse scrolled (890, 297) with delta (0, 0)
Screenshot: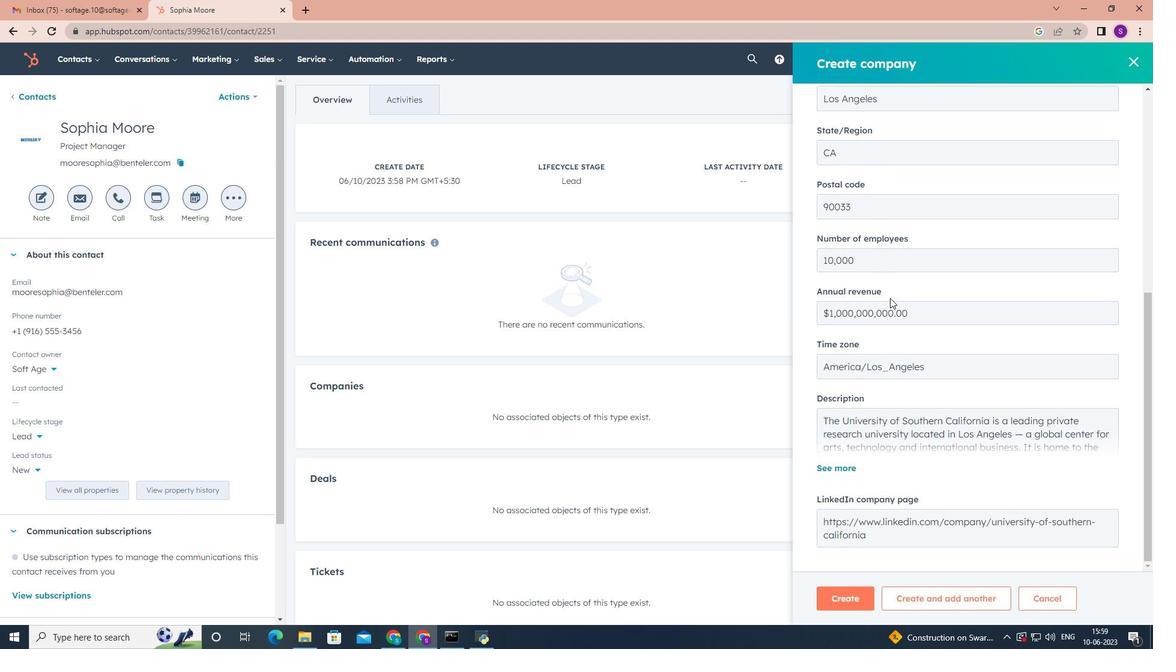 
Action: Mouse scrolled (890, 297) with delta (0, 0)
Screenshot: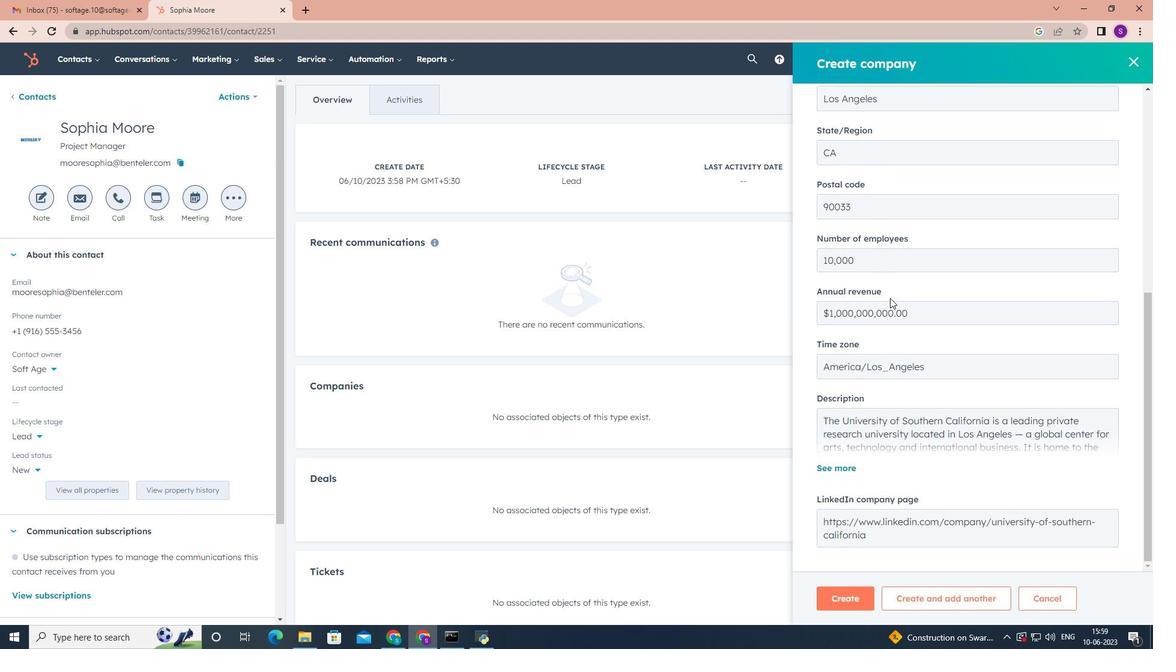 
Action: Mouse scrolled (890, 297) with delta (0, 0)
Screenshot: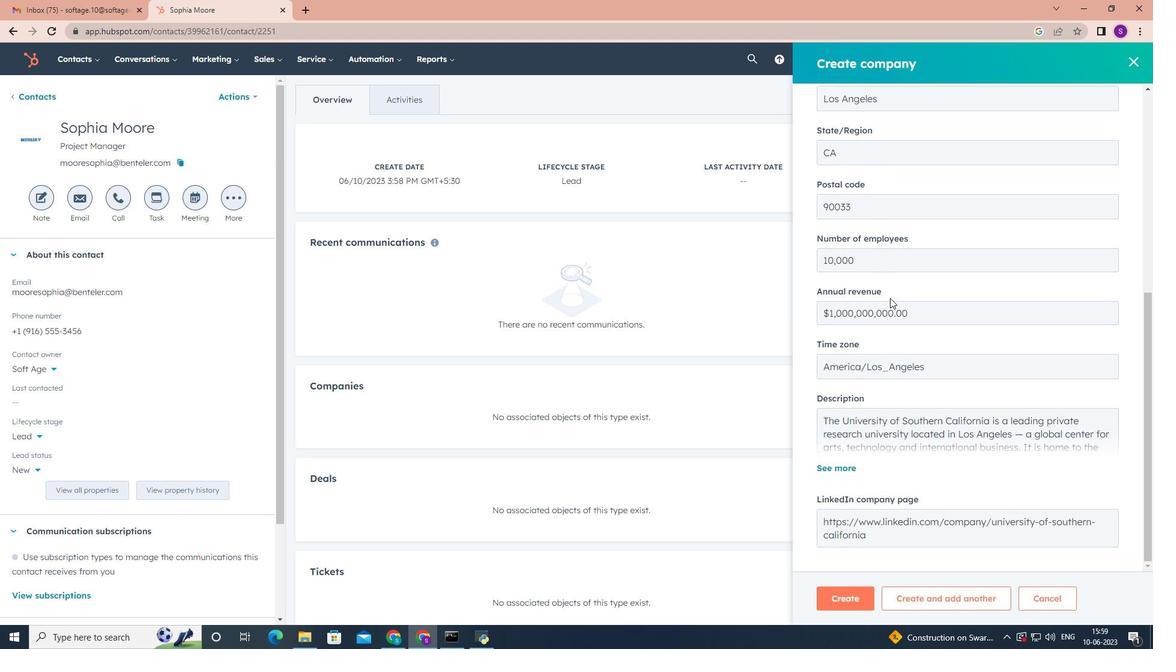 
Action: Mouse scrolled (890, 297) with delta (0, 0)
Screenshot: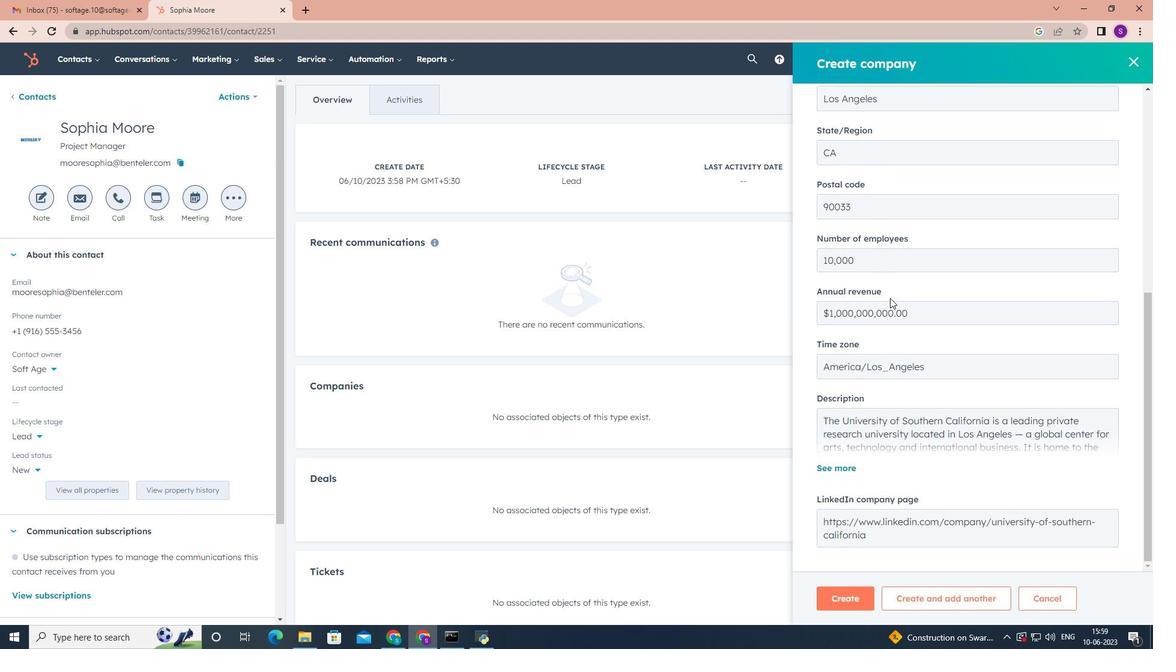 
Action: Mouse moved to (852, 588)
Screenshot: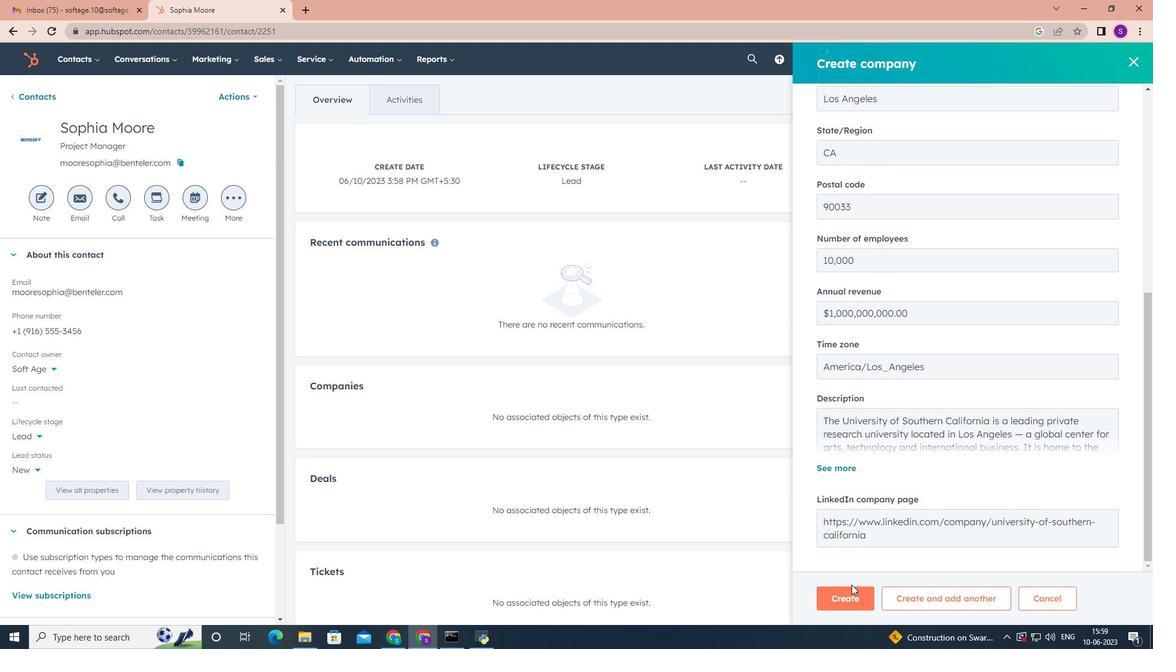
Action: Mouse pressed left at (852, 588)
Screenshot: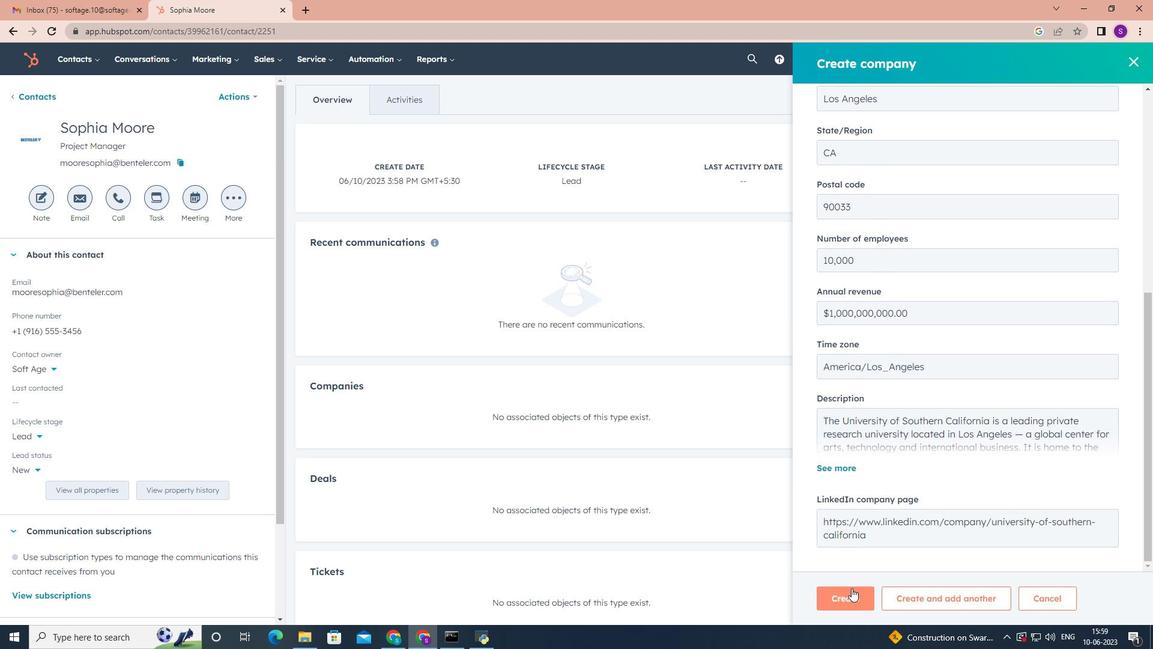 
Action: Mouse moved to (889, 436)
Screenshot: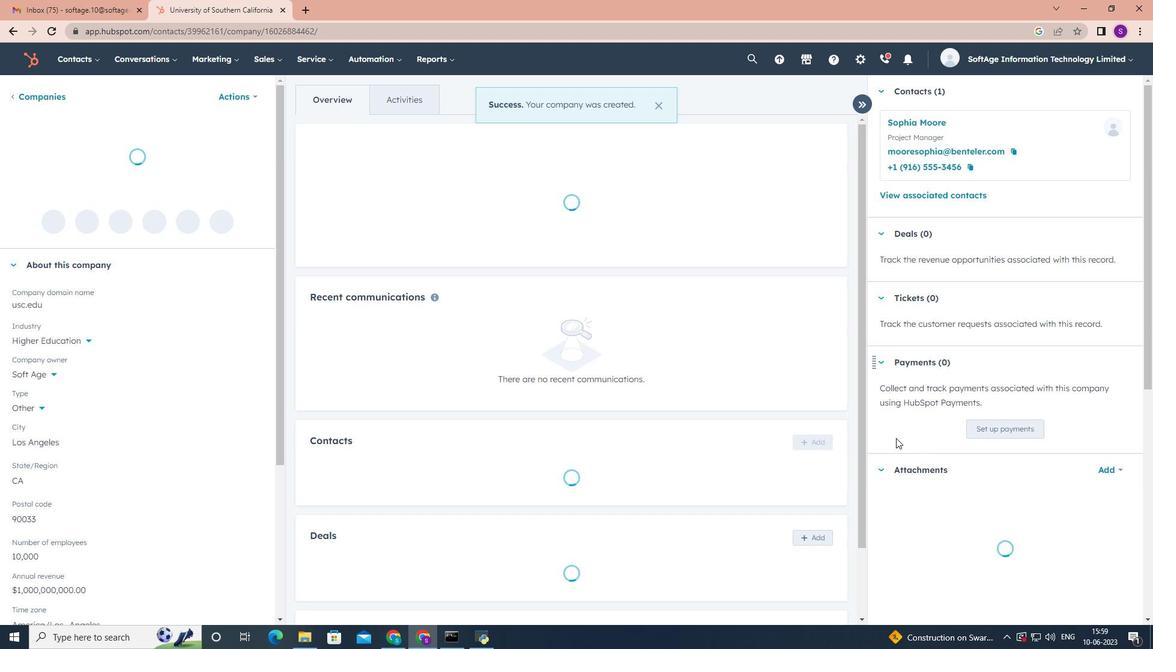 
Action: Mouse scrolled (889, 435) with delta (0, 0)
Screenshot: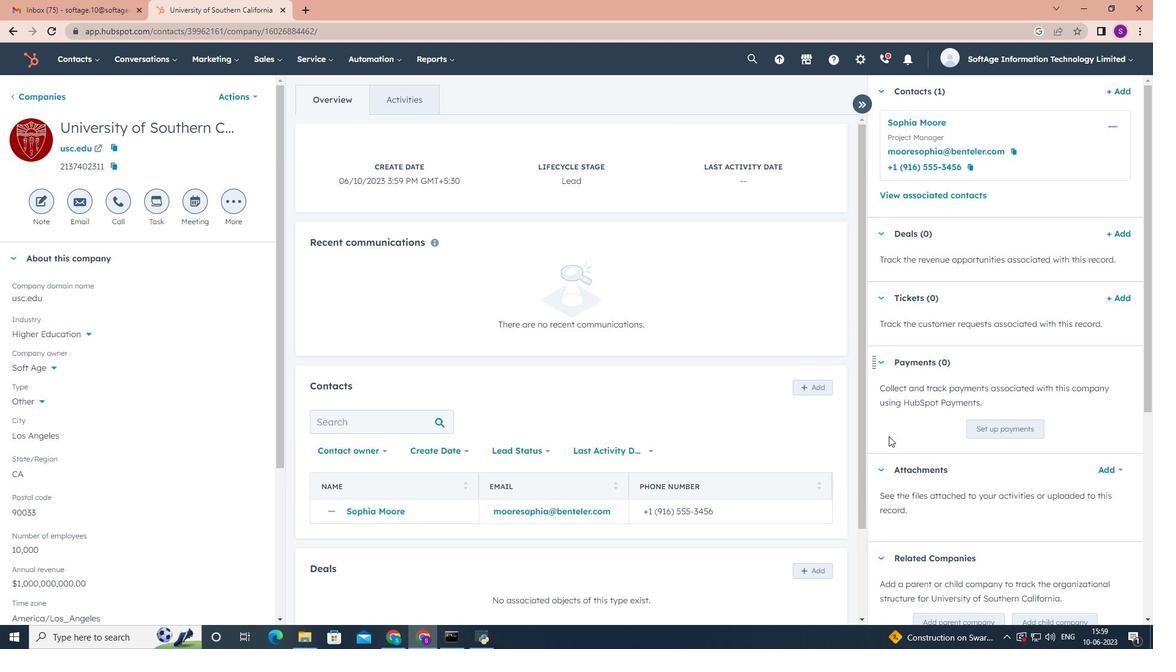
Action: Mouse scrolled (889, 435) with delta (0, 0)
Screenshot: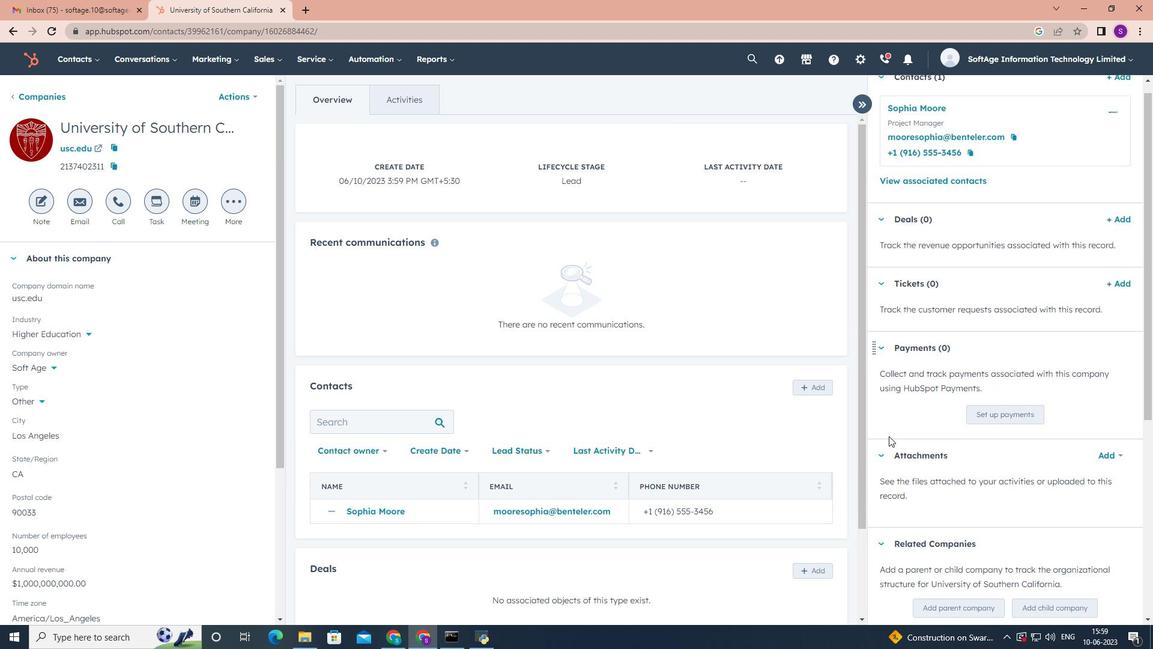 
